Task: Create a CSS file to style a Netflix clone web page, including variables for colors, grid layout for the header, and transition effects for elements.
Action: Key pressed <Key.backspace>
Screenshot: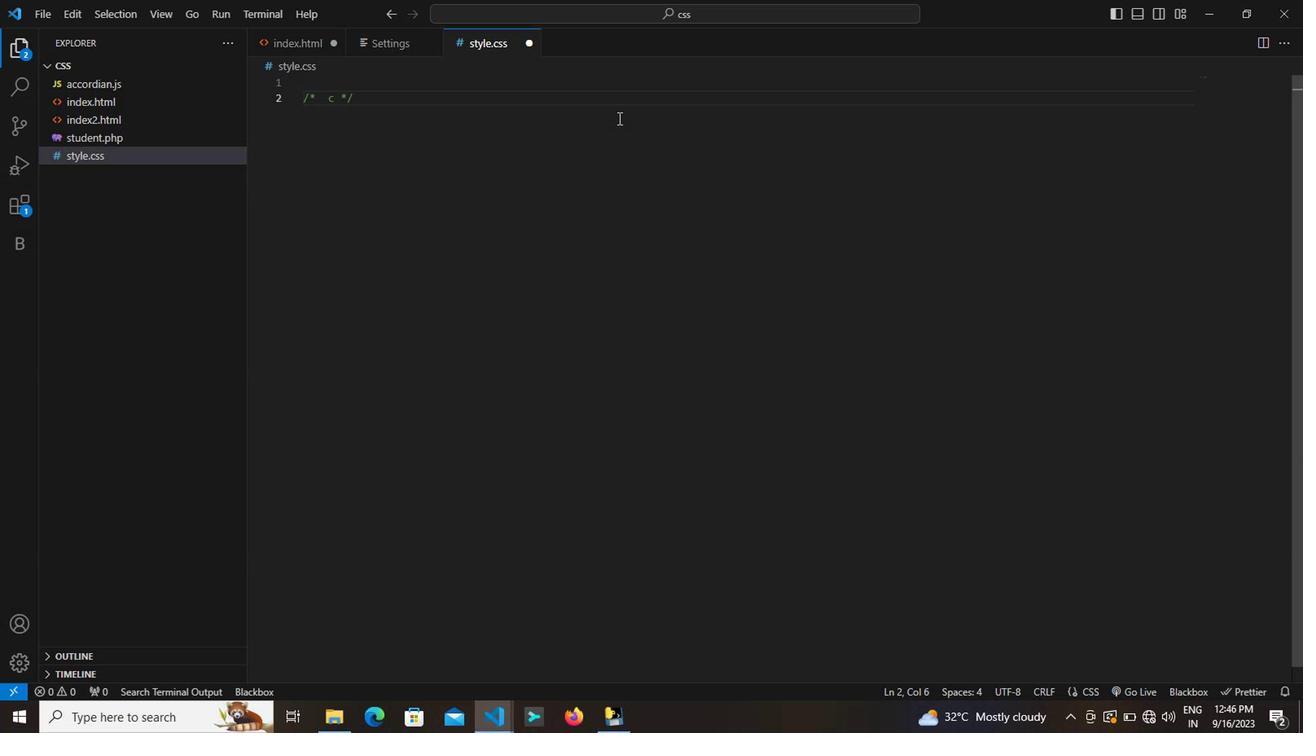 
Action: Mouse moved to (1010, 66)
Screenshot: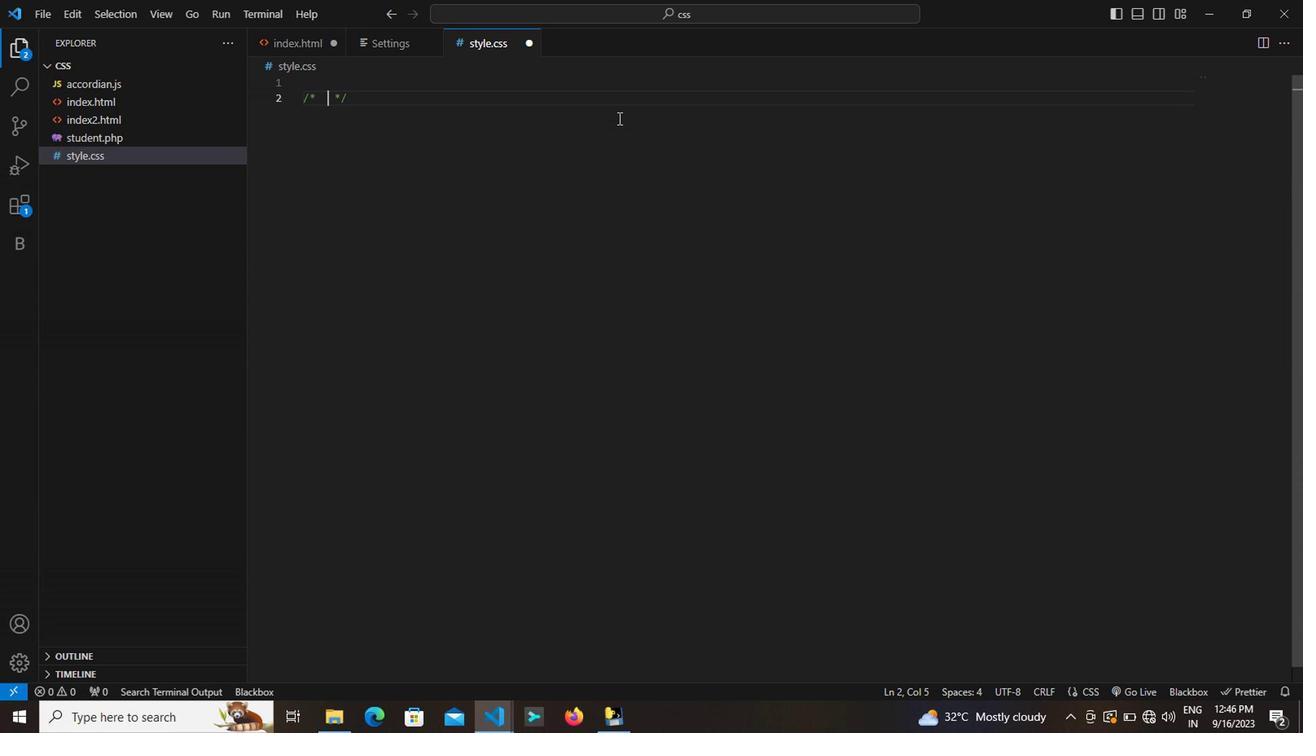 
Action: Mouse pressed left at (1010, 66)
Screenshot: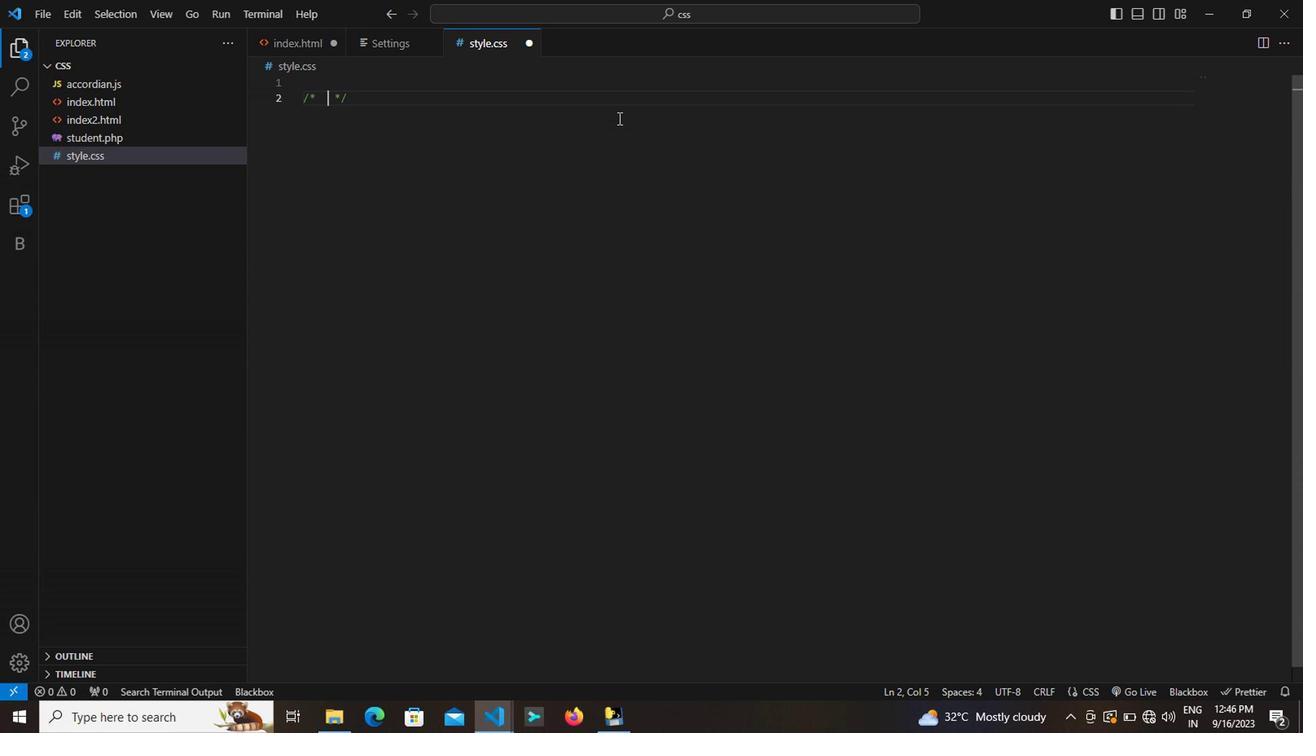 
Action: Mouse moved to (617, 112)
Screenshot: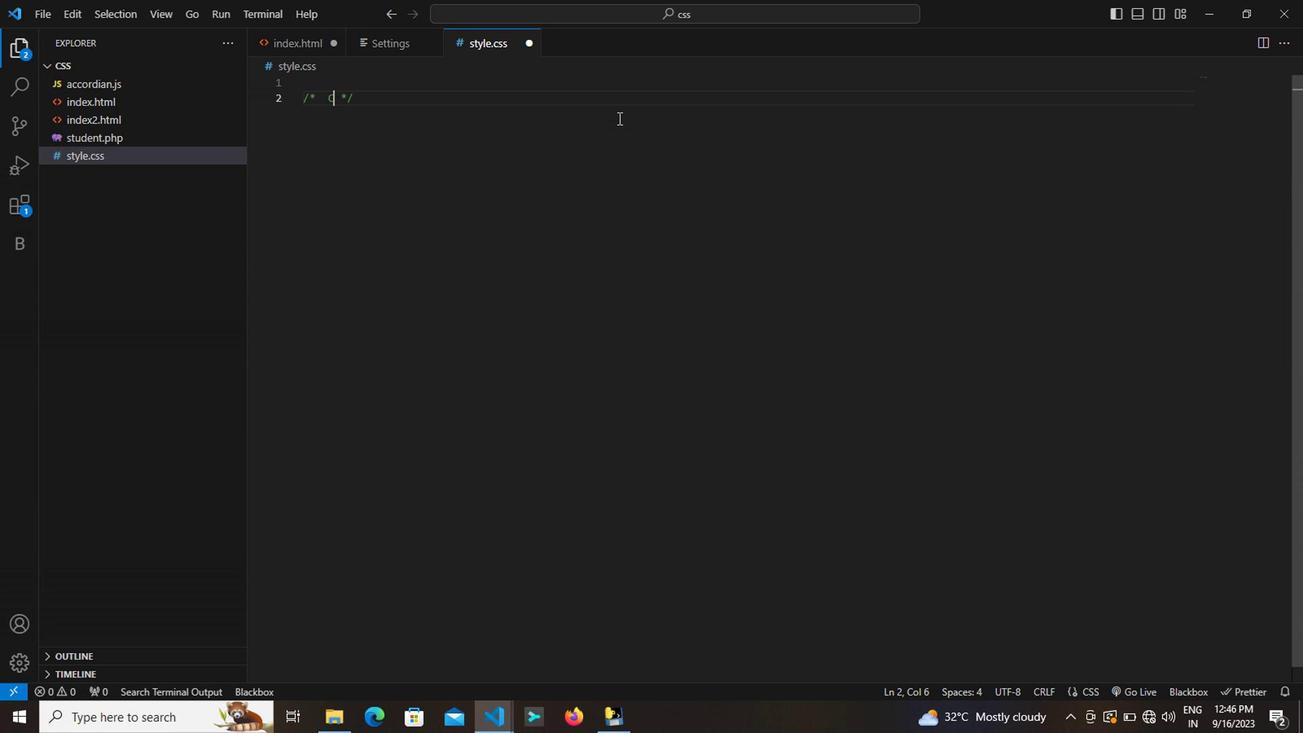 
Action: Key pressed <Key.backspace><Key.shift><Key.shift><Key.shift><Key.shift><Key.shift><Key.shift><Key.shift><Key.shift><Key.shift><Key.shift><Key.shift><Key.shift><Key.shift><Key.shift><Key.shift><Key.shift><Key.shift><Key.shift><Key.shift><Key.shift><Key.shift><Key.shift><Key.shift><Key.shift><Key.shift><Key.shift><Key.shift><Key.shift><Key.shift><Key.shift><Key.shift><Key.shift><Key.shift><Key.shift><Key.shift>Css<Key.space>for<Key.space>netflix<Key.space>clone<Key.space><Key.right><Key.right><Key.right><Key.enter><Key.enter><<191>><Key.shift>CSS<Key.space>variables<Key.space><Key.backspace><Key.right><Key.right><Key.enter><Key.backspace><Key.right><Key.enter><Key.enter><Key.shift><Key.shift><Key.shift><Key.shift><Key.shift><Key.shift><Key.shift><Key.shift><Key.shift><Key.shift><Key.shift><Key.shift><Key.shift><Key.shift><Key.shift><Key.shift><Key.shift><Key.shift><Key.shift><Key.shift><Key.shift><Key.shift><Key.shift><Key.shift>:root<Key.shift><Key.shift><Key.shift><Key.shift><Key.shift><Key.shift><Key.shift><Key.shift>{<Key.enter><<189>><<189>><Key.shift>ctrl+<Key.backspace>--primary<Key.shift>:<Key.shift>#<Key.shift><Key.shift><Key.shift><Key.shift><Key.shift><Key.shift><Key.shift><Key.shift><Key.shift><Key.shift><Key.shift><Key.shift><Key.shift><Key.shift><Key.shift><Key.shift><Key.shift><Key.shift><Key.shift><Key.shift><Key.shift><Key.shift><Key.shift><Key.shift><Key.shift><Key.shift><Key.shift><Key.shift><Key.shift><Key.shift><Key.shift><Key.shift><Key.shift><Key.shift><Key.shift><Key.shift><Key.shift><Key.shift><Key.shift><Key.shift><Key.shift><Key.shift><Key.shift><Key.shift><Key.shift><Key.shift><Key.shift><Key.shift><Key.shift><Key.shift><Key.shift><Key.shift><Key.shift><Key.shift><Key.shift><Key.shift>#<Key.backspace>141414;<Key.enter><Key.shift>__<Key.backspace><Key.backspace>--light<Key.enter>
Screenshot: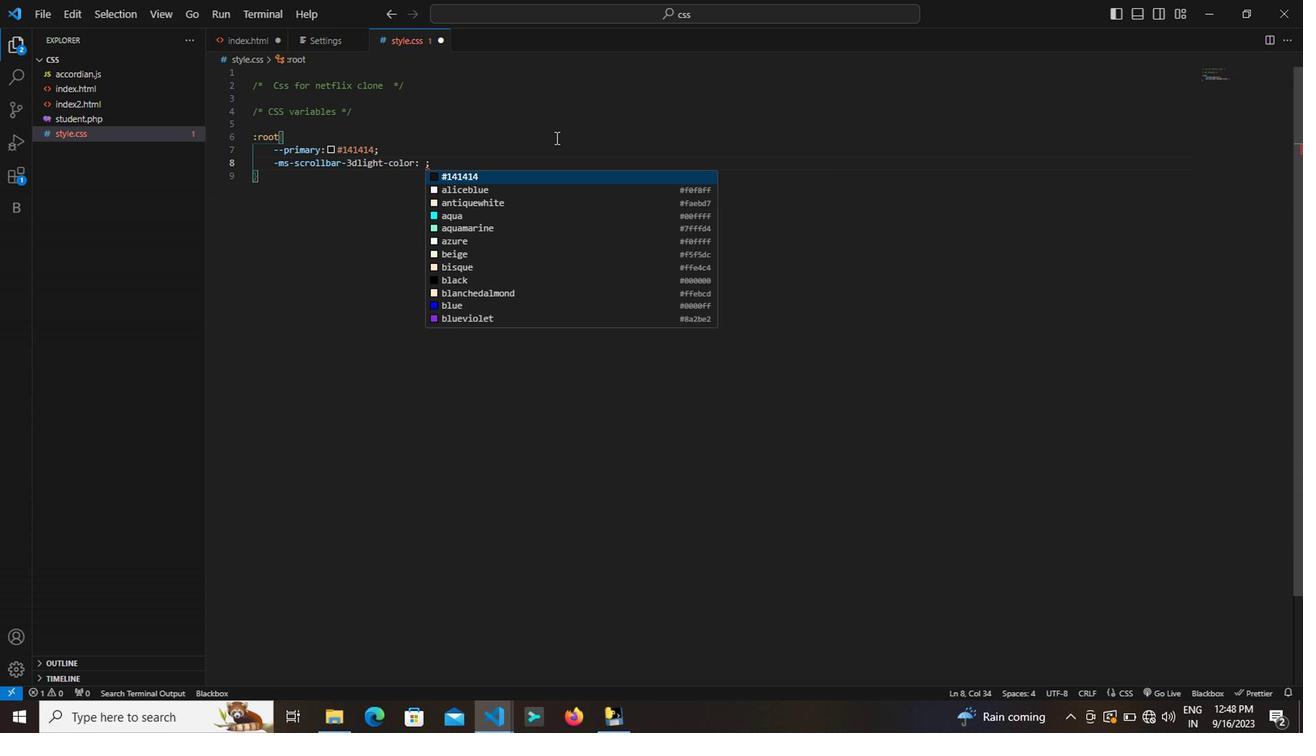 
Action: Mouse moved to (533, 156)
Screenshot: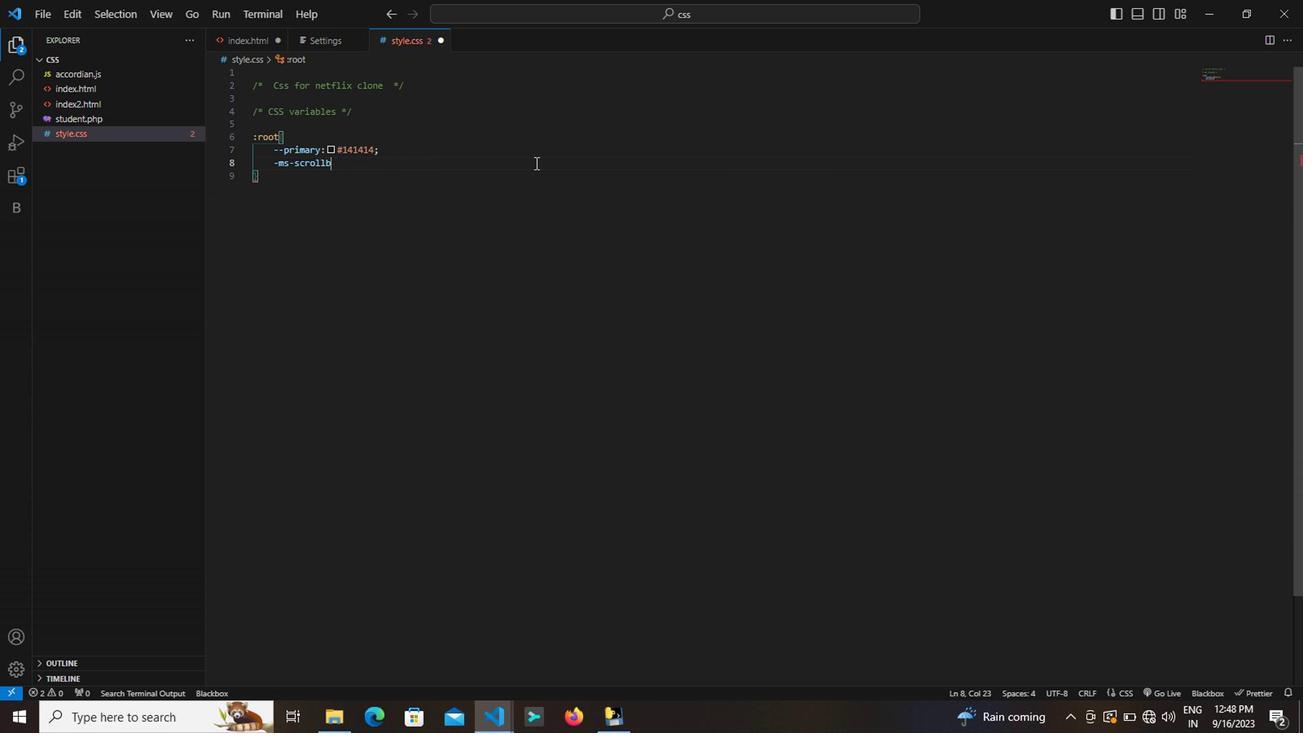 
Action: Mouse pressed left at (533, 156)
Screenshot: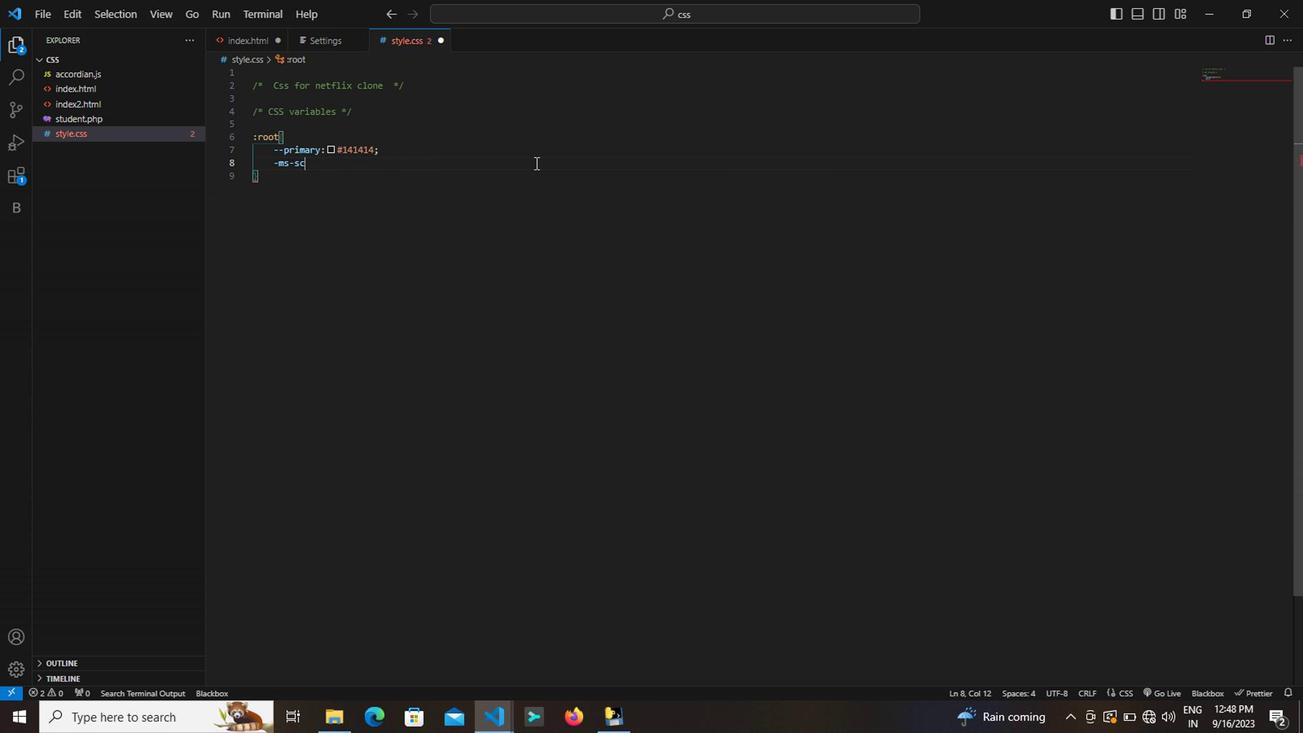 
Action: Mouse pressed left at (533, 156)
Screenshot: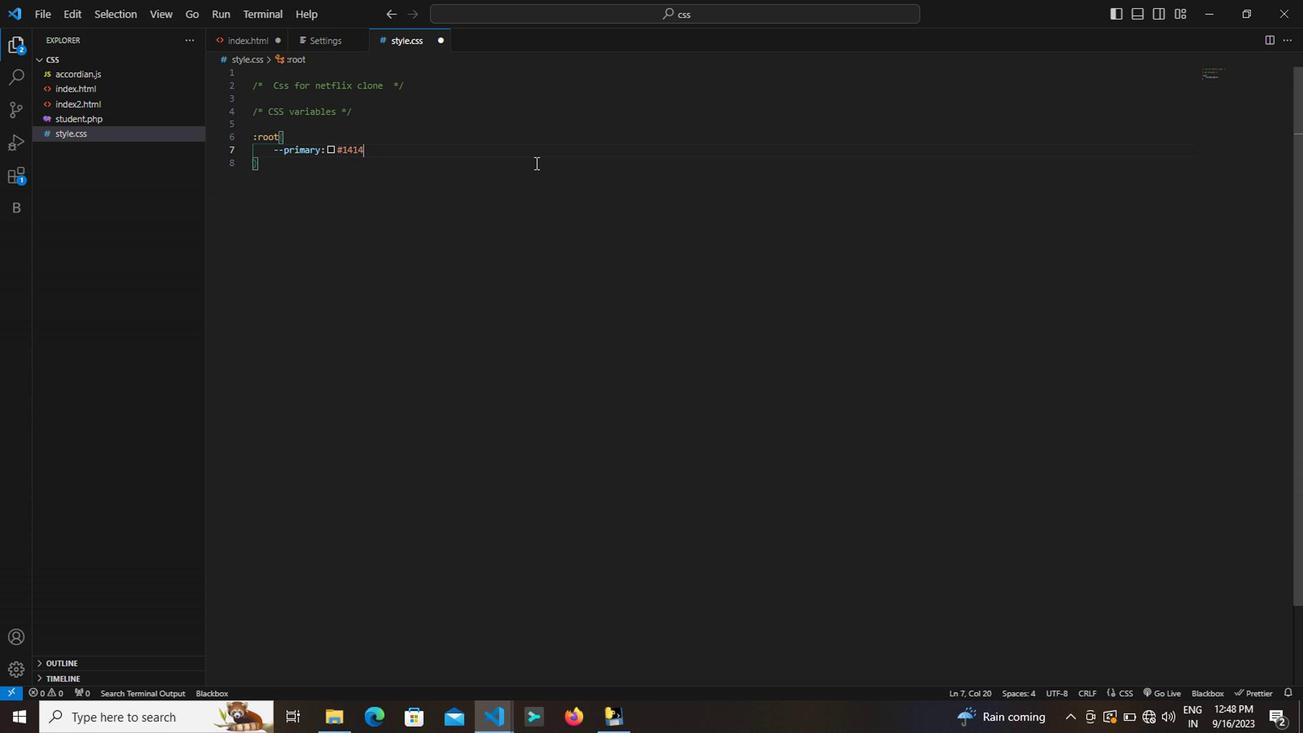 
Action: Mouse moved to (533, 157)
Screenshot: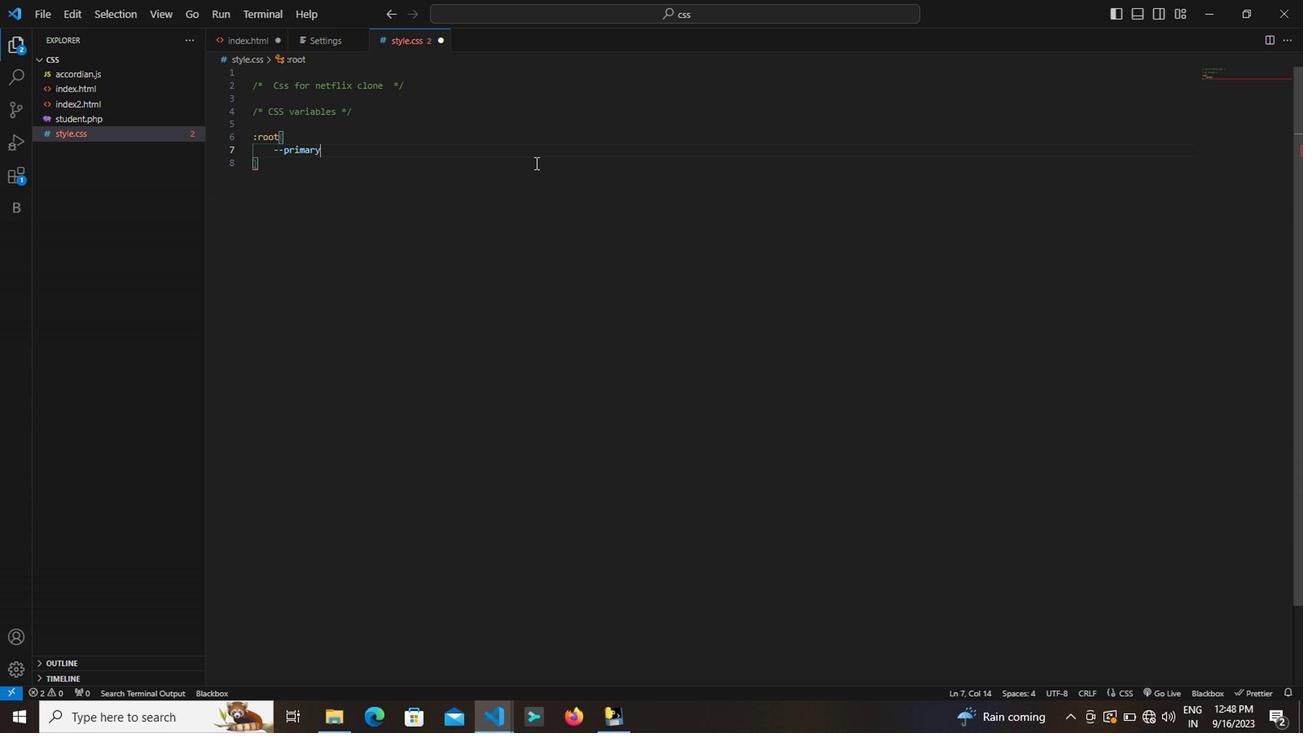 
Action: Key pressed <Key.backspace><Key.backspace><Key.backspace><Key.backspace><Key.backspace><Key.backspace><Key.backspace><Key.backspace><Key.backspace><Key.backspace><Key.backspace><Key.backspace><Key.backspace><Key.backspace><Key.backspace><Key.backspace><Key.backspace><Key.backspace><Key.backspace><Key.backspace><Key.backspace><Key.backspace><Key.backspace><Key.backspace><Key.backspace><Key.backspace><Key.backspace><Key.backspace><Key.backspace><Key.backspace><Key.backspace><Key.backspace><Key.backspace><Key.backspace><Key.backspace><Key.backspace><Key.backspace><Key.backspace><Key.backspace><Key.backspace><Key.backspace>ctrl+Z<Key.space><Key.space><Key.space><Key.space>ctrl+-light<Key.shift><Key.shift><Key.shift><Key.shift><Key.shift><Key.shift><Key.shift><Key.shift><Key.shift><Key.shift><Key.shift><Key.shift><Key.shift><Key.shift><Key.shift><Key.shift><Key.shift><Key.shift><Key.shift><Key.shift><Key.shift><Key.shift><Key.shift><Key.shift><Key.shift><Key.shift><Key.shift><Key.shift><Key.shift>:<Key.shift><Key.shift><Key.shift><Key.shift><Key.shift><Key.shift>#<Key.shift><Key.shift><Key.shift><Key.shift><Key.shift><Key.shift><Key.shift><Key.shift><Key.shift><Key.shift><Key.shift><Key.shift>F3<Key.shift>F3<Key.shift>F3;<Key.enter><Key.shift><Key.shift><Key.shift><Key.shift><Key.shift><Key.shift><Key.shift><Key.shift><Key.shift><Key.shift><Key.shift><Key.shift><Key.shift><Key.shift><Key.shift><Key.shift><Key.shift><Key.shift>--dark<Key.enter>ctrl+Vctrl+Z<Key.shift><Key.shift>ctrl+<Key.space><Key.shift><Key.shift><Key.shift><Key.shift><Key.shift><Key.shift><Key.shift><Key.shift><Key.shift><Key.shift><Key.shift><Key.shift>#6868686<Key.backspace>;<Key.enter><Key.down><Key.enter>html<Key.enter>,body<Key.enter><Key.shift>{<Key.enter>width<Key.enter>100vw<Key.right><Key.enter>min-height<Key.enter>100vs<Key.backspace><Key.backspace>vh<Key.right><Key.enter>margin<Key.enter>0<Key.right><Key.enter>padding<Key.enter>0<Key.right><Key.enter>background-color<Key.enter>var<Key.shift><Key.shift><Key.shift><Key.shift><Key.shift><Key.shift><Key.shift>(--primary<Key.right><Key.right><Key.enter>color<Key.enter>var<Key.shift>(--light<Key.right><Key.right><Key.enter>font-family<Key.shift><Key.shift>:<Key.shift>Arial,<Key.shift>Helvetica,sans-serif<Key.right>
Screenshot: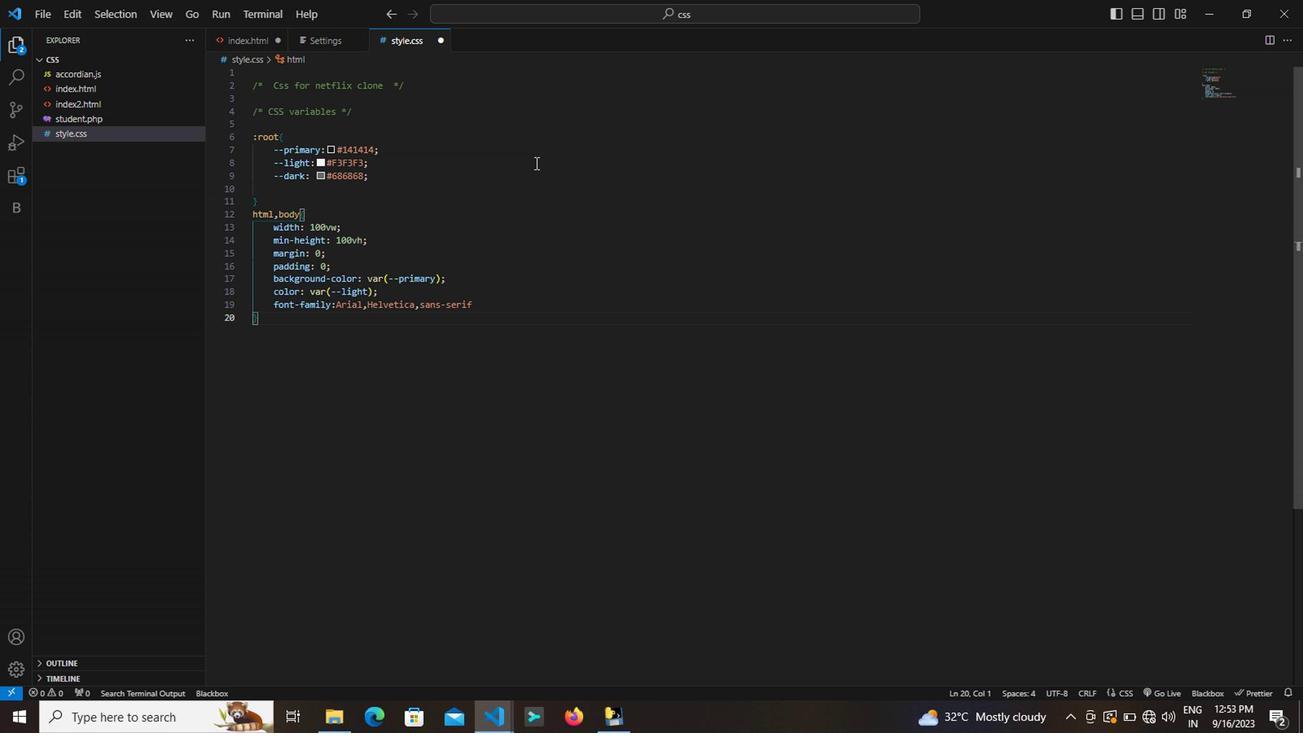 
Action: Mouse moved to (481, 297)
Screenshot: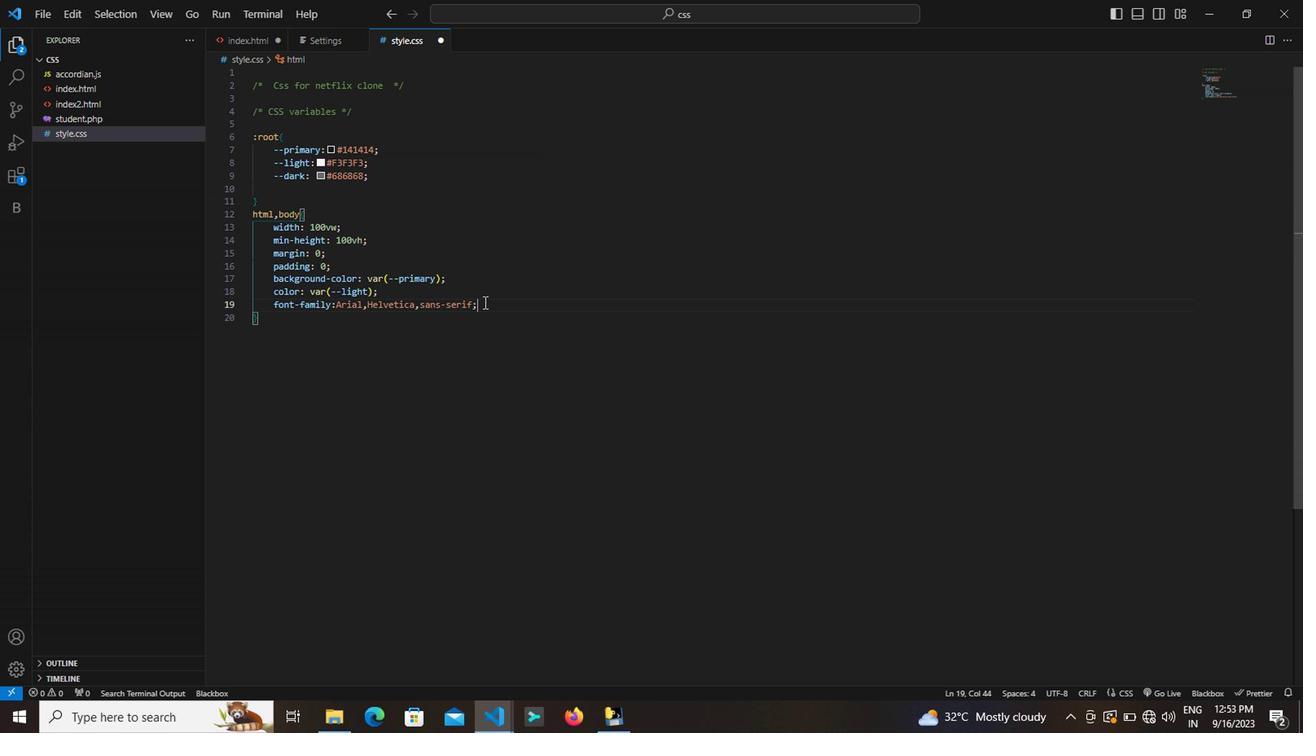 
Action: Mouse pressed left at (481, 297)
Screenshot: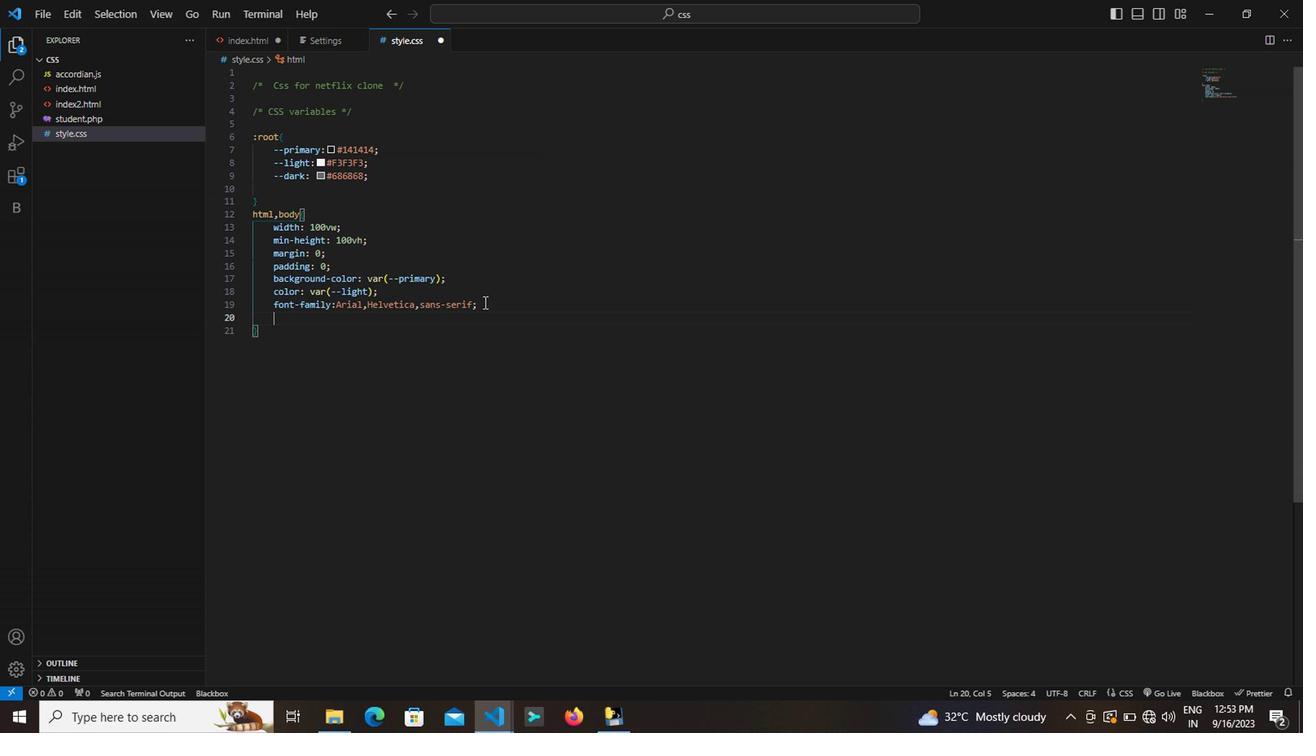 
Action: Key pressed ;<Key.enter><Key.enter><Key.up><Key.up><Key.right><Key.right><Key.right><Key.right><Key.right><Key.right><Key.right><Key.right><Key.right><Key.right><Key.right><Key.right><Key.right><Key.right><Key.right><Key.right><Key.right><Key.right><Key.right><Key.right><Key.right><Key.right><Key.right><Key.right><Key.right><Key.right><Key.right><Key.right><Key.right><Key.right><Key.right><Key.right><Key.right><Key.right><Key.right><Key.right><Key.right><Key.right><Key.right><Key.enter>box-sizing<Key.enter>border-box<Key.right><Key.enter>line-height<Key.enter>1.4<Key.right><Key.down><Key.backspace><Key.down><Key.down><Key.enter>img<Key.shift>{<Key.enter>max-width<Key.enter>100<Key.shift><Key.shift><Key.shift><Key.shift>%<Key.right><Key.enter><Key.down><Key.enter>h1<Key.shift>{<Key.enter>padding-top<Key.enter>60px<Key.right><Key.down><Key.enter><Key.down>.wrapper<Key.shift>{"<Key.right><Key.right><Key.backspace><Key.backspace><Key.backspace><Key.backspace><Key.shift>{<Key.enter>margin<Key.enter>0<Key.right><Key.enter>padding<Key.enter>0<Key.down><Key.enter><Key.shift><Key.shift><Key.shift><Key.shift><Key.shift><Key.shift><Key.shift><Key.shift><Key.shift><Key.shift><Key.shift><Key.shift><Key.shift><Key.shift><Key.shift><Key.shift><Key.shift><Key.shift><Key.shift><Key.shift>?<Key.backspace><<191>><Key.shift>ctrl+Header<Key.space><Key.right><Key.right><Key.right><Key.enter>padding<Key.shift>:<Key.backspace><Key.backspace><Key.backspace><Key.backspace><Key.backspace><Key.backspace><Key.backspace><Key.backspace>header<Key.enter><Key.shift><Key.shift><Key.shift><Key.shift><Key.shift>{<Key.enter>padding<Key.enter>20px<Key.space>20px<Key.space>0<Key.space>20px<Key.right><Key.enter>position<Key.enter>fixed<Key.right><Key.enter>top<Key.enter>0<Key.right><Key.enter>dispaly<Key.enter>grid<Key.down><Key.down>
Screenshot: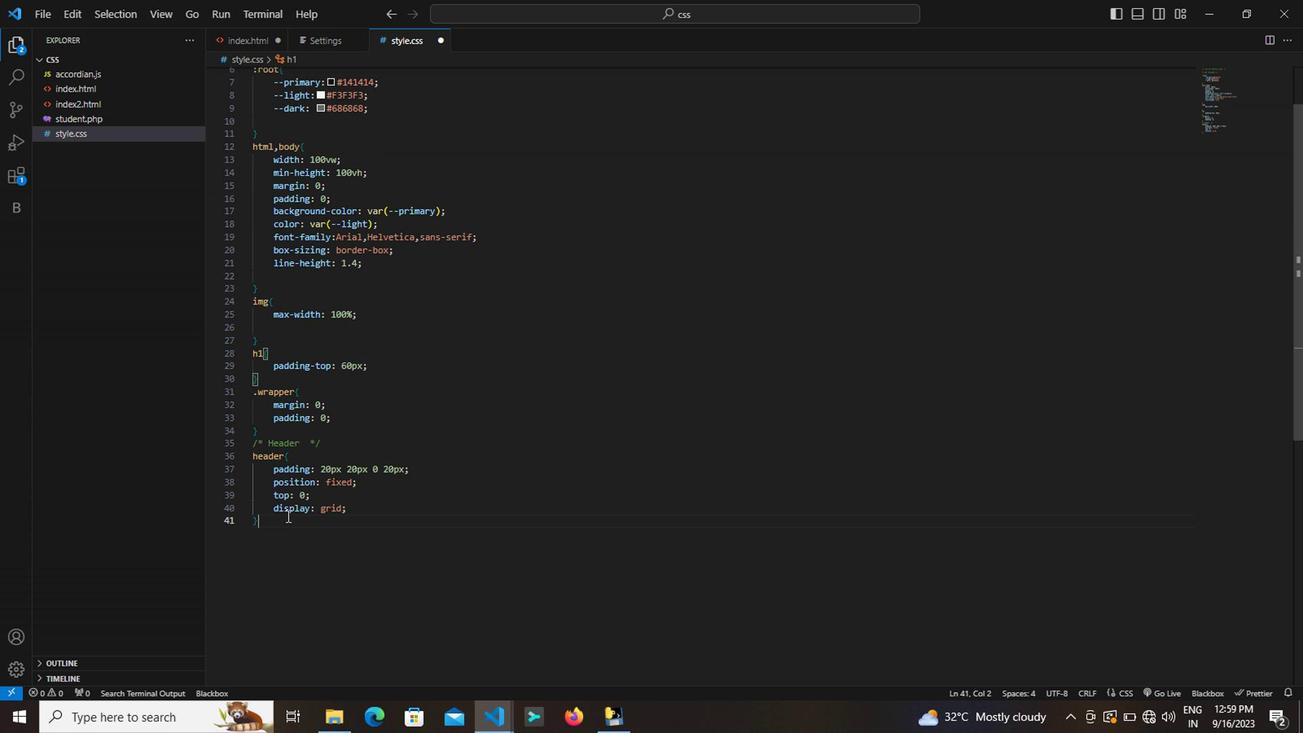 
Action: Mouse moved to (677, 418)
Screenshot: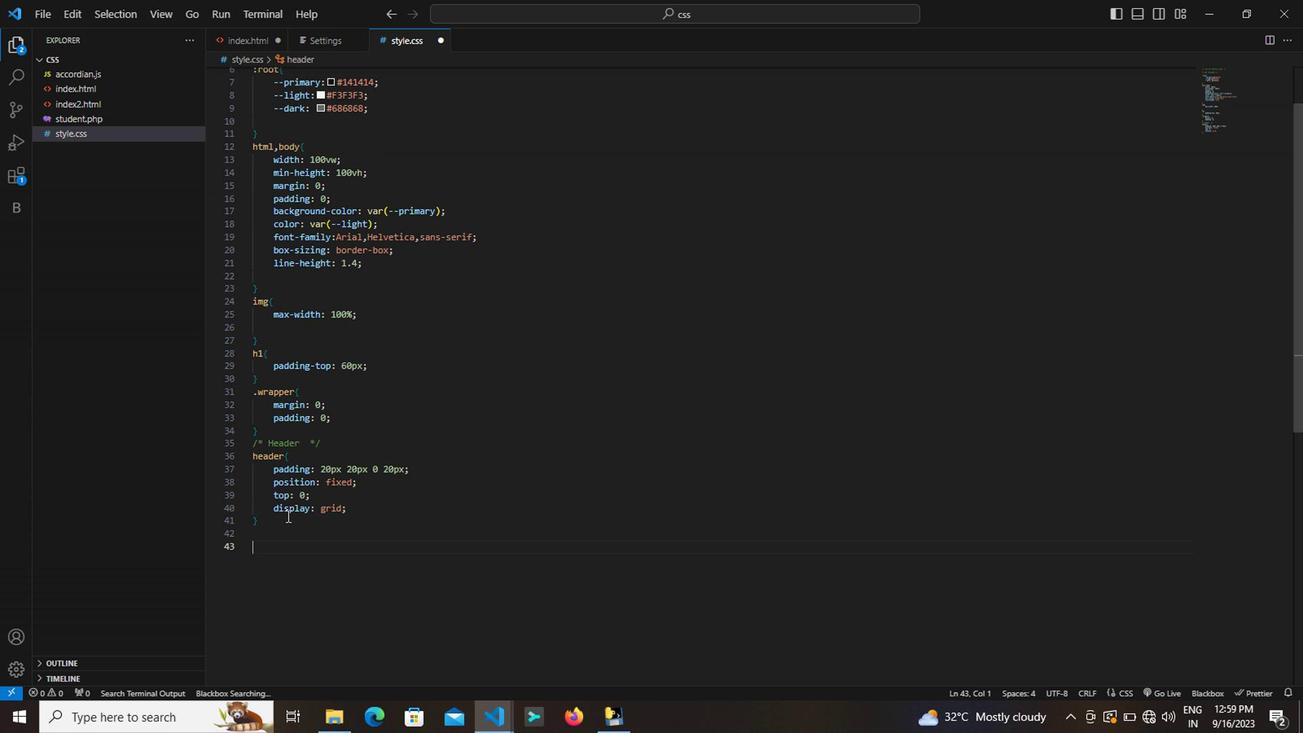 
Action: Mouse pressed left at (677, 418)
Screenshot: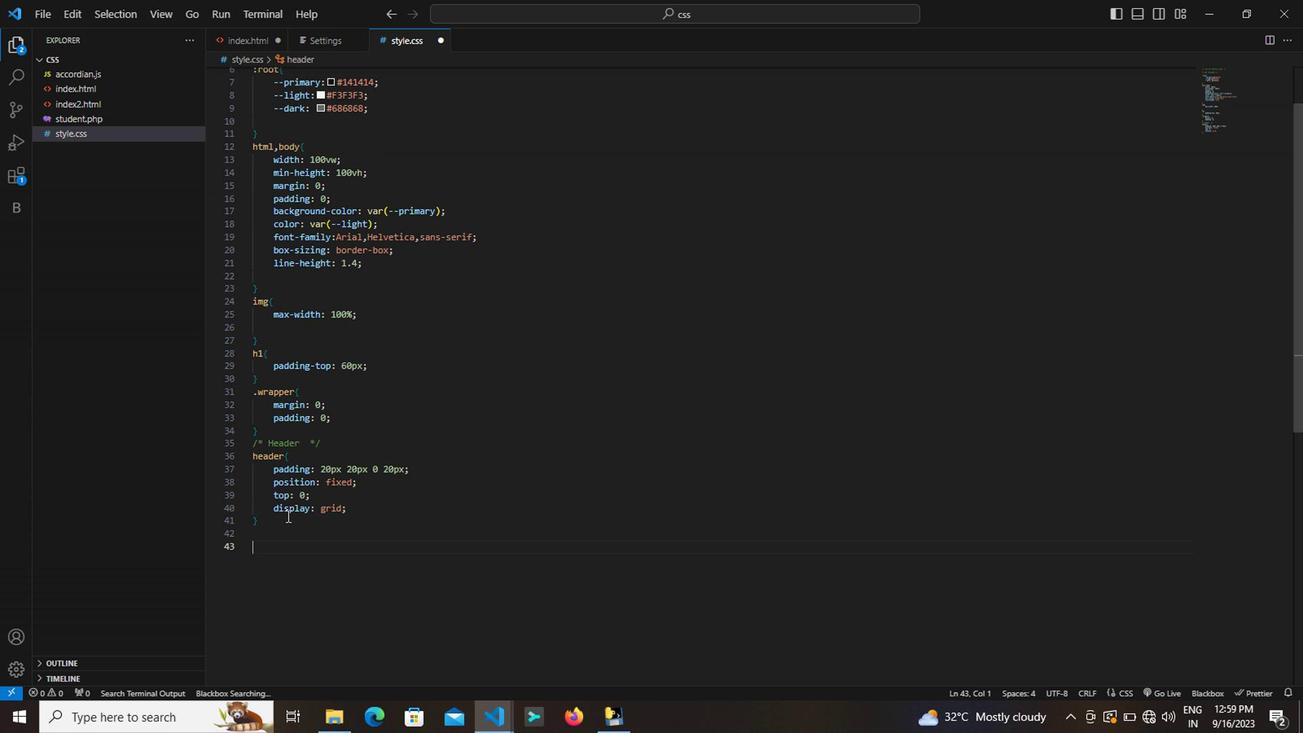 
Action: Mouse moved to (555, 418)
Screenshot: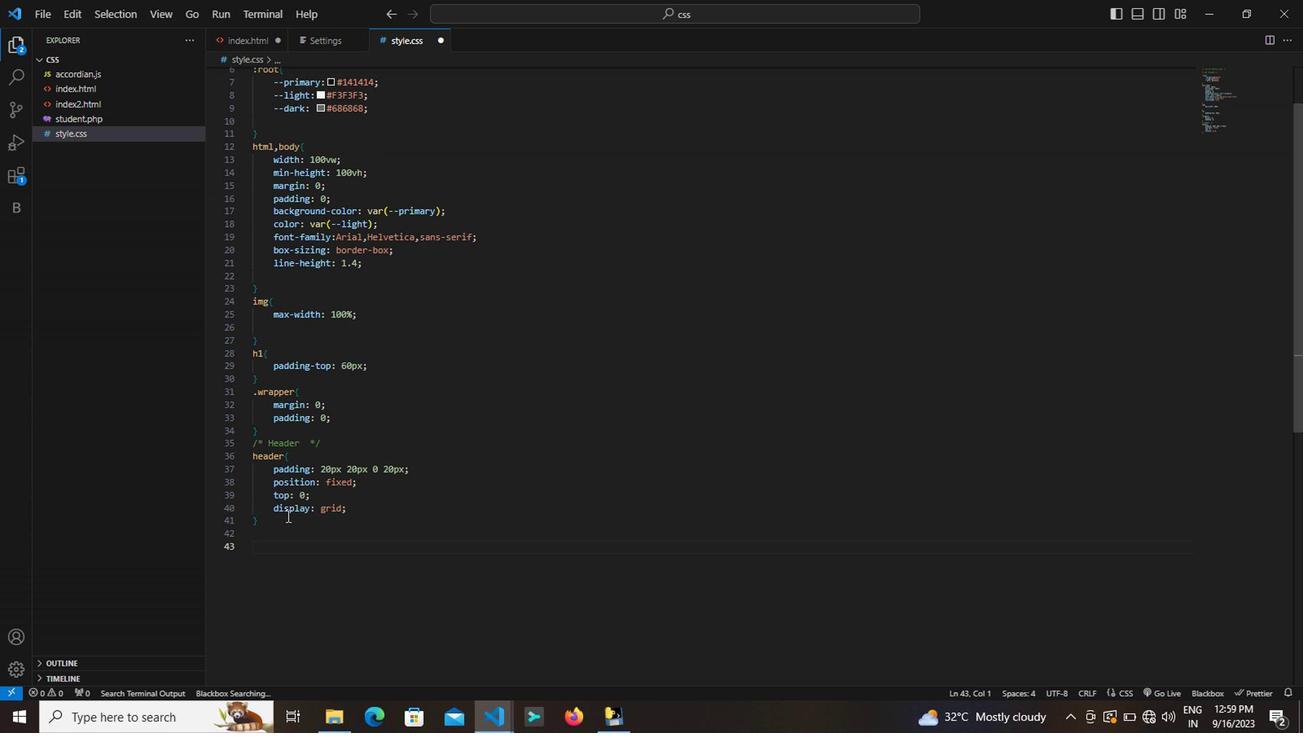 
Action: Mouse scrolled (555, 418) with delta (0, 0)
Screenshot: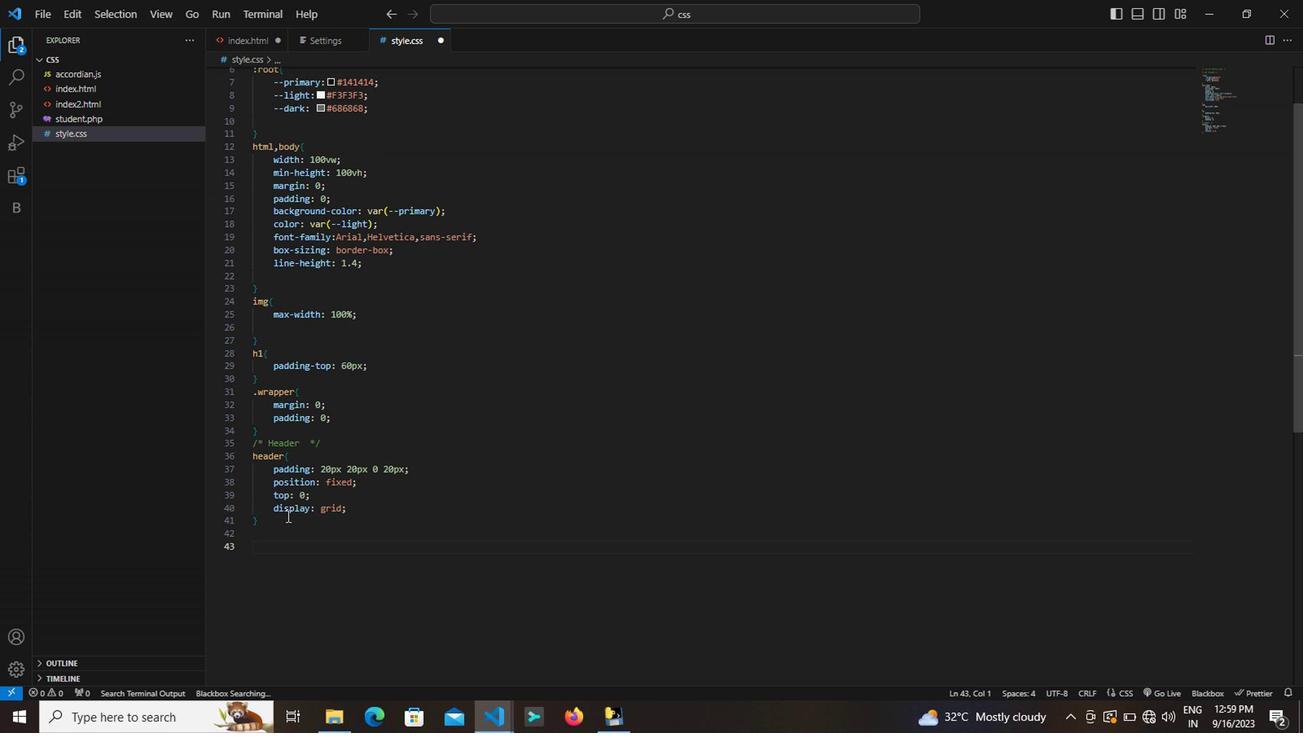 
Action: Mouse moved to (553, 418)
Screenshot: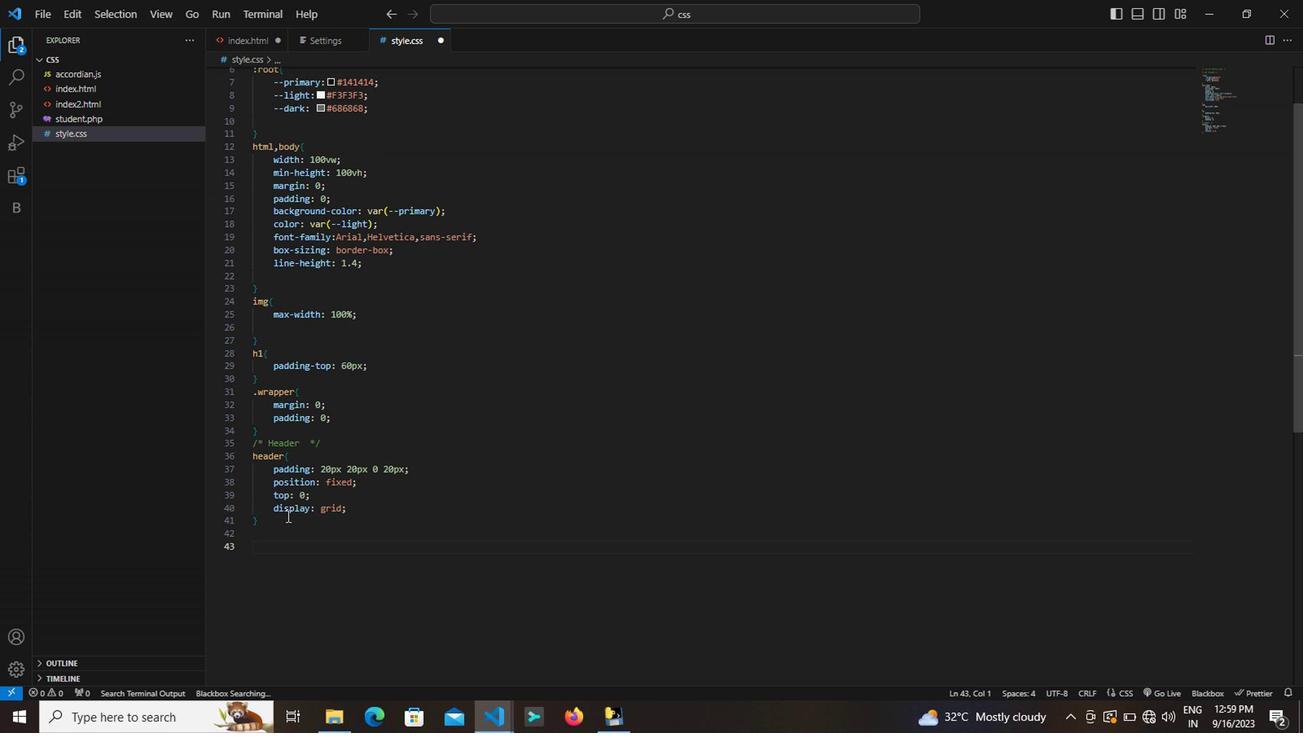 
Action: Mouse scrolled (553, 418) with delta (0, 0)
Screenshot: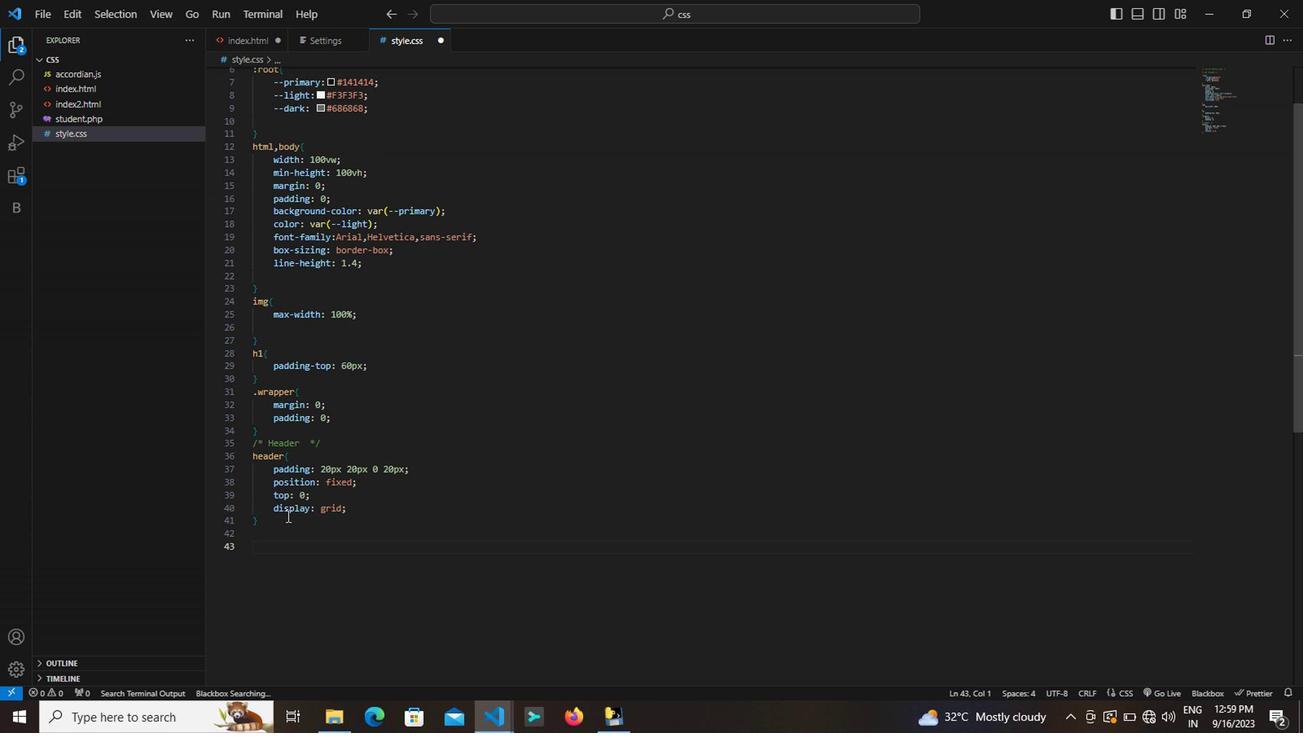 
Action: Mouse moved to (281, 511)
Screenshot: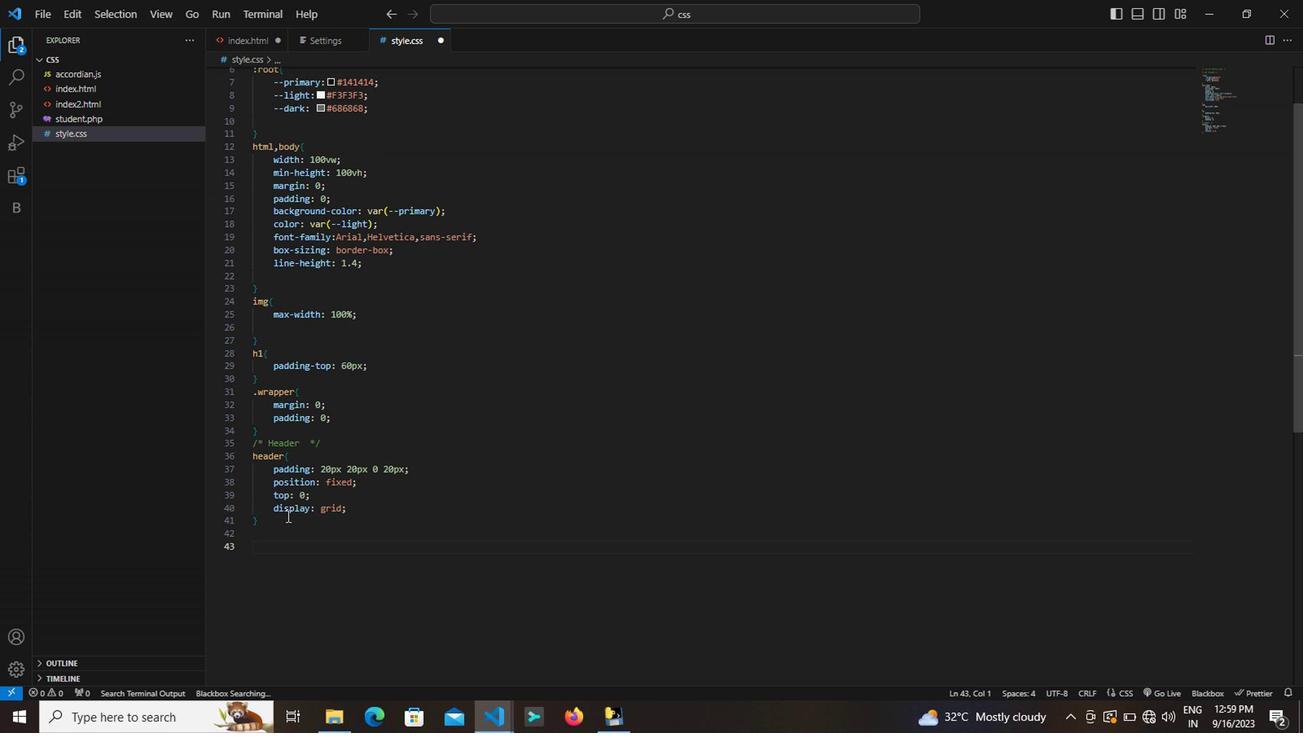 
Action: Mouse pressed left at (281, 511)
Screenshot: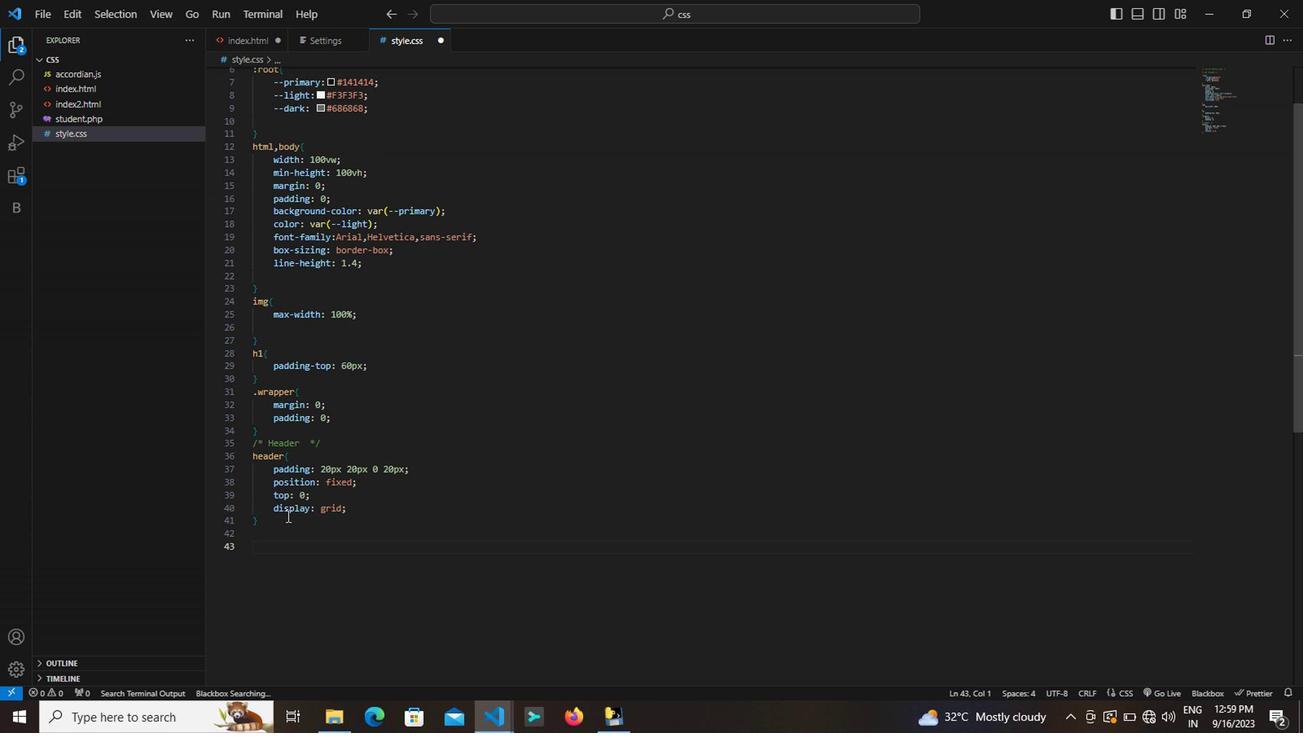 
Action: Key pressed <Key.enter><Key.enter>
Screenshot: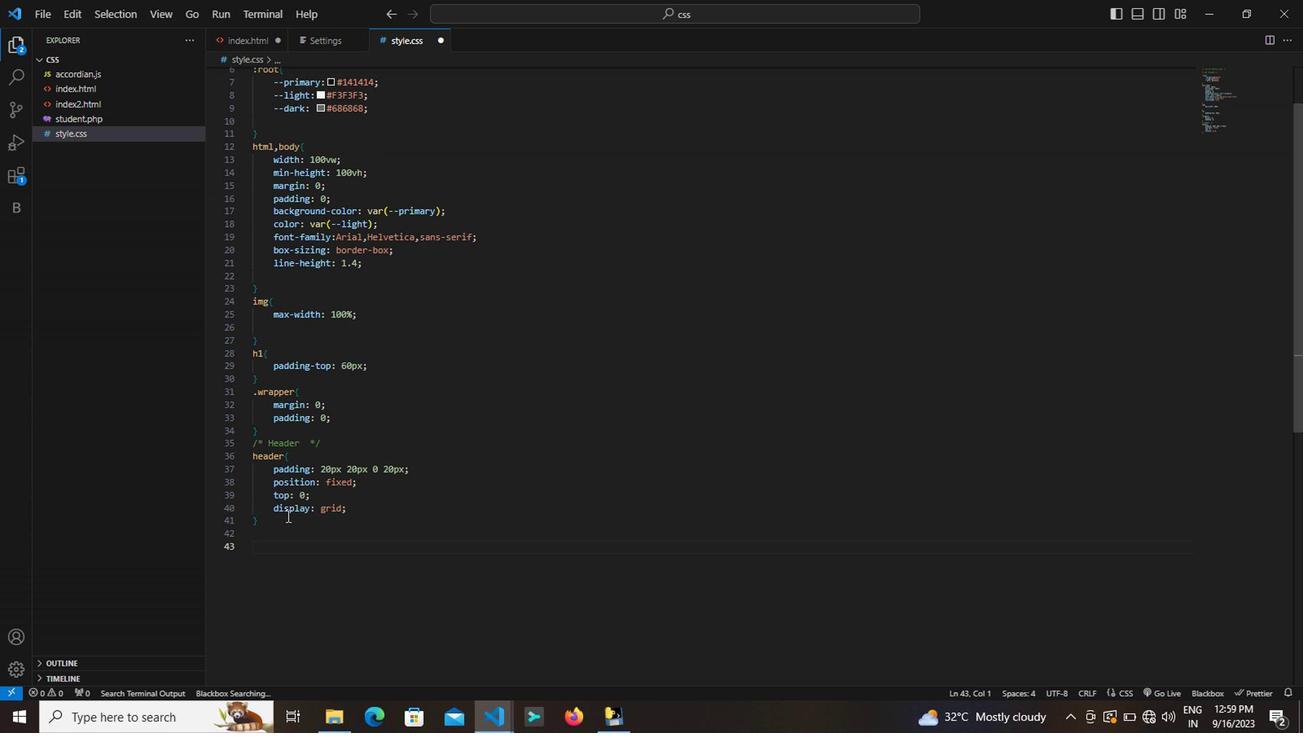 
Action: Mouse moved to (372, 498)
Screenshot: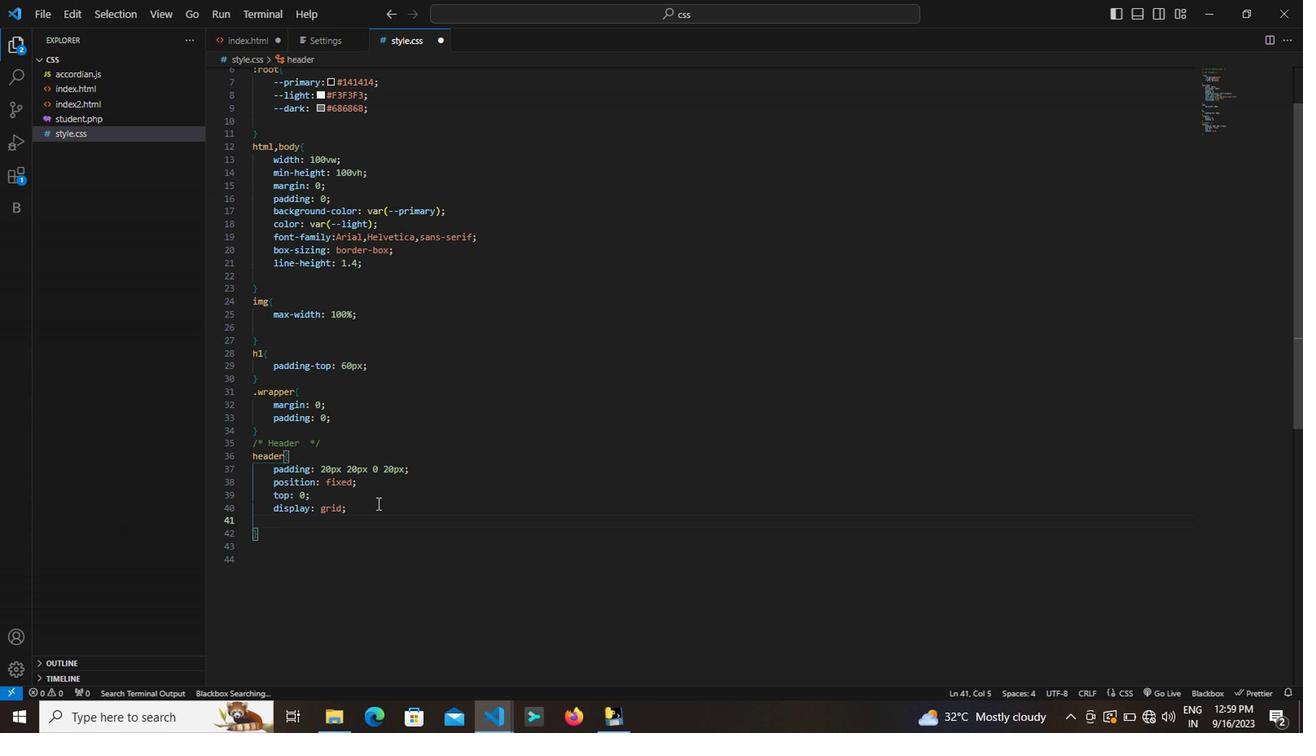 
Action: Mouse pressed left at (372, 498)
Screenshot: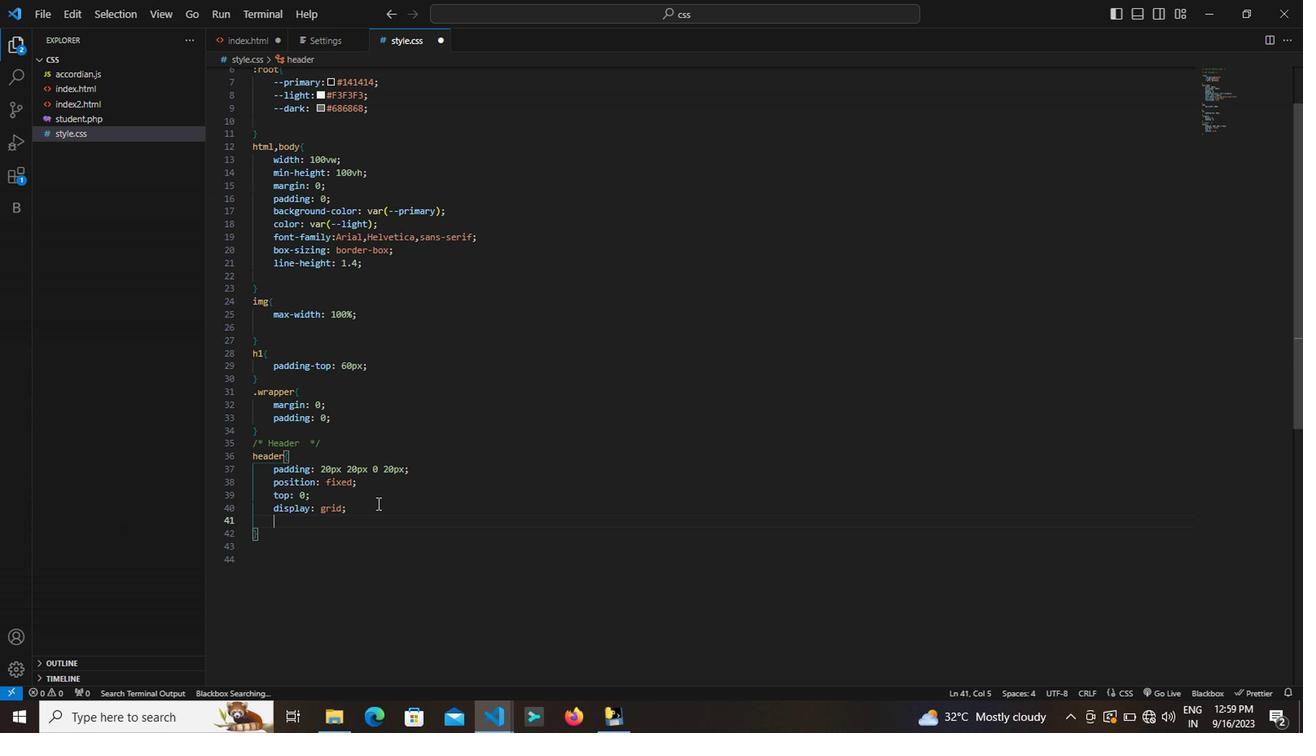 
Action: Key pressed <Key.enter>grid-gap<Key.enter>5px<Key.right><Key.enter>grid-tempalt<Key.backspace><Key.backspace><Key.backspace>late-columns<Key.enter>1fr<Key.space>4fr<Key.space>1fr<Key.right><Key.enter>grid<Key.space>tempalte-areas<Key.enter>
Screenshot: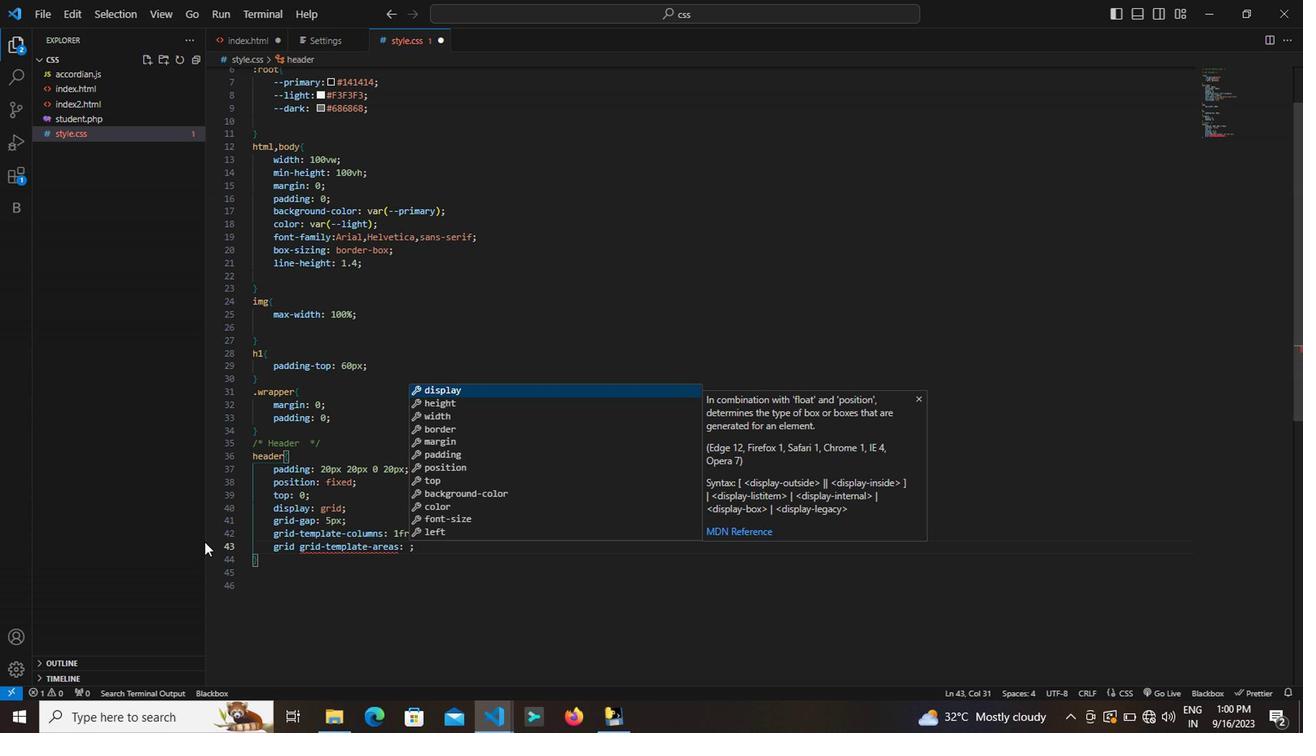 
Action: Mouse moved to (288, 544)
Screenshot: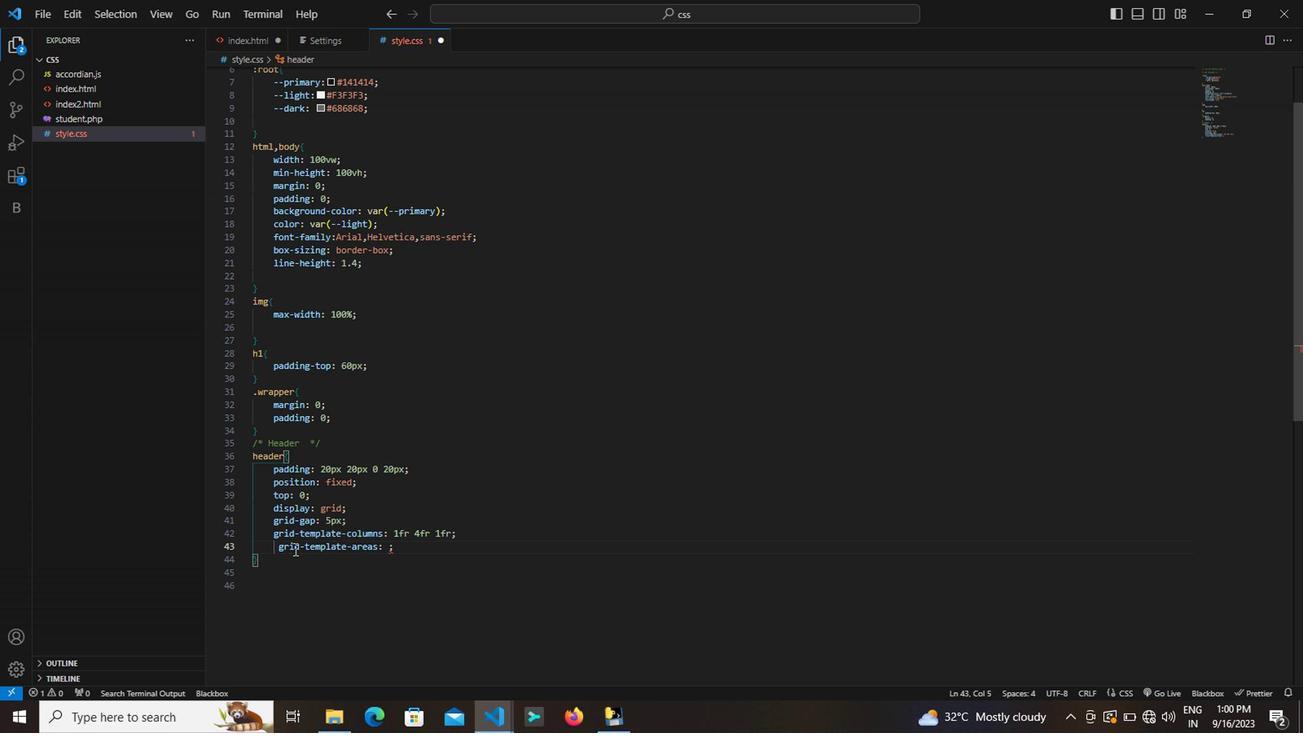 
Action: Mouse pressed left at (288, 544)
Screenshot: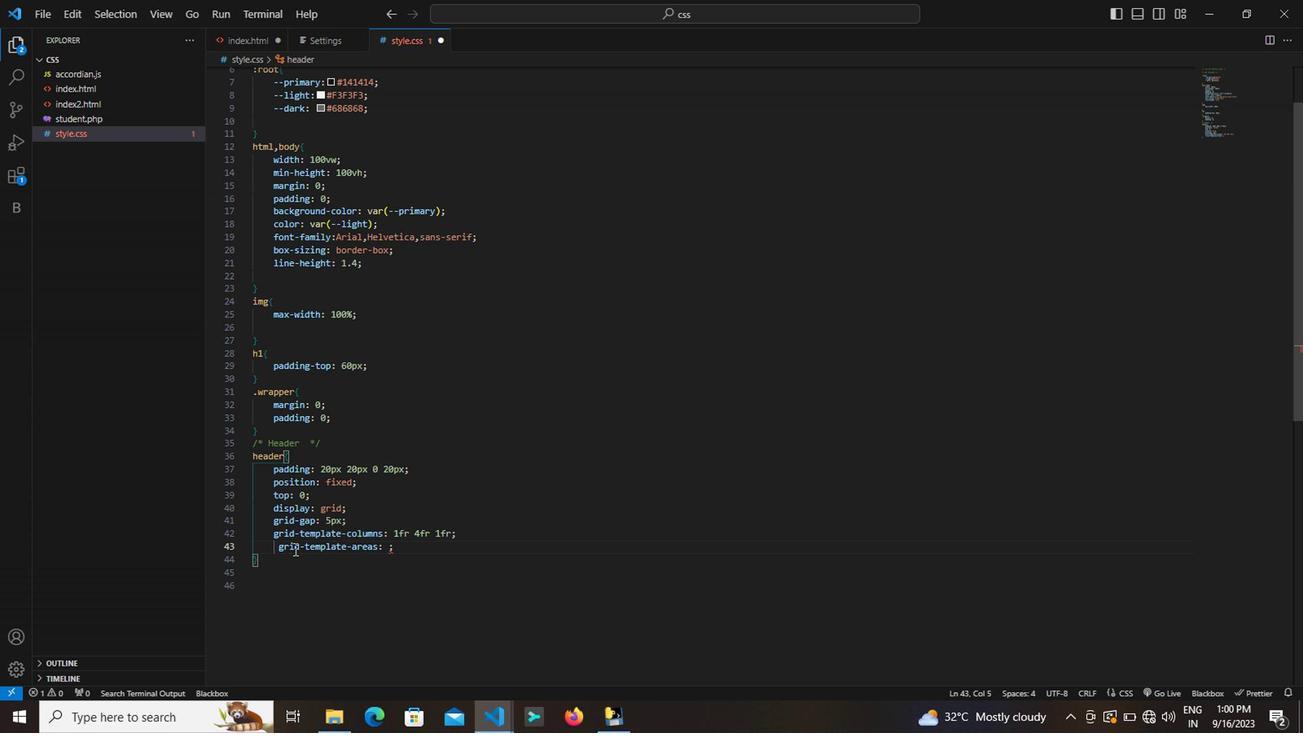 
Action: Key pressed <Key.backspace><Key.backspace><Key.backspace><Key.backspace><Key.backspace><Key.space><Key.space><Key.space><Key.right><Key.right><Key.right><Key.right><Key.right><Key.right><Key.right><Key.right><Key.right><Key.right><Key.right><Key.right><Key.right><Key.right><Key.right><Key.right><Key.right><Key.right><Key.right><Key.right><Key.right><Key.enter><Key.shift>"nt<Key.space>mn<Key.space>mn<Key.space><Key.space>sb<Key.space>....<Key.right><Key.right><Key.right><Key.enter>background-coor<Key.enter>var<Key.shift>(--primary<Key.right><Key.right><Key.right><Key.enter><Key.up><Key.right><Key.up><Key.space><Key.space><Key.space><Key.space>margin-botton<Key.enter><Key.backspace><Key.backspace><Key.shift_r>:0px<Key.down><Key.enter>.netflix<Key.shift>LO<Key.backspace>ogo<Key.shift><Key.shift>{<Key.enter>
Screenshot: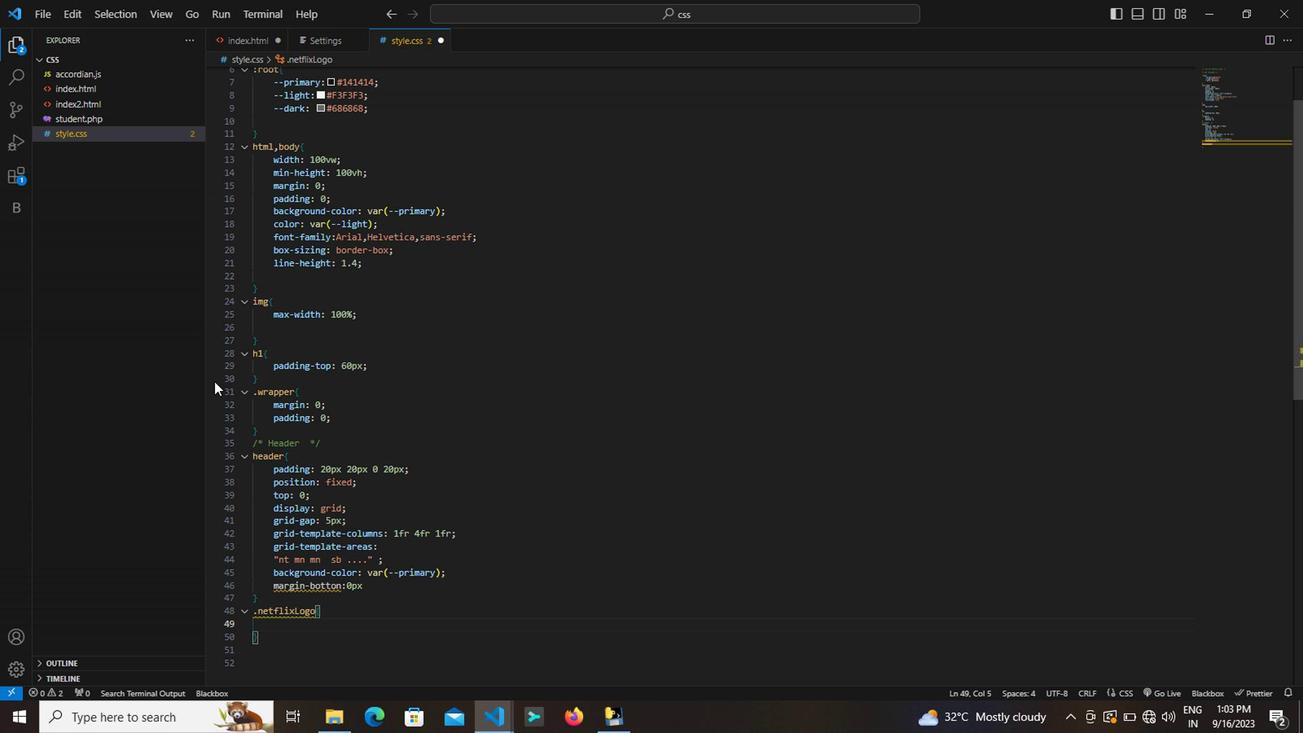 
Action: Mouse moved to (335, 639)
Screenshot: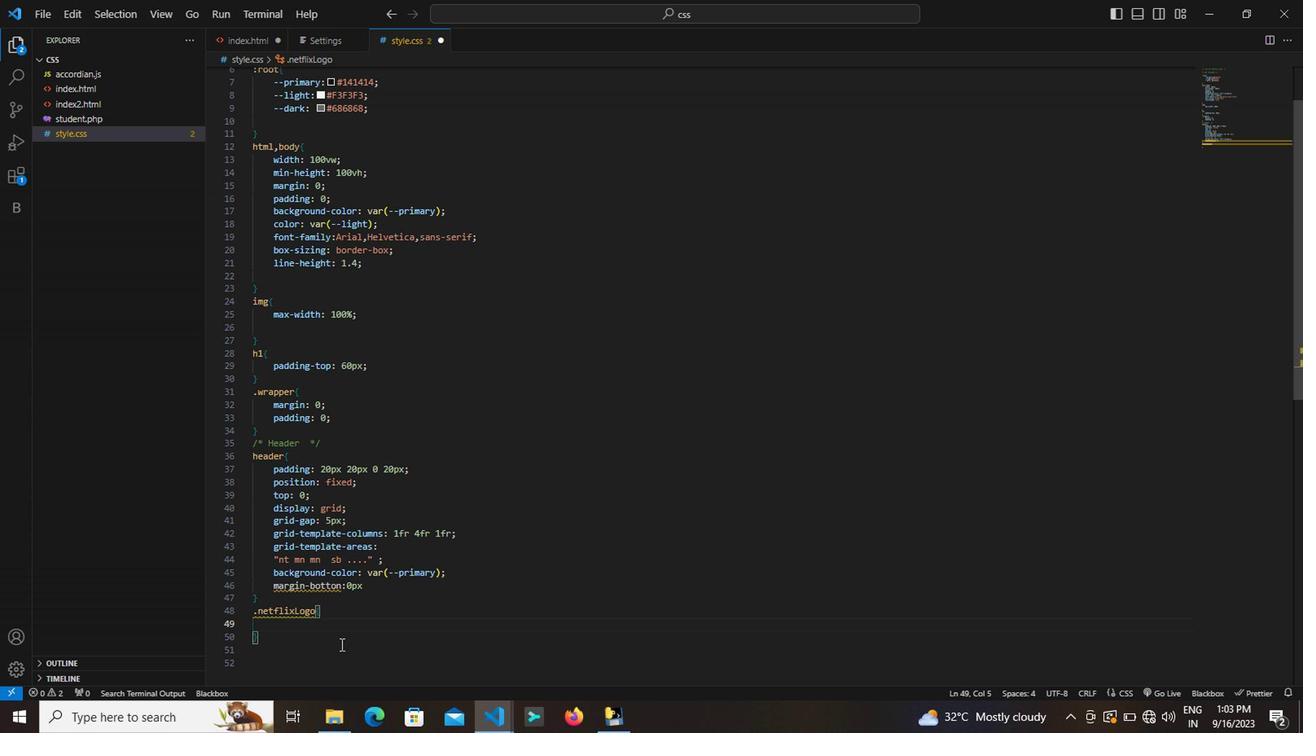 
Action: Key pressed grid-area<Key.shift>:nt;<Key.left><Key.left><Key.left><Key.space><Key.right><Key.right><Key.right><Key.enter>object-fir<Key.backspace>t<Key.enter>cover<Key.enter><Key.right><Key.enter>width<Key.enter>100px<Key.right><Key.enter>max-height<Key.enter>100<Key.shift><Key.shift><Key.shift><Key.shift><Key.shift><Key.shift><Key.shift>%<Key.right>
Screenshot: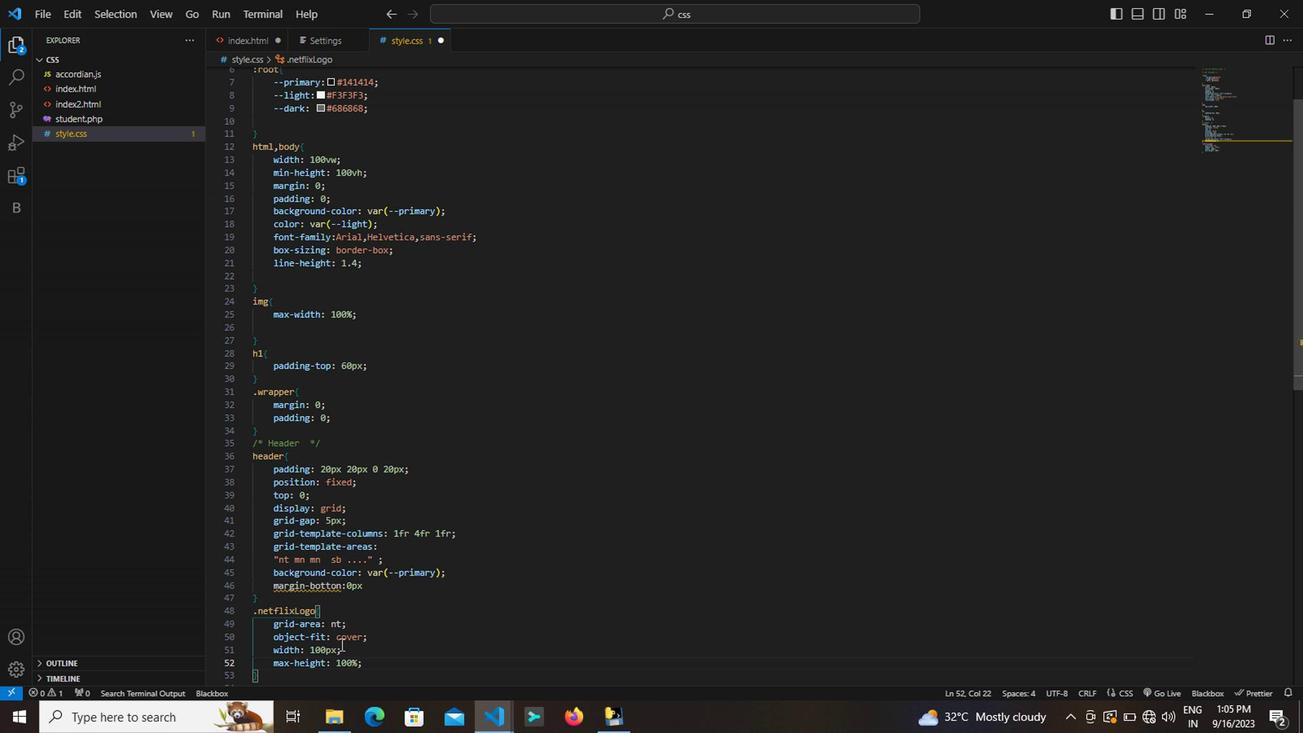 
Action: Mouse moved to (311, 670)
Screenshot: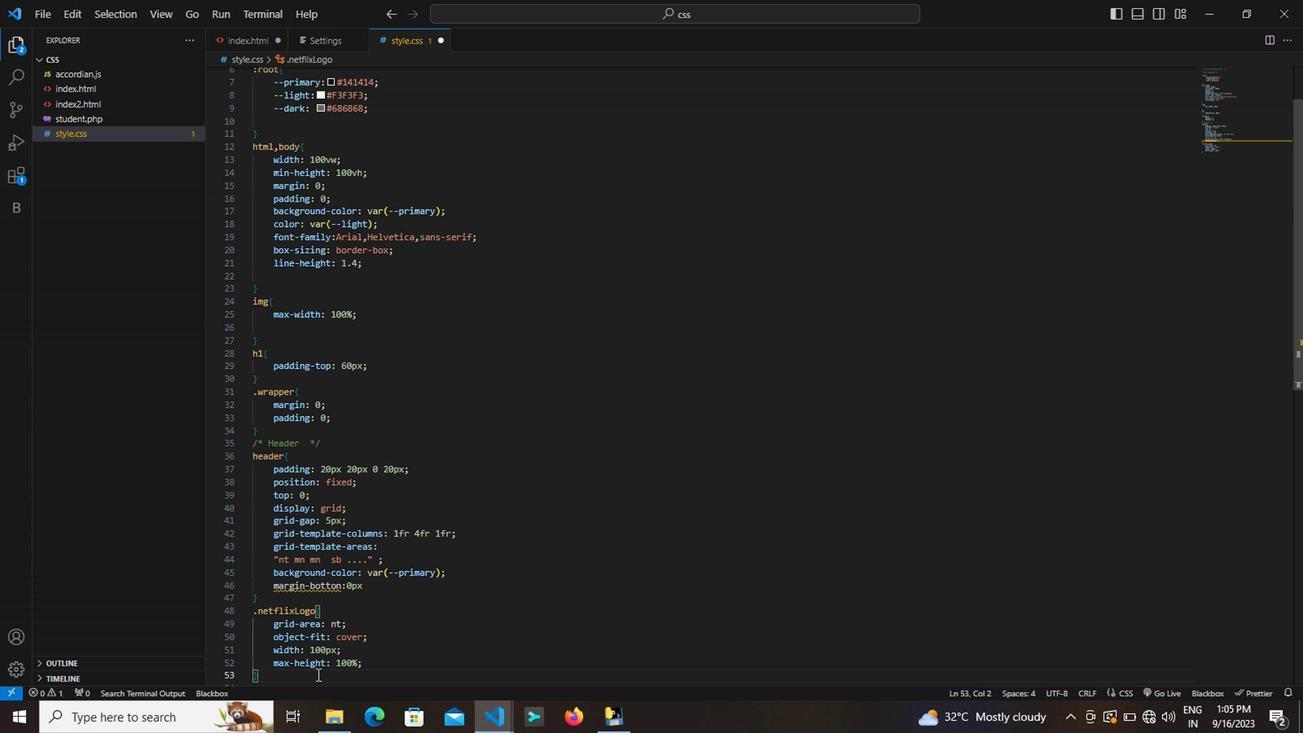 
Action: Mouse pressed left at (311, 670)
Screenshot: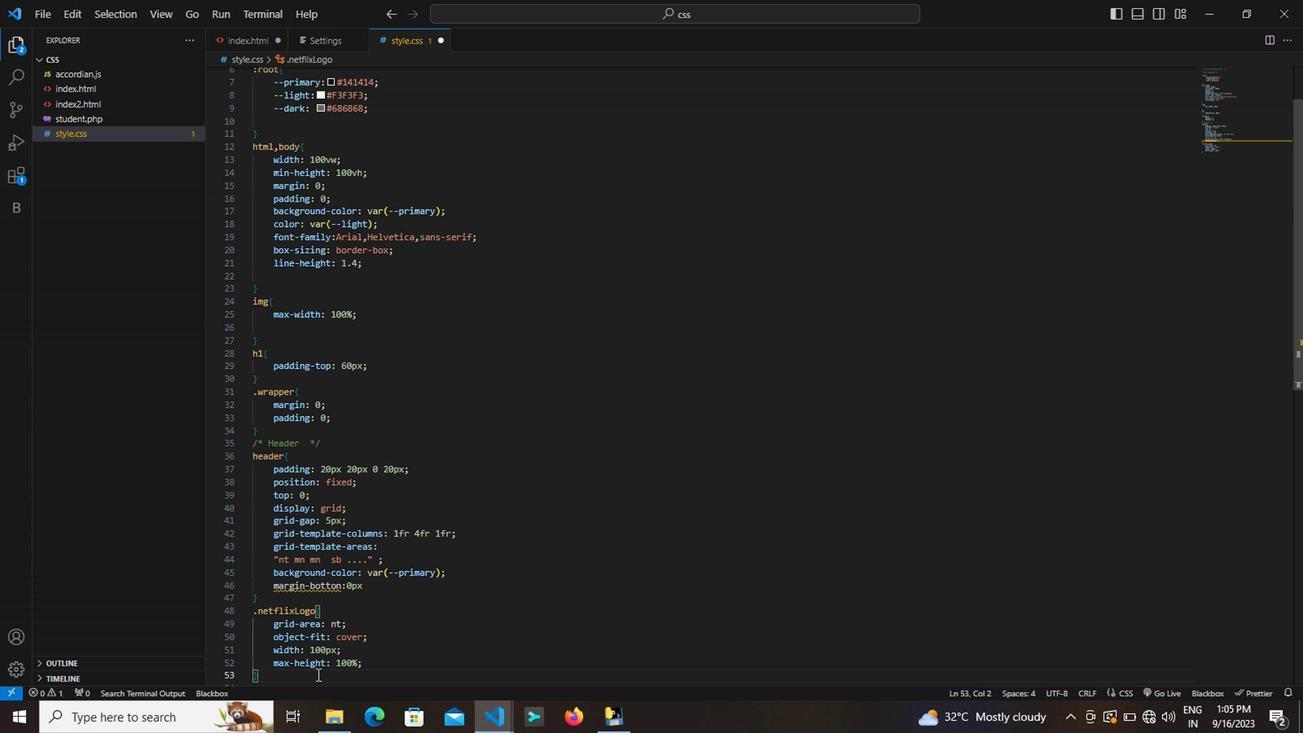 
Action: Key pressed <Key.down>
Screenshot: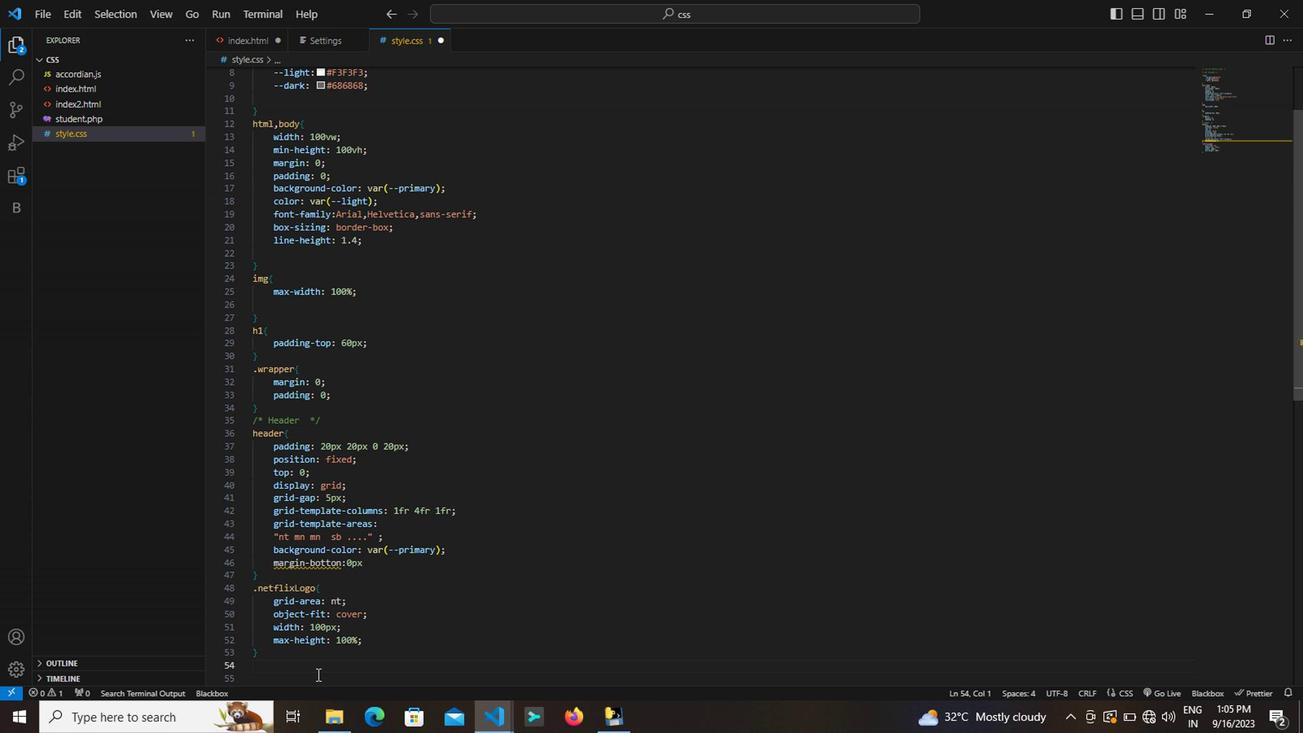 
Action: Mouse moved to (371, 641)
Screenshot: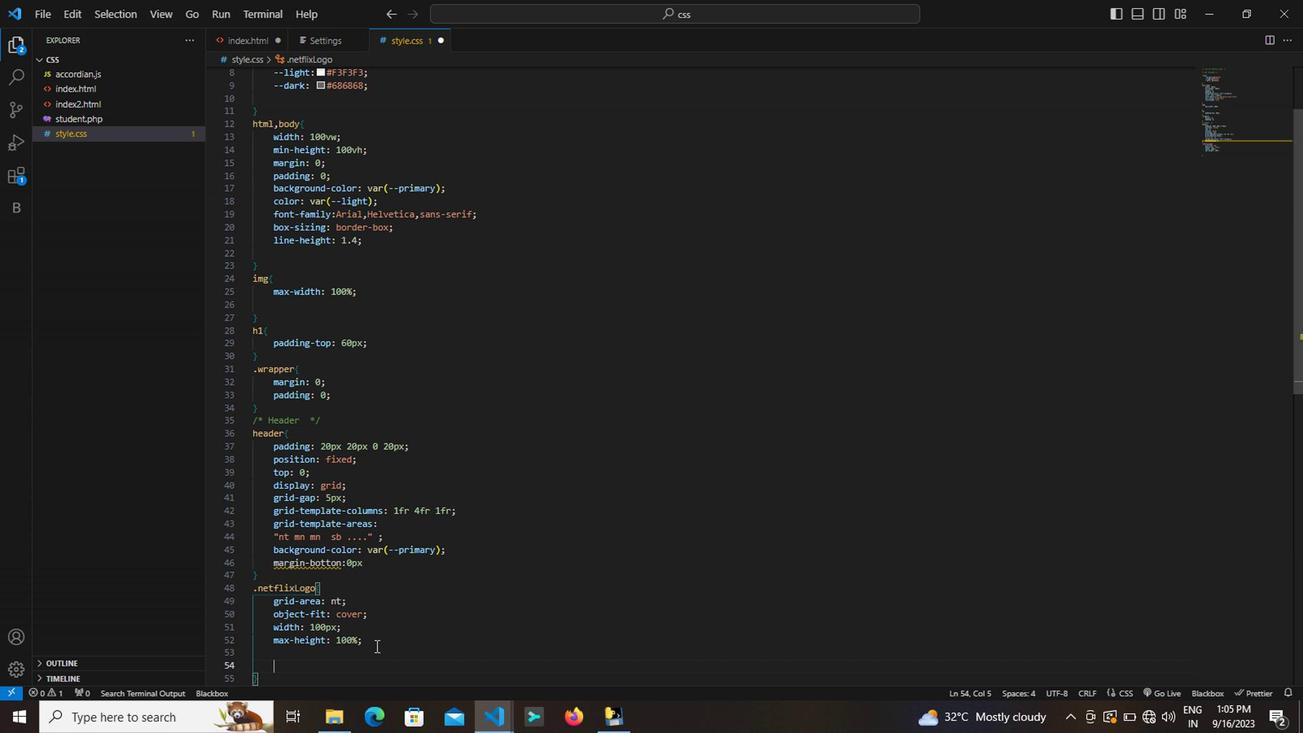 
Action: Mouse pressed left at (371, 641)
Screenshot: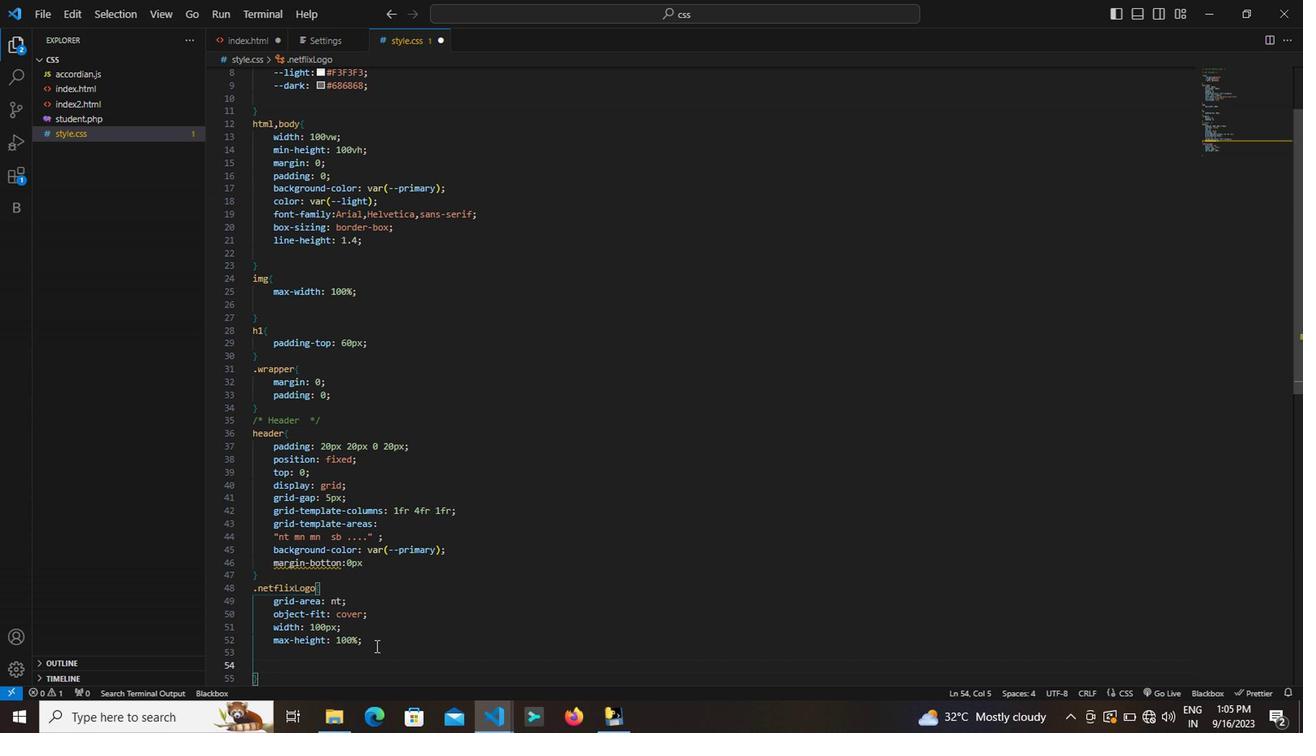 
Action: Key pressed <Key.enter><Key.enter>padding-left\<Key.backspace><Key.shift>:30px;<Key.enter>
Screenshot: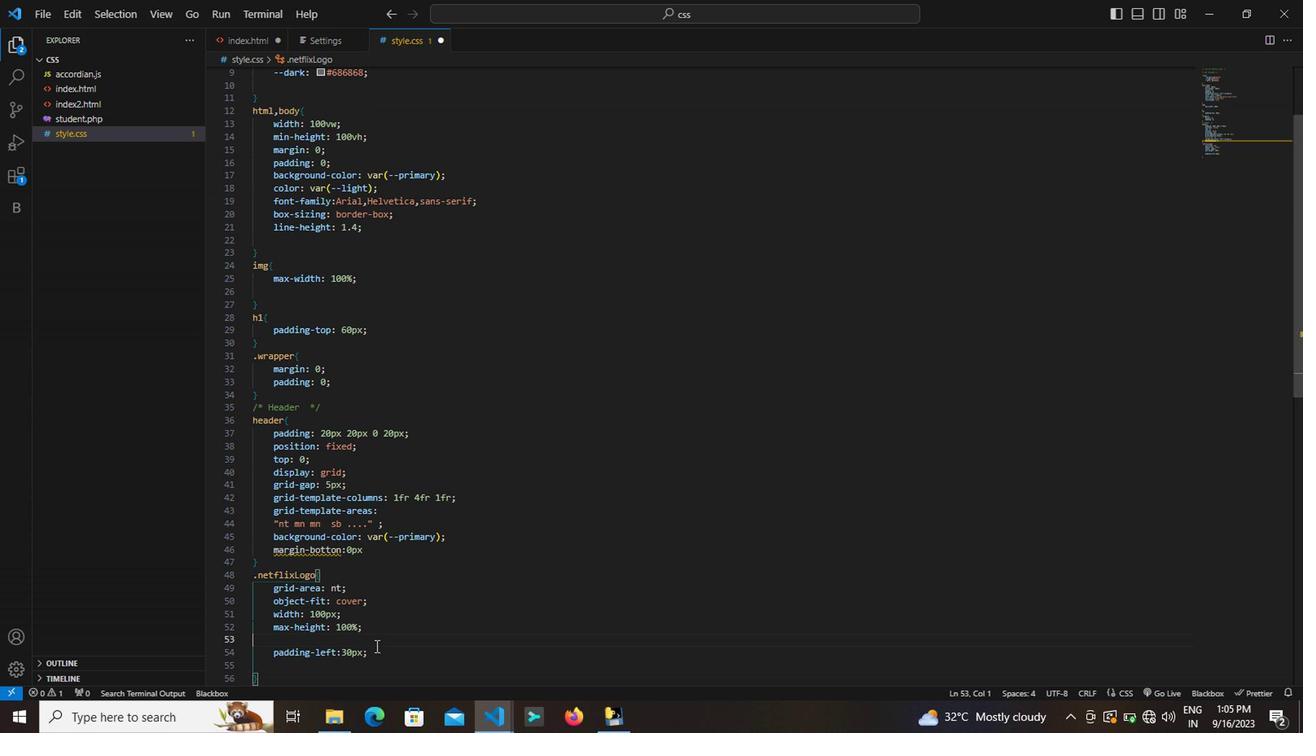 
Action: Mouse pressed left at (371, 641)
Screenshot: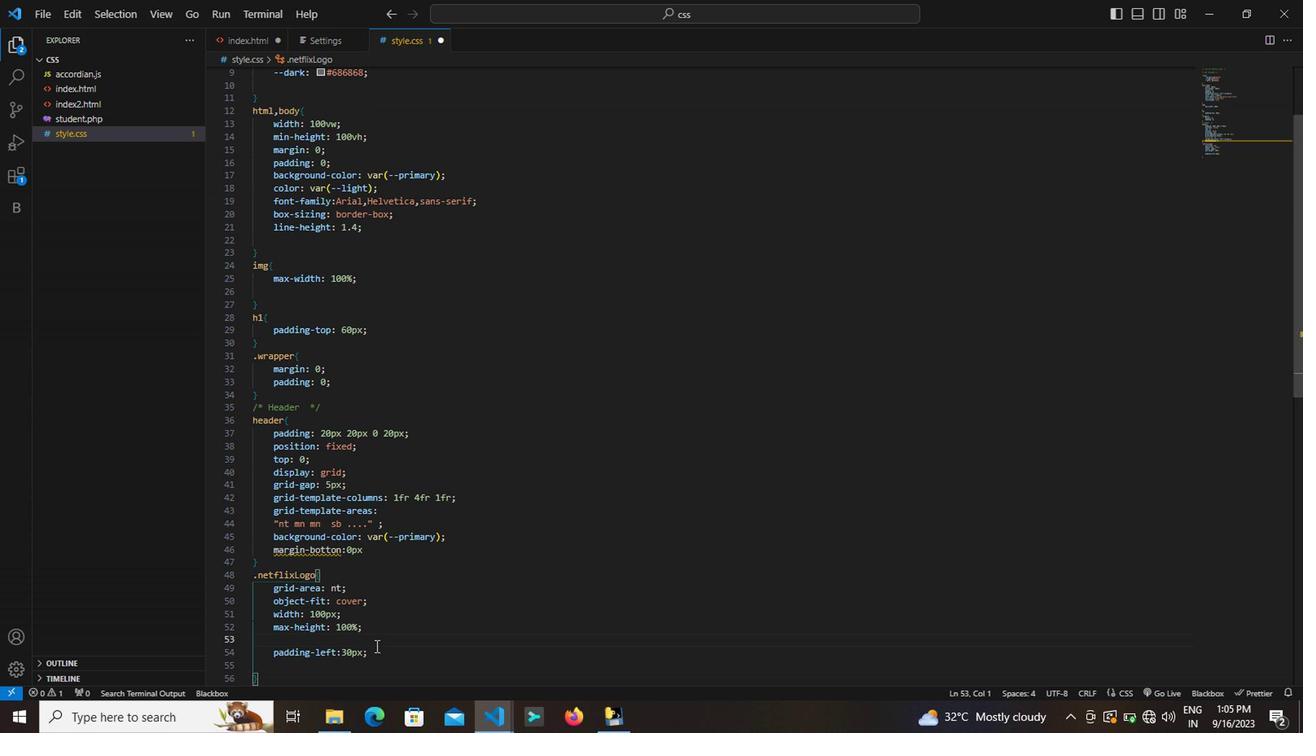 
Action: Key pressed <Key.down><Key.right><Key.right><Key.right><Key.right><Key.right><Key.right><Key.right><Key.right><Key.right><Key.right><Key.right><Key.right><Key.right><Key.right><Key.right><Key.right><Key.right><Key.right><Key.right><Key.right><Key.right><Key.right><Key.enter>padding-top<Key.enter>0px<Key.right><Key.enter><Key.shift><Key.shift><Key.shift><Key.shift><Key.shift><Key.shift><Key.shift><Key.shift><Key.shift><Key.shift><Key.shift><Key.shift><Key.shift><Key.shift><Key.shift><Key.shift><Key.shift><Key.shift><Key.shift><Key.shift><Key.shift><Key.shift><Key.shift><Key.shift><Key.shift><Key.shift><Key.shift><Key.shift><Key.shift><Key.shift><Key.shift><Key.shift><Key.shift><Key.shift><Key.shift><Key.shift><Key.shift><Key.shift><Key.shift><Key.shift><Key.shift><Key.shift><Key.shift><Key.shift><Key.shift><Key.shift><Key.shift><Key.shift>}<Key.enter><Key.enter>.netflix<Key.shift>Logo<Key.space>imf<Key.backspace>g<Key.shift>{<Key.enter>height<Key.enter>35px<Key.right><Key.down><Key.down><Key.down><Key.down><Key.up><Key.backspace><Key.shift>#logo<Key.shift><Key.shift><Key.shift><Key.shift><Key.shift><Key.shift><Key.shift>{<Key.enter>color<Key.enter><Key.shift>#<Key.shift><Key.shift>E50914<Key.right><Key.enter>margin<Key.enter>0<Key.right><Key.enter>padding<Key.enter>0<Key.down><Key.enter>.main-nav<Key.shift><Key.shift><Key.shift><Key.shift><Key.shift><Key.shift><Key.shift><Key.shift><Key.shift><Key.shift><Key.shift><Key.shift><Key.shift><Key.shift><Key.shift><Key.shift><Key.shift><Key.shift><Key.shift><Key.shift><Key.shift><Key.shift><Key.shift><Key.shift>{<Key.enter>grid-area<Key.enter>mn<Key.right><Key.enter>padding<Key.space><Key.backspace><Key.shift>:0<Key.space>30px<Key.space>0<Key.space>20px;<Key.down><Key.enter><Key.enter><Key.enter><Key.enter><Key.enter><Key.enter><Key.enter><Key.enter><Key.up><Key.up><Key.up><Key.up><Key.up><Key.up><Key.up><Key.up><Key.down><Key.down><Key.backspace><Key.backspace><Key.down><Key.backspace><Key.backspace><Key.shift><Key.shift><Key.shift><Key.shift><Key.shift><Key.shift><Key.shift><Key.shift><Key.shift><Key.shift><Key.shift><Key.shift><Key.shift>}<Key.down><Key.enter><Key.shift>><Key.backspace>.main-nav<Key.space>a<Key.shift>{<Key.enter>color<Key.shift>:var<Key.shift>_<Key.backspace><Key.shift>(--light<Key.right>;<Key.enter><Key.shift><Key.shift><Key.shift><Key.shift><Key.shift>text-decoration<Key.shift>:<Key.shift><Key.shift>Non<Key.backspace><Key.backspace><Key.backspace><Key.backspace><Key.shift>:none;<Key.enter>margin<Key.enter>5px<Key.right><Key.down><Key.enter>.main-nav<Key.enter><Key.space>a<Key.shift><Key.shift>:hover<Key.shift><Key.shift>{<Key.enter>color<Key.enter>var<Key.shift><Key.shift><Key.shift><Key.shift><Key.shift><Key.shift><Key.shift><Key.shift><Key.shift><Key.shift><Key.shift><Key.shift><Key.shift><Key.shift>(--dark<Key.right><Key.down><Key.enter><Key.enter><Key.enter>.sub-nav<Key.shift>{<Key.enter>grid-area<Key.enter>sb<Key.right><Key.enter>padding<Key.enter>0<Key.space>40px<Key.space><Key.space>0<Key.space>40px<Key.right><Key.down><Key.enter><Key.enter>.sub-nav<Key.space>a<Key.space><Key.backspace><Key.shift>{<Key.enter><Key.enter><Key.up>color<Key.enter>var<Key.shift>(--dark<Key.right><Key.down><Key.down><Key.down><Key.down><Key.down><Key.down><Key.down><Key.up><Key.up><Key.up><Key.up><Key.enter>
Screenshot: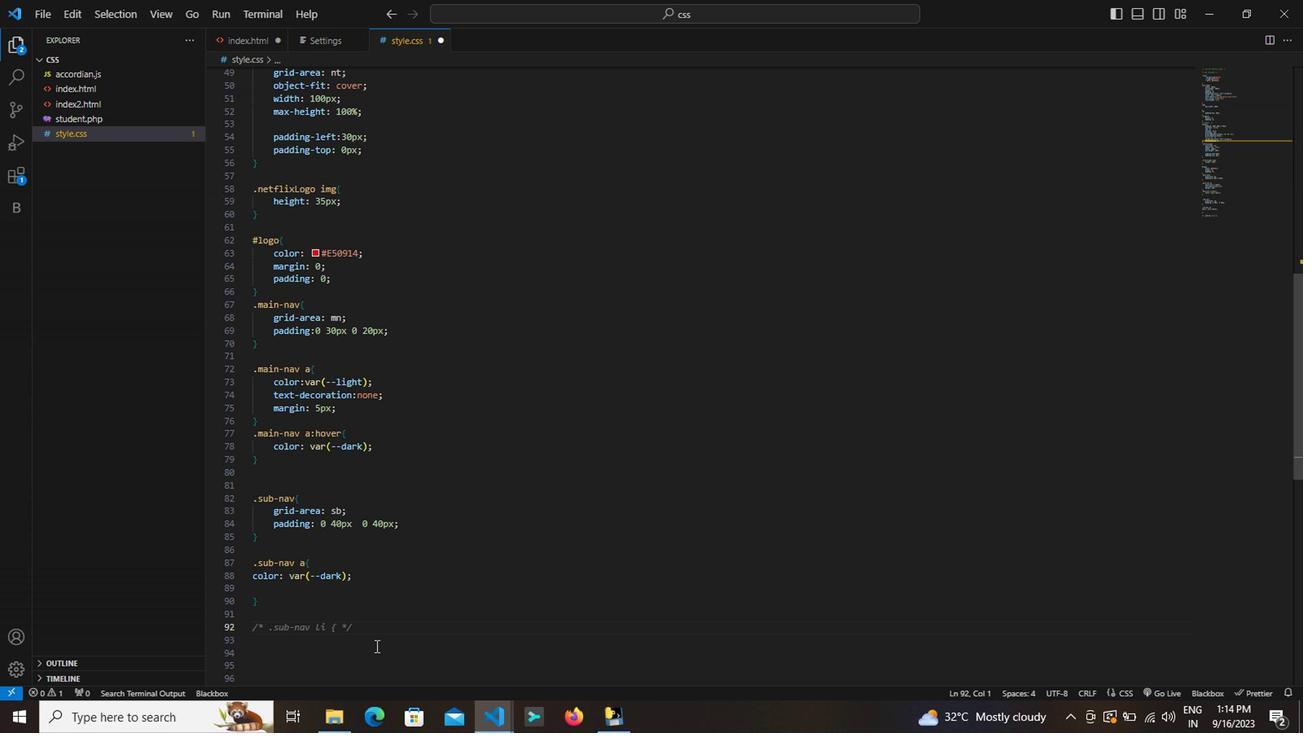 
Action: Mouse moved to (348, 577)
Screenshot: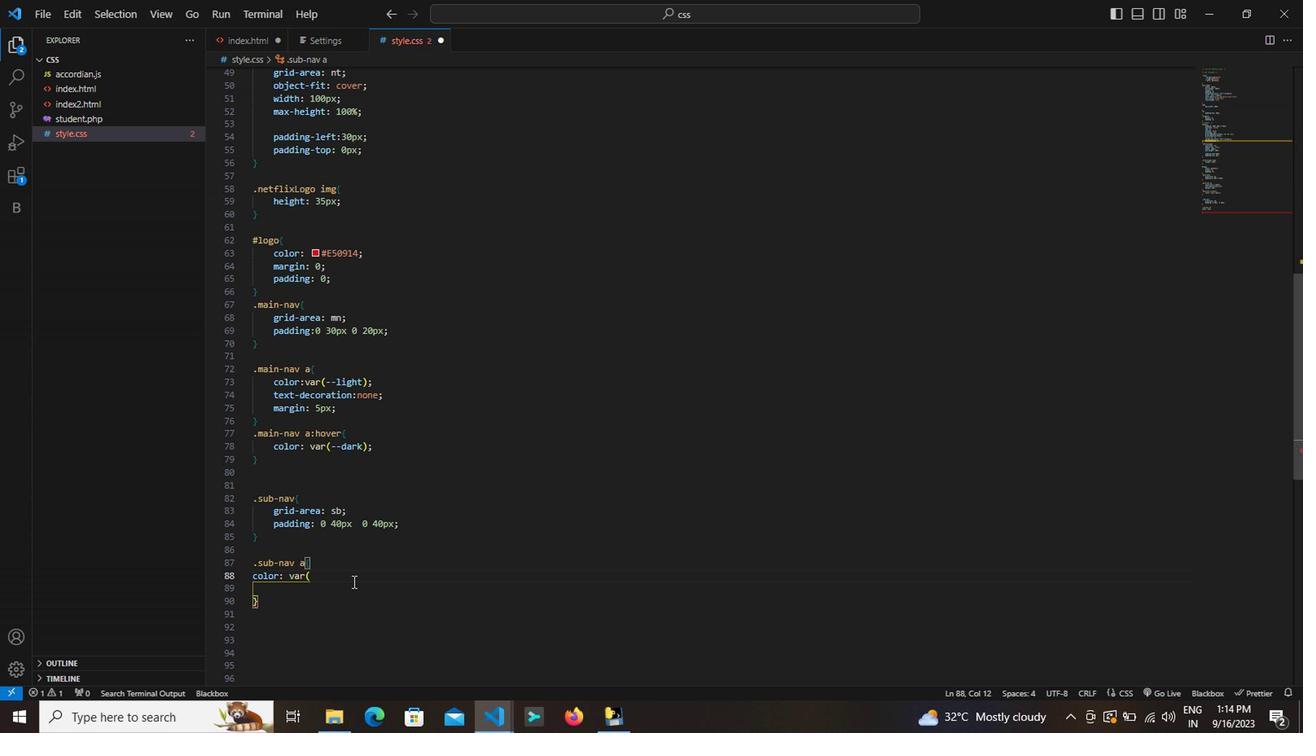 
Action: Mouse pressed left at (348, 577)
Screenshot: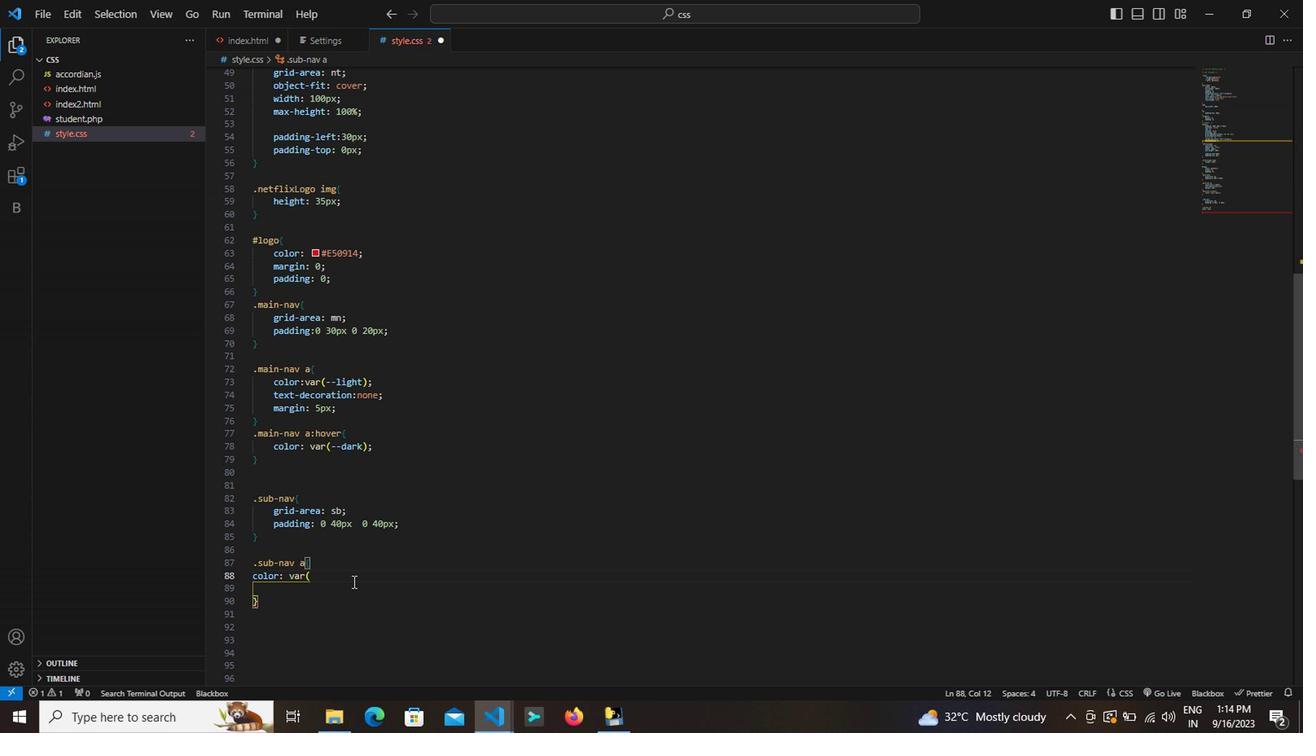 
Action: Key pressed <Key.backspace><Key.backspace><Key.backspace><Key.backspace><Key.backspace><Key.backspace><Key.backspace><Key.backspace><Key.backspace><Key.backspace><Key.backspace><Key.backspace>var<Key.enter><Key.shift><Key.shift><Key.shift><Key.shift><Key.shift><Key.shift><Key.shift><Key.shift><Key.shift><Key.shift><Key.shift><Key.shift><Key.shift><Key.shift><Key.shift><Key.shift><Key.shift><Key.shift><Key.shift><Key.shift><Key.shift><Key.shift><Key.shift><Key.shift><Key.shift><Key.shift><Key.shift><Key.shift><Key.shift><Key.shift><Key.shift><Key.shift><Key.shift><Key.shift><Key.shift><Key.shift><Key.shift><Key.shift><Key.shift><Key.shift><Key.shift><Key.shift><Key.shift><Key.shift><Key.shift>!<Key.backspace>--dark<Key.right>;<Key.down><Key.down><Key.enter><Key.enter><Key.enter><<191>><Key.space><Key.shift>ctrl+Min<Key.space><Key.backspace><Key.backspace><Key.backspace><Key.shift>In<Key.space>container<Key.right><Key.right><Key.right><Key.enter>
Screenshot: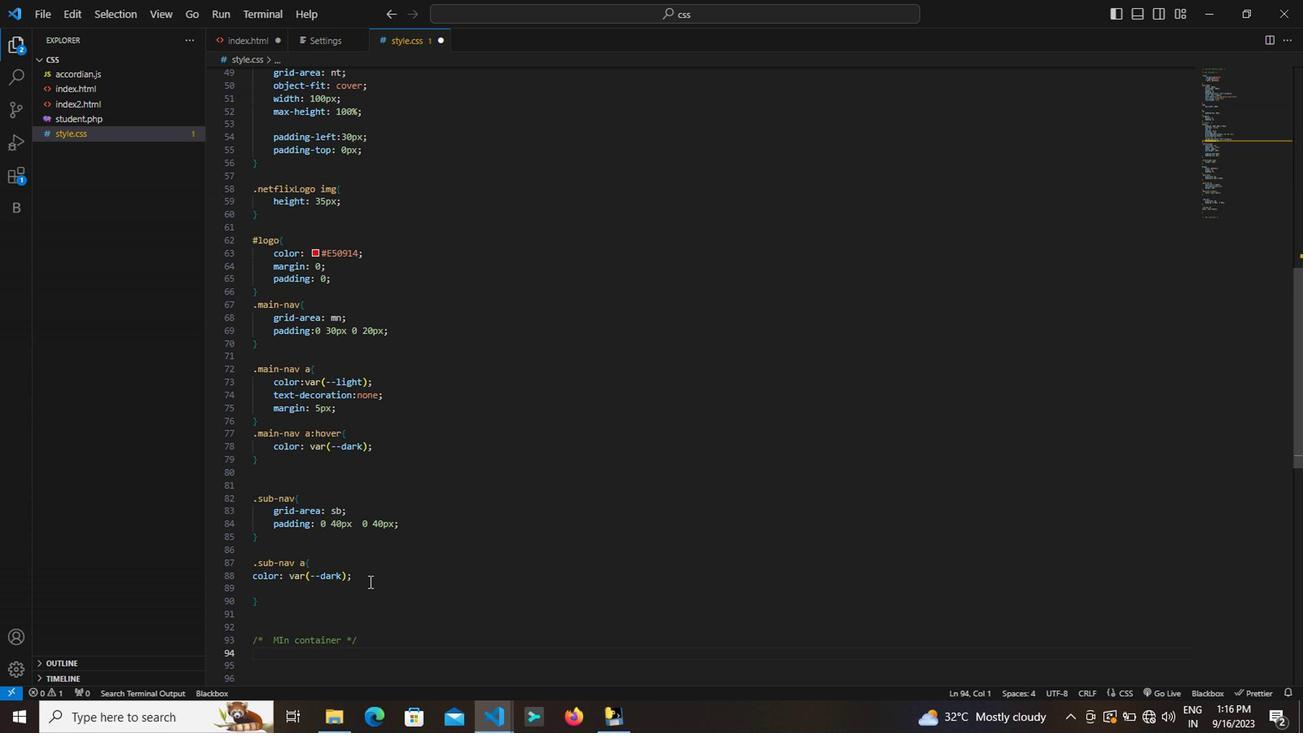 
Action: Mouse moved to (276, 637)
Screenshot: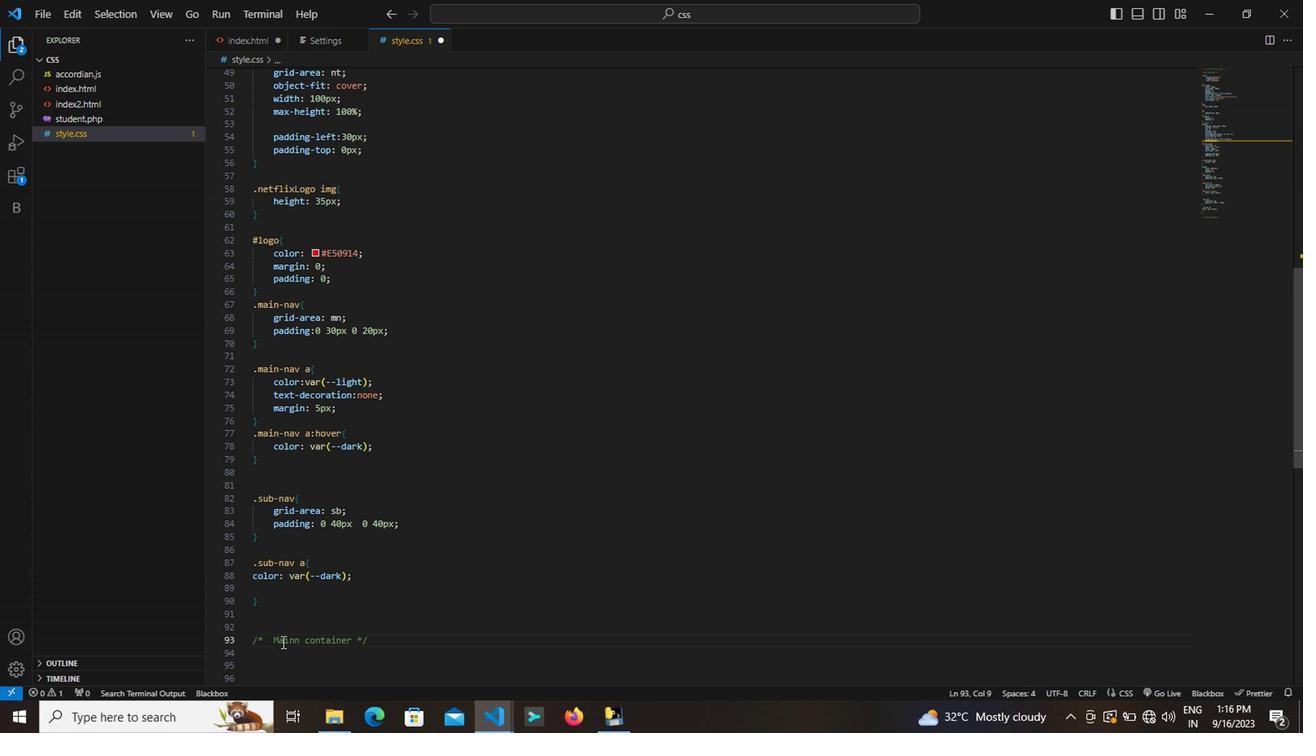 
Action: Mouse pressed left at (276, 637)
Screenshot: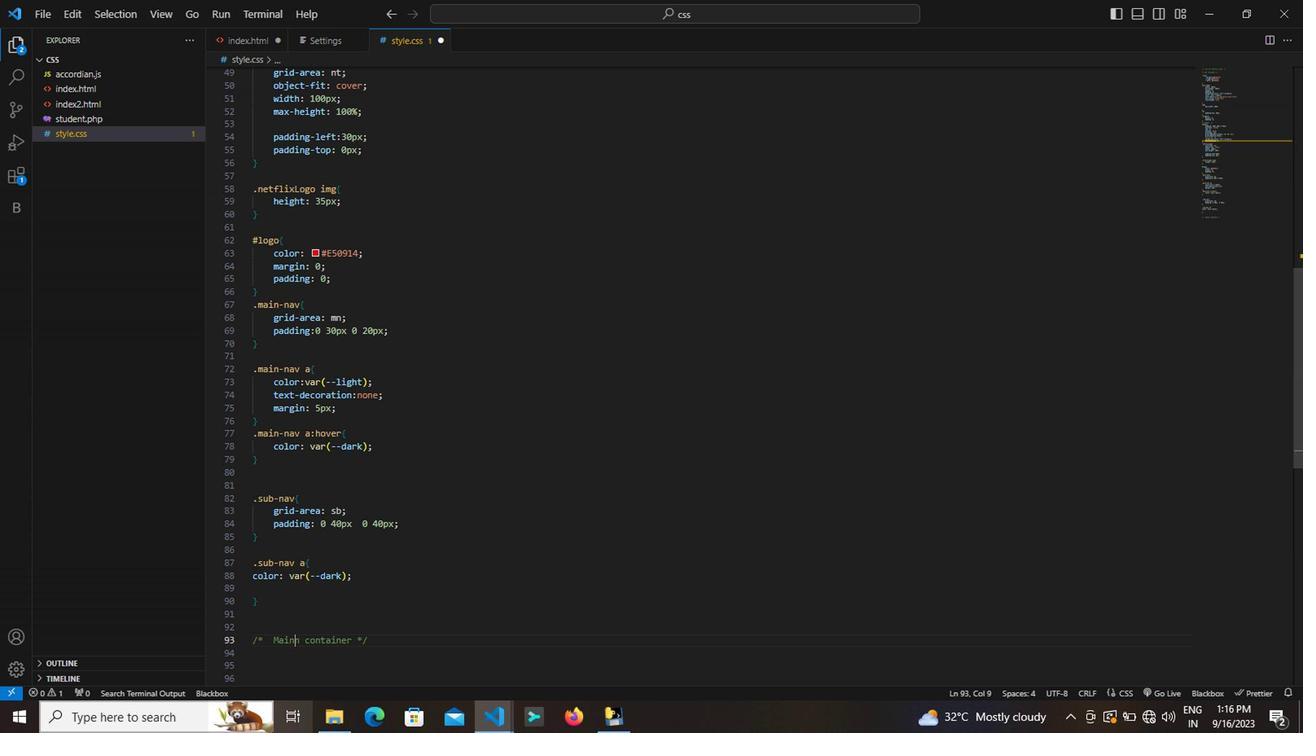 
Action: Key pressed <Key.backspace>ain
Screenshot: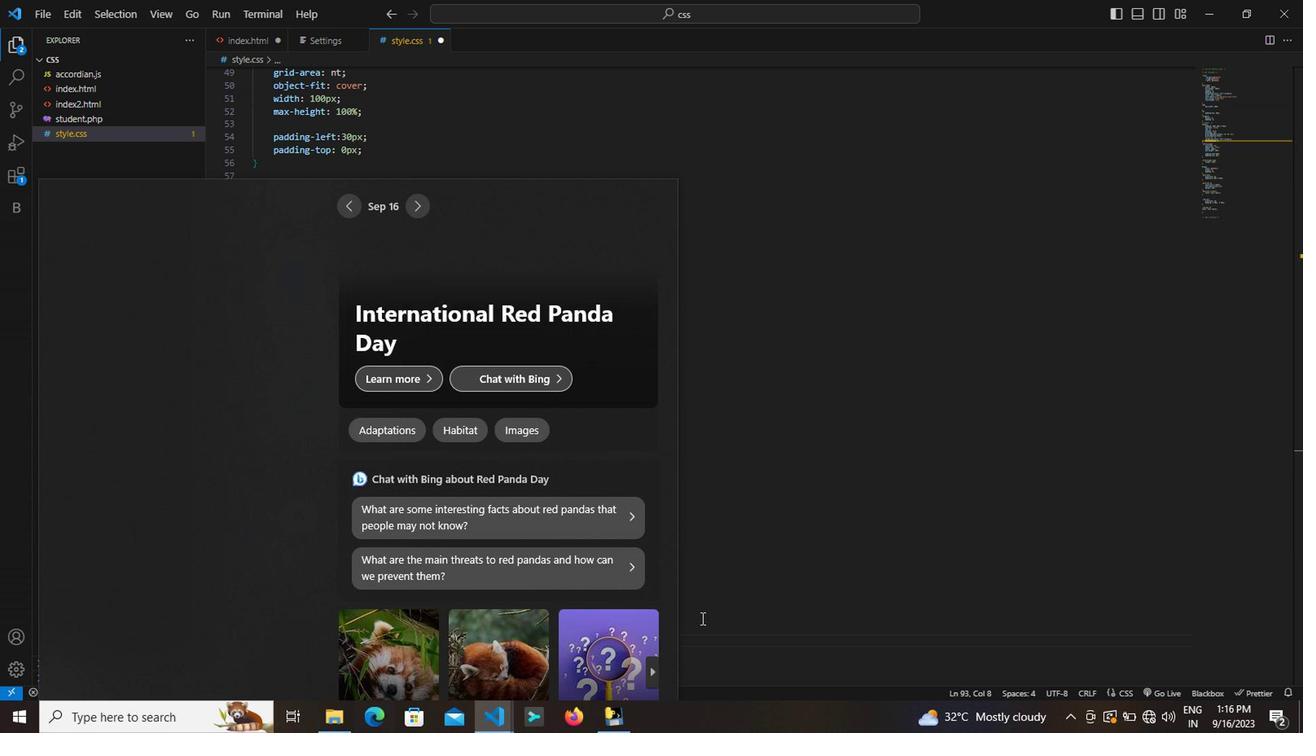
Action: Mouse moved to (262, 727)
Screenshot: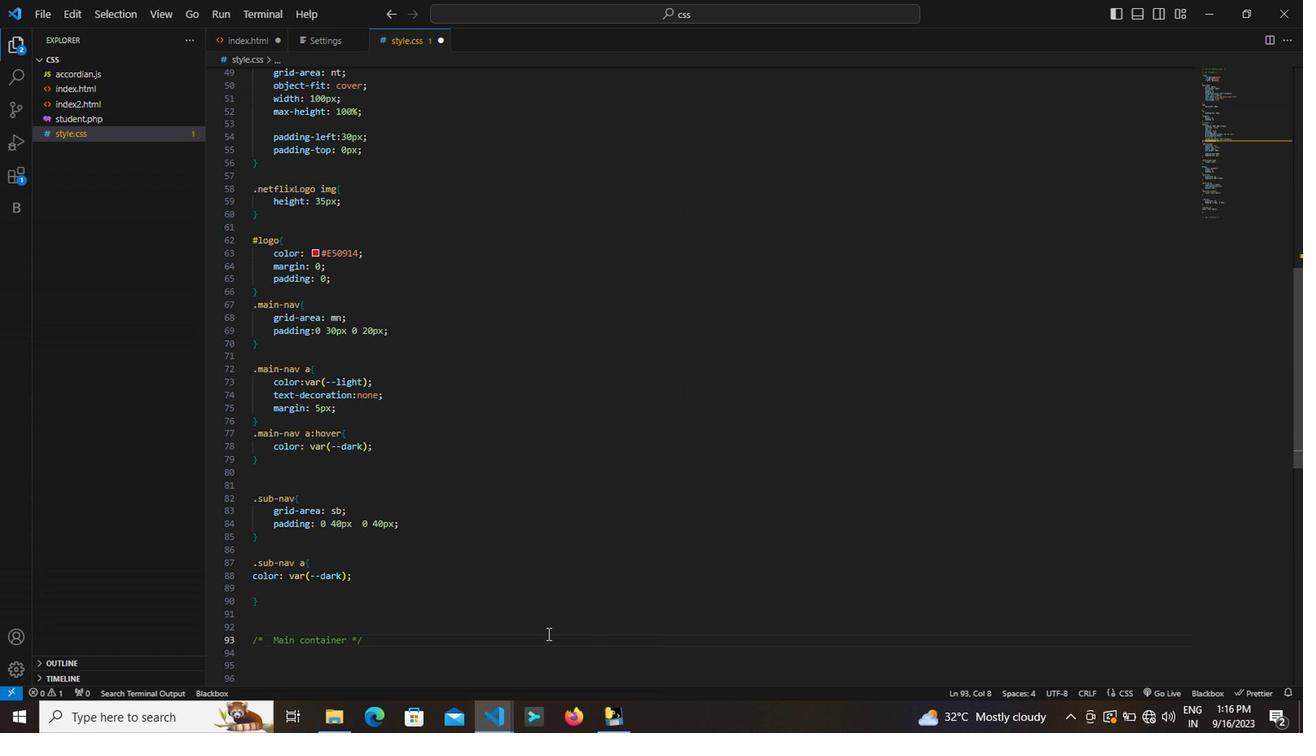 
Action: Key pressed <Key.backspace>
Screenshot: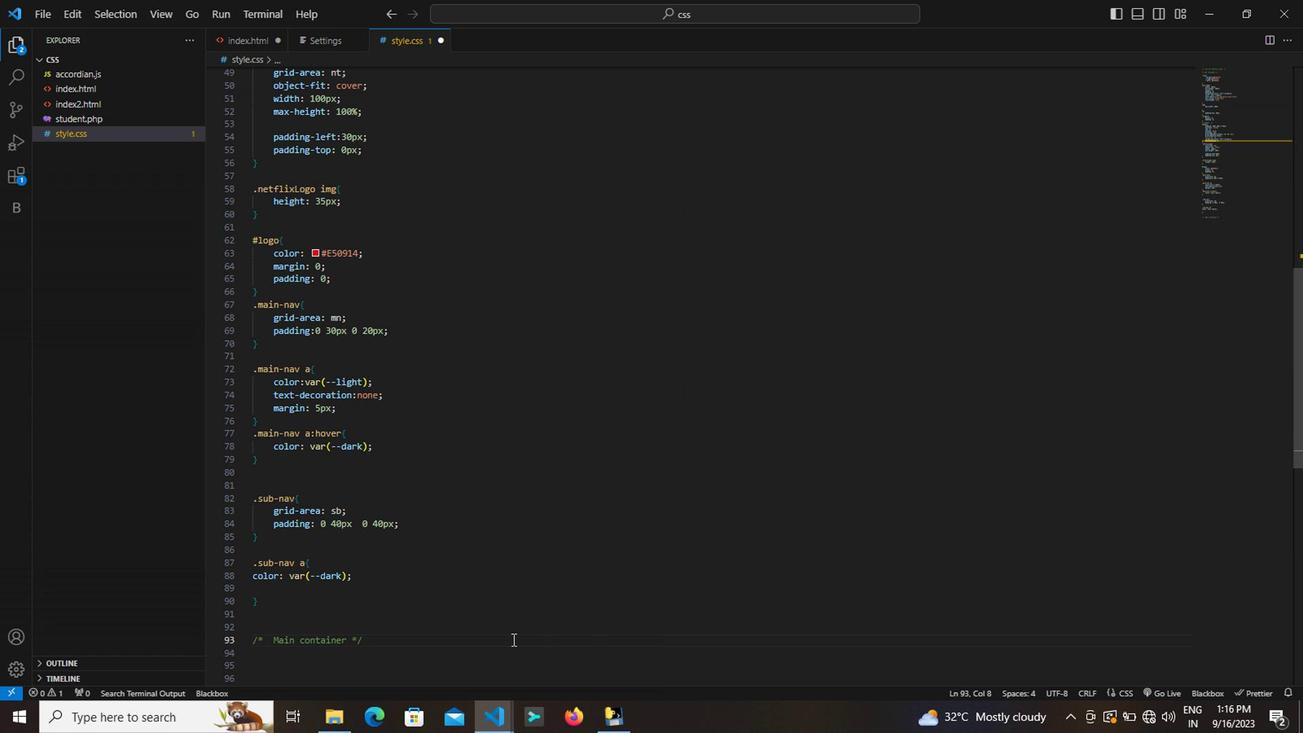 
Action: Mouse moved to (508, 634)
Screenshot: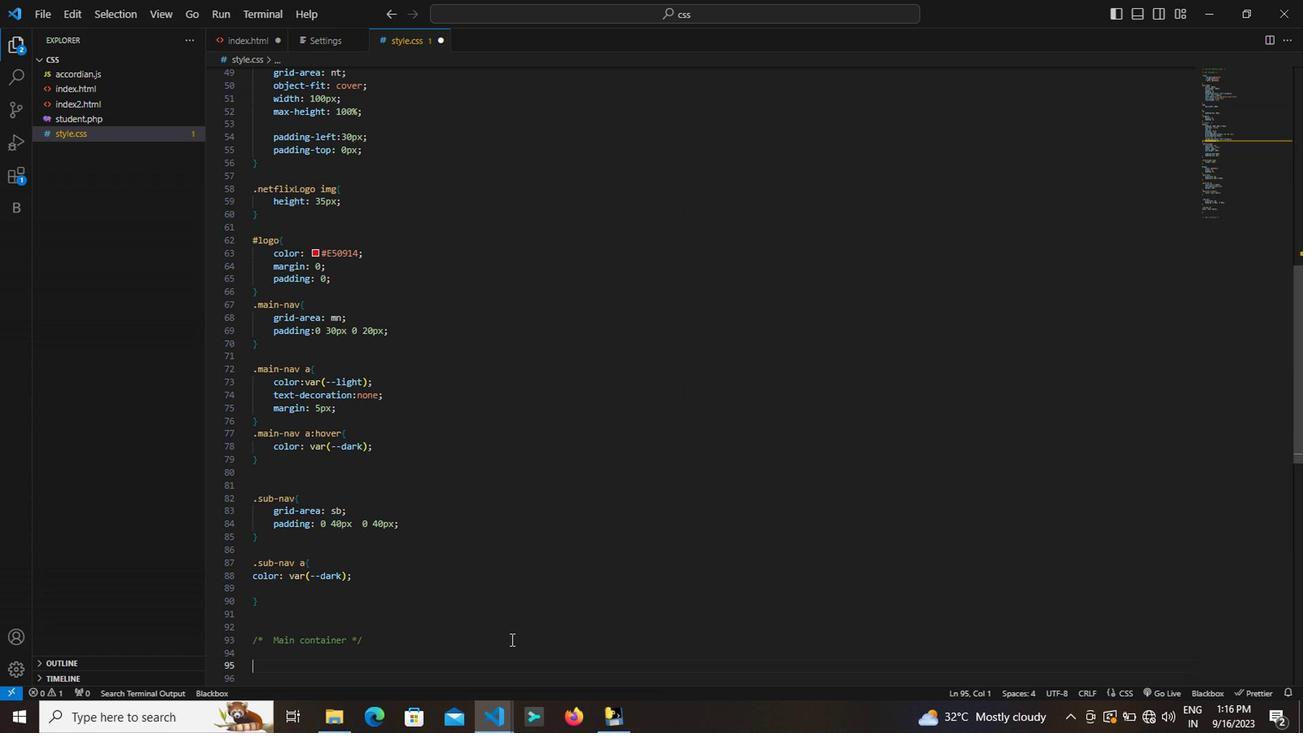 
Action: Mouse pressed left at (508, 634)
Screenshot: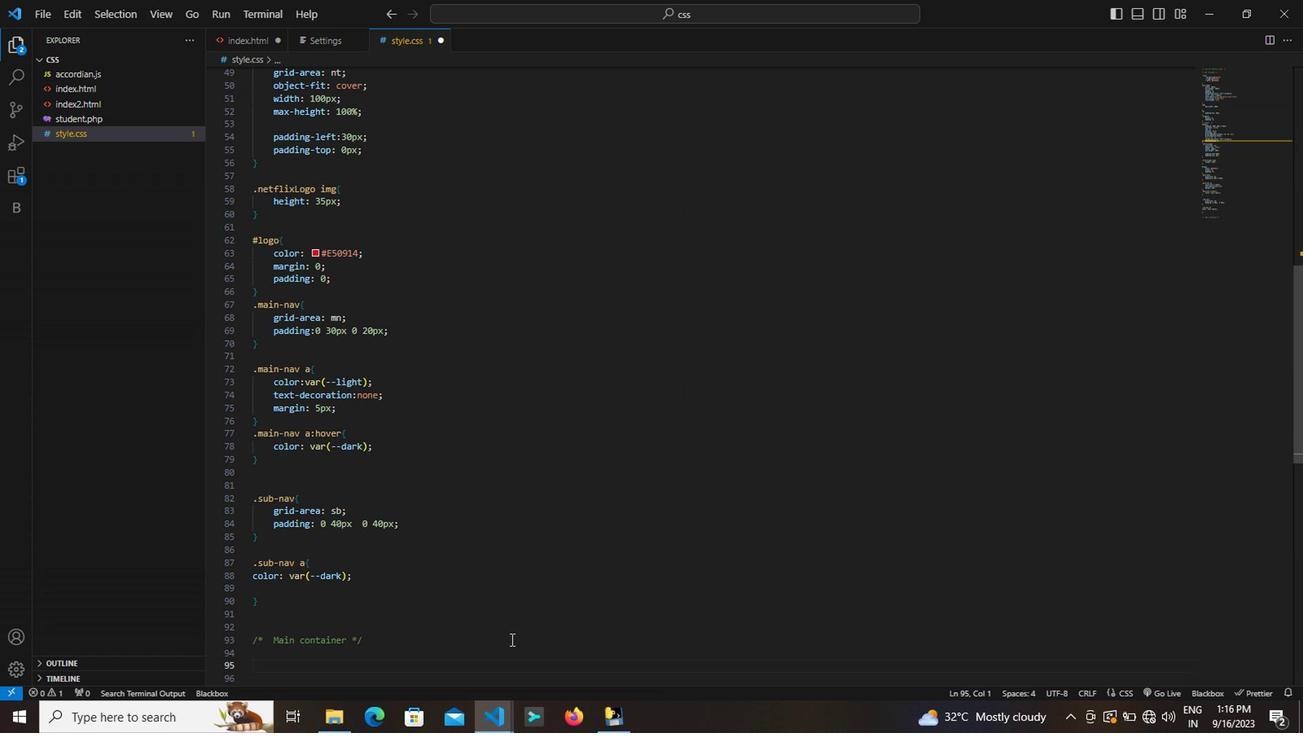 
Action: Key pressed <Key.enter><Key.enter>.main-container<Key.shift>{<Key.enter>padding<Key.enter>50px<Key.right><Key.right>
Screenshot: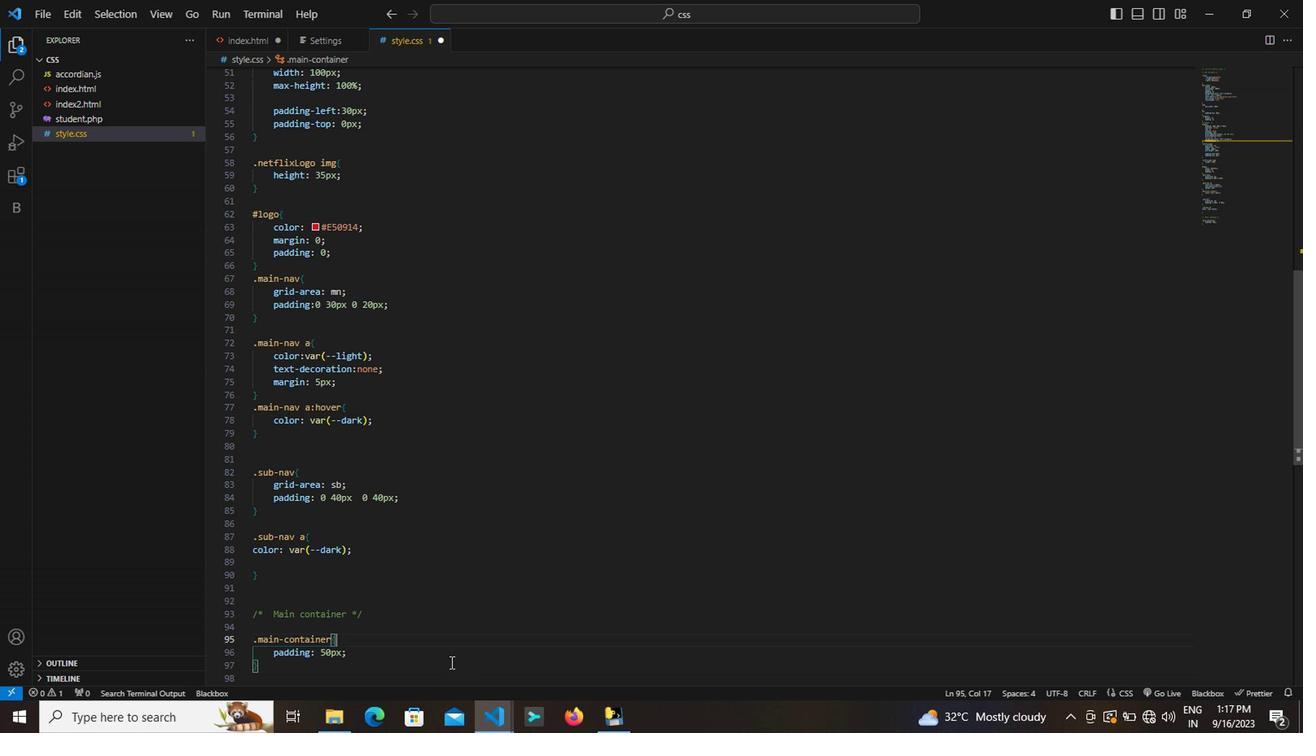 
Action: Mouse pressed left at (508, 634)
Screenshot: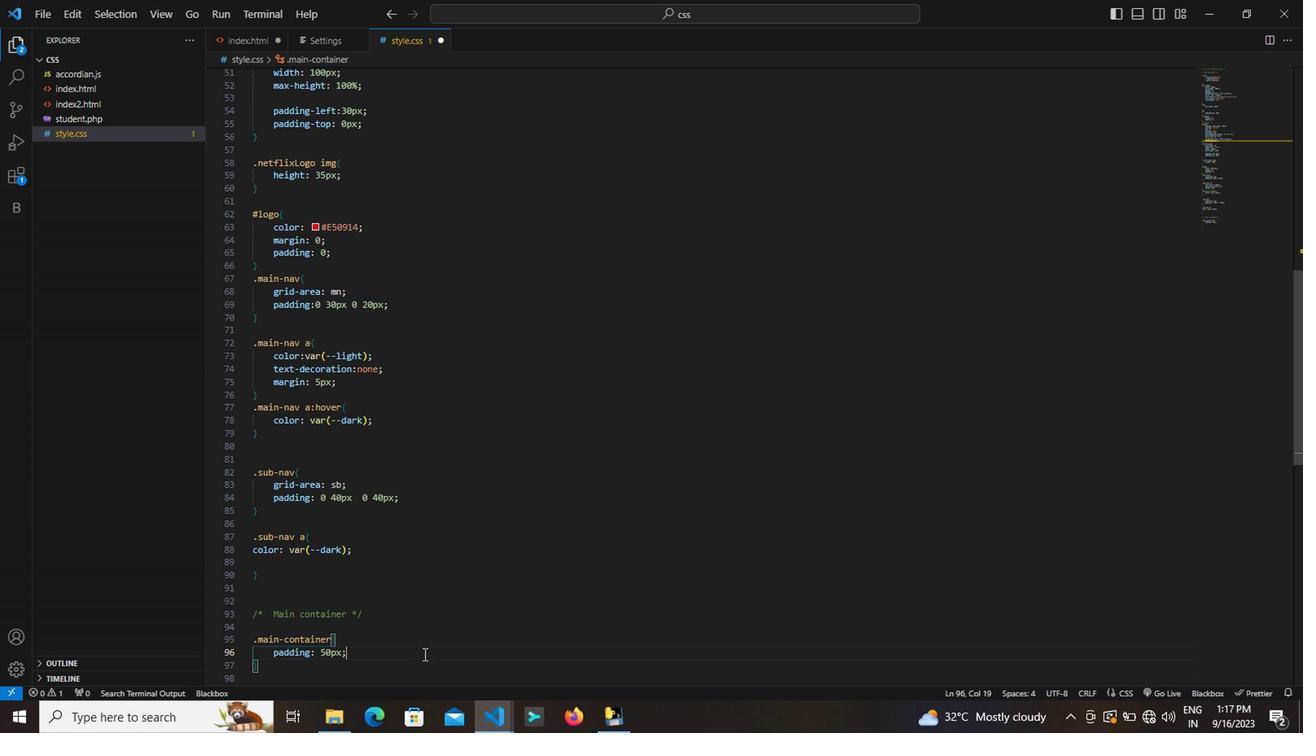 
Action: Mouse moved to (447, 657)
Screenshot: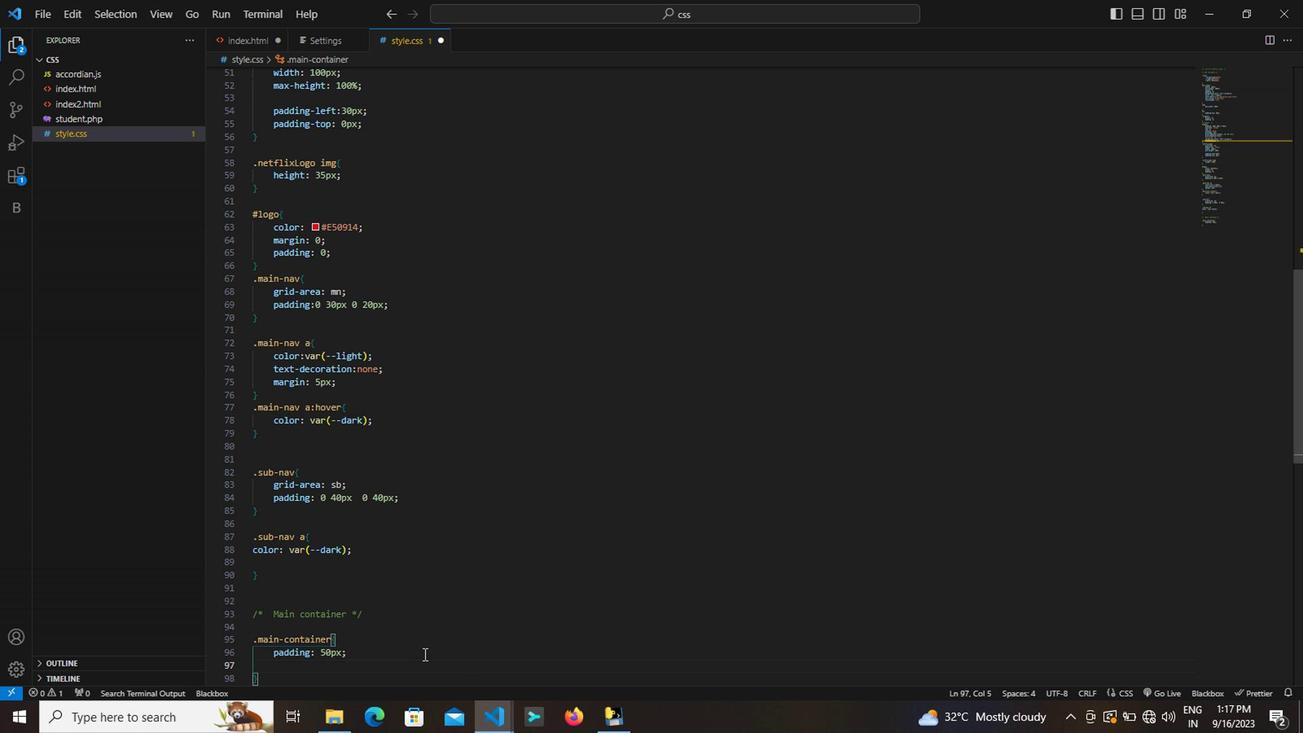 
Action: Mouse pressed left at (447, 657)
Screenshot: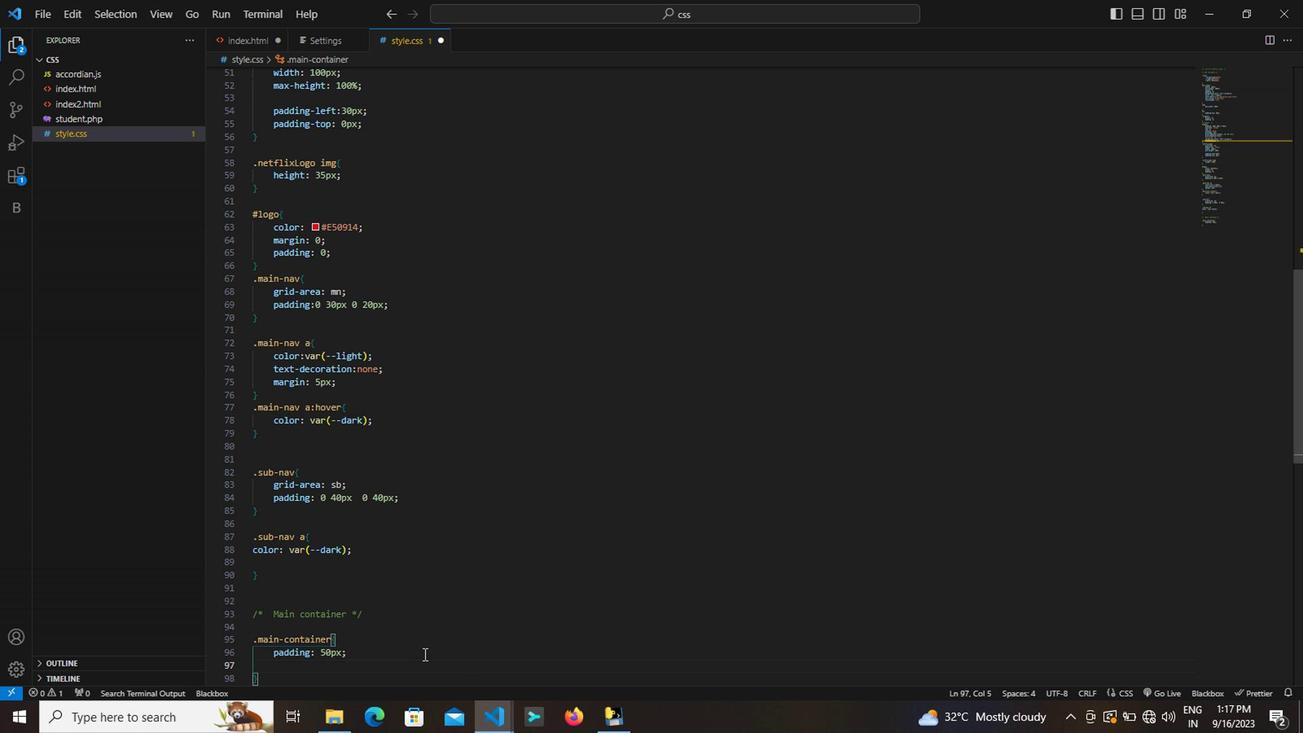 
Action: Mouse moved to (420, 649)
Screenshot: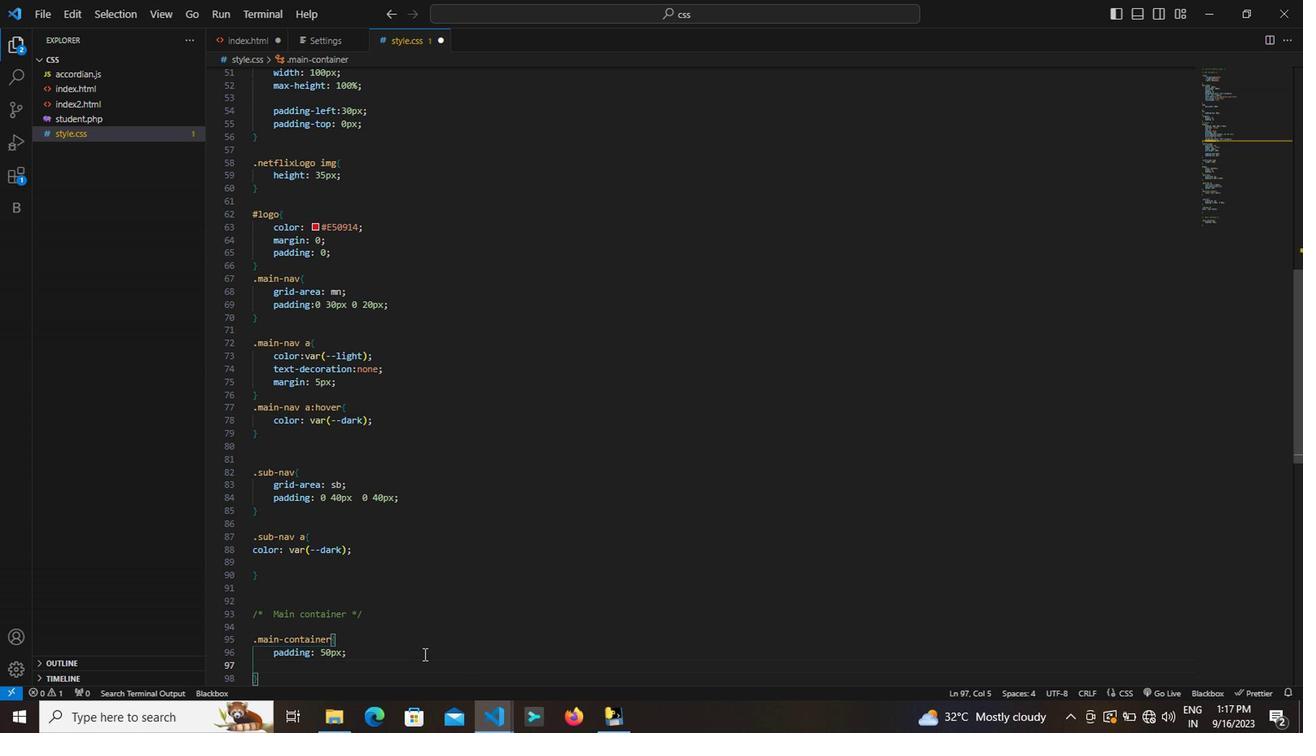 
Action: Mouse pressed left at (420, 649)
Screenshot: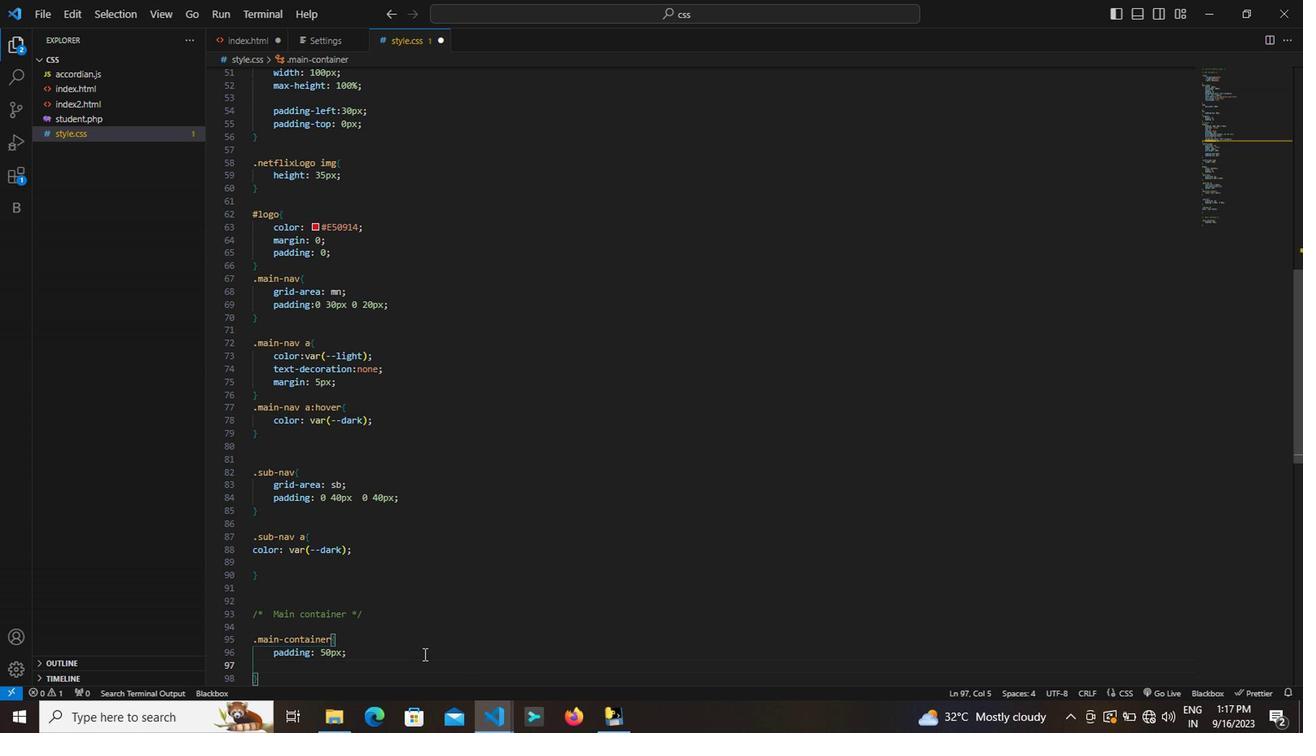 
Action: Key pressed <Key.enter><Key.down><Key.enter><Key.enter>.box<Key.shift>{<Key.left><Key.space>a<Key.right><Key.enter>transition<Key.shift>:transform<Key.space>.3s;<Key.enter>-ms-trans<Key.enter>scale<Key.shift>(1.4<Key.right><Key.right><Key.enter><Key.shift>_<Key.backspace>-webkit<Key.page_down><Key.enter><Key.backspace><Key.backspace><Key.backspace><Key.backspace><Key.backspace><Key.backspace><Key.backspace><Key.backspace><Key.backspace><Key.backspace><Key.backspace><Key.backspace><Key.backspace><Key.backspace><Key.backspace><Key.backspace><Key.backspace>transform<Key.enter>scale<Key.enter>1.4<Key.right><Key.right><Key.enter>transg<Key.backspace>form<Key.enter>scale<Key.enter>1.4<Key.right><Key.right><Key.down><Key.enter><Key.enter>
Screenshot: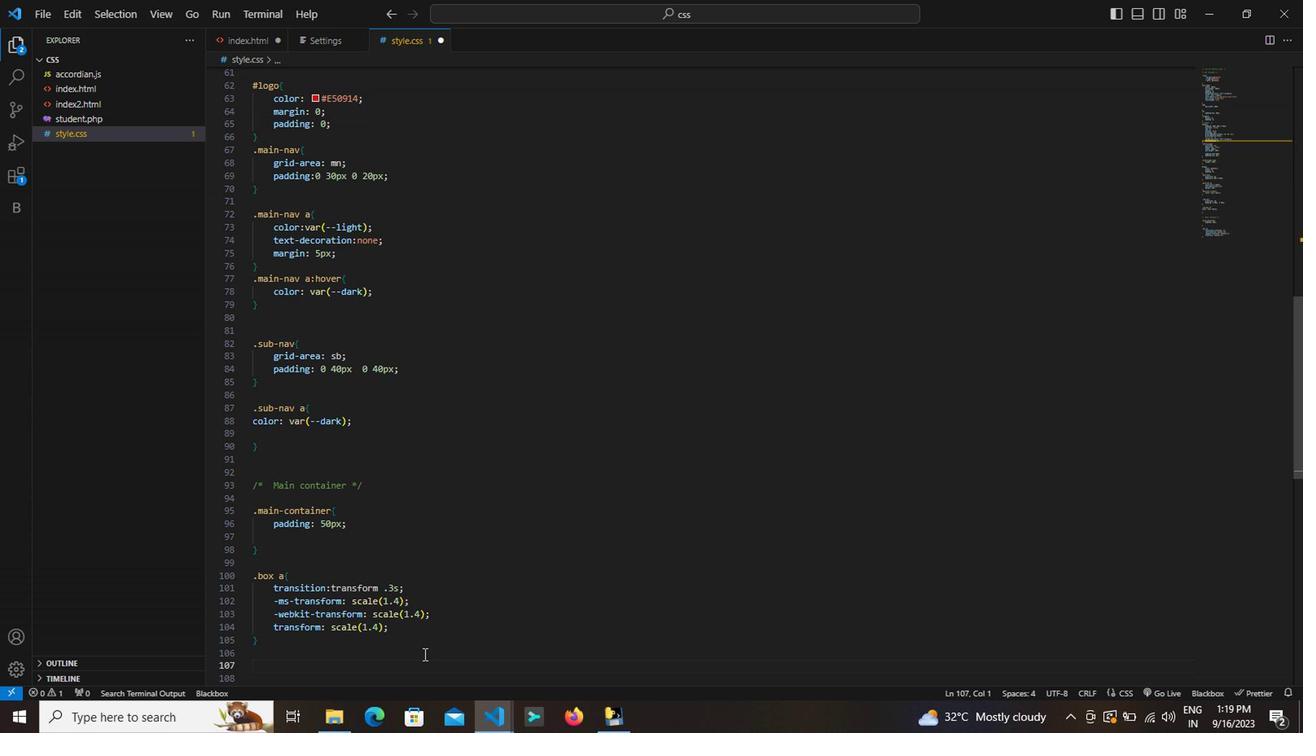 
Action: Mouse moved to (276, 573)
Screenshot: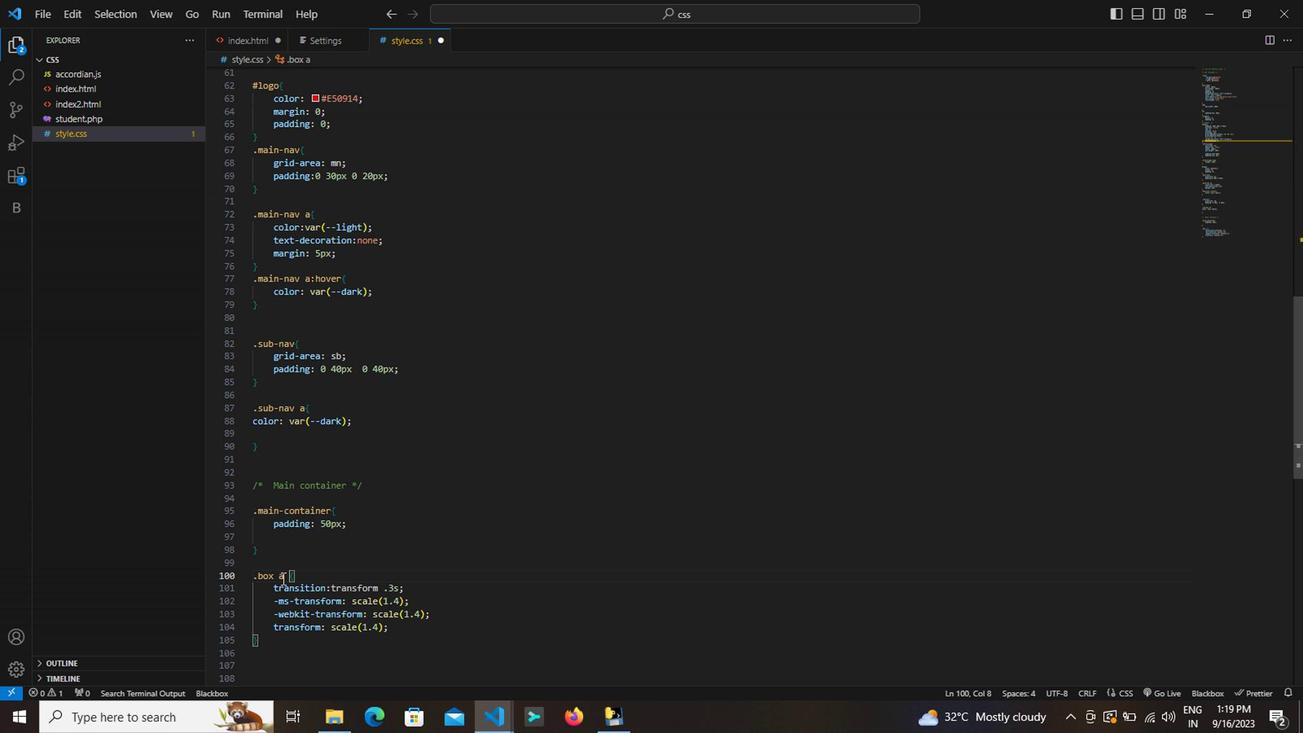 
Action: Mouse pressed left at (276, 573)
Screenshot: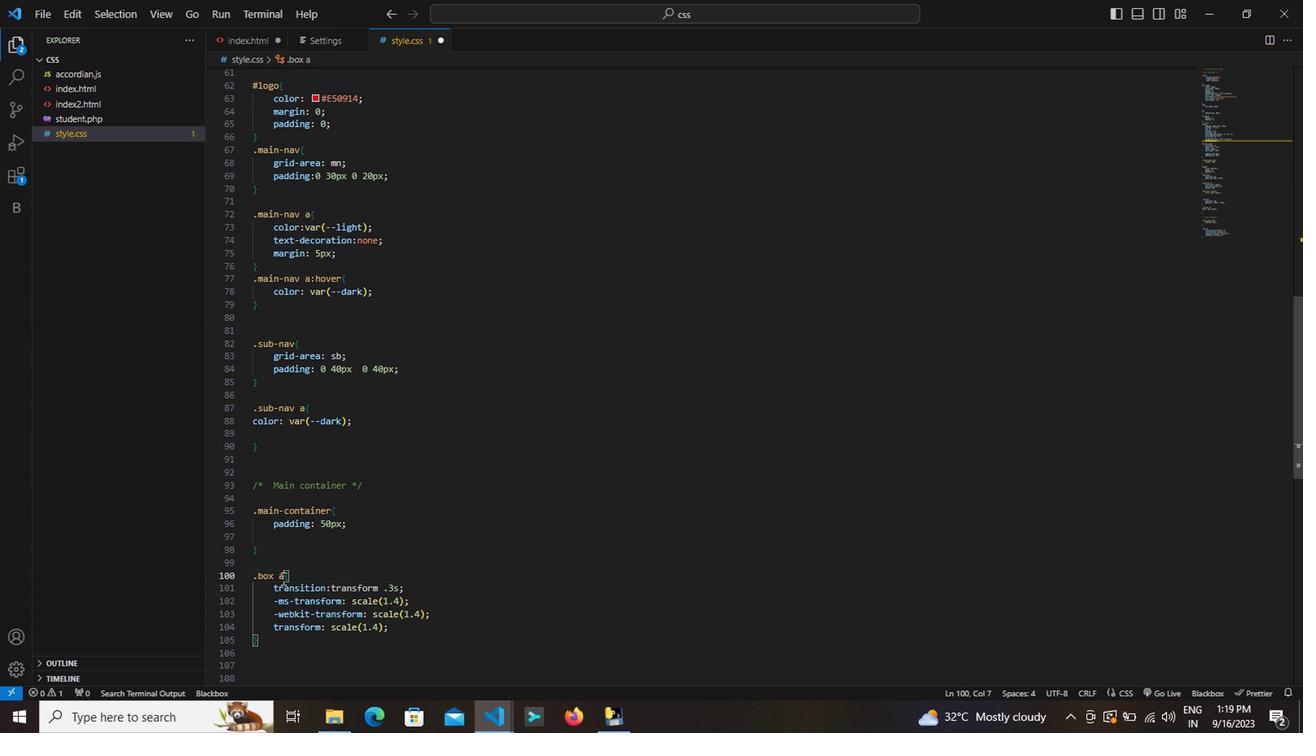 
Action: Key pressed <Key.space><Key.backspace><Key.shift>:hover
Screenshot: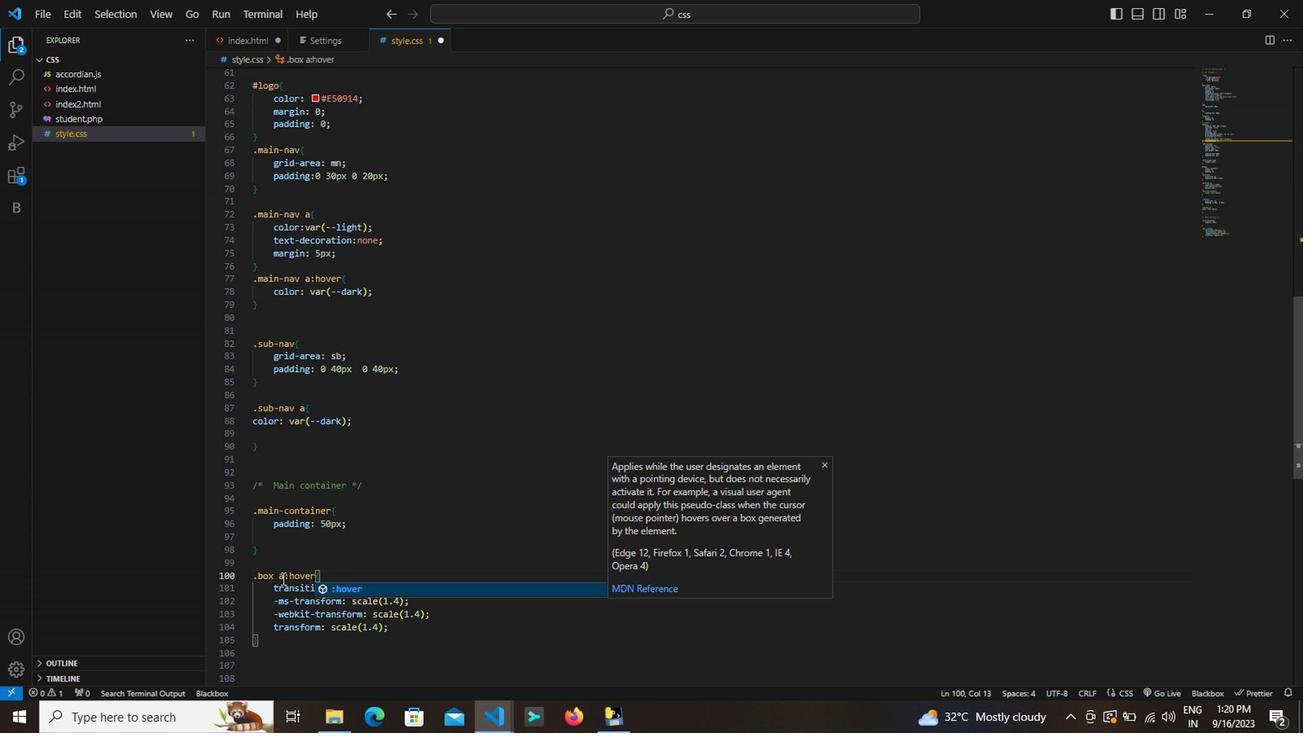 
Action: Mouse moved to (279, 549)
Screenshot: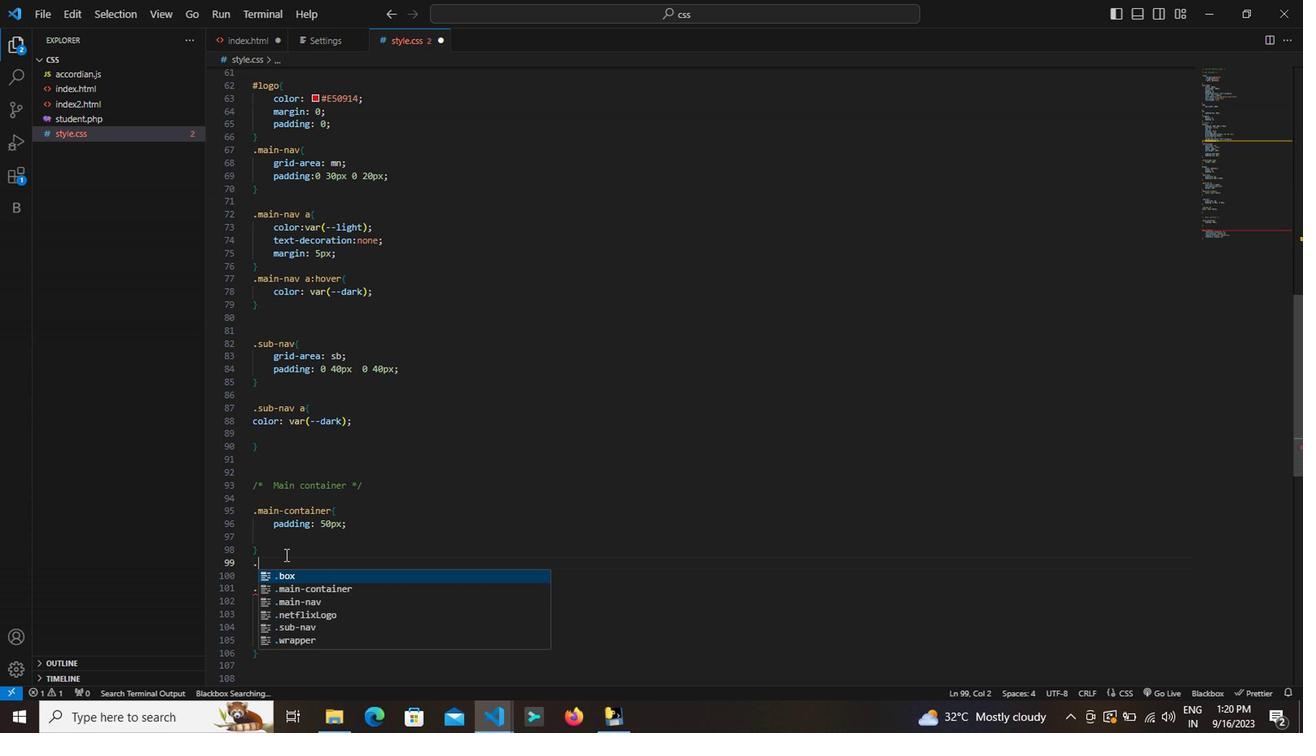 
Action: Mouse pressed left at (279, 549)
Screenshot: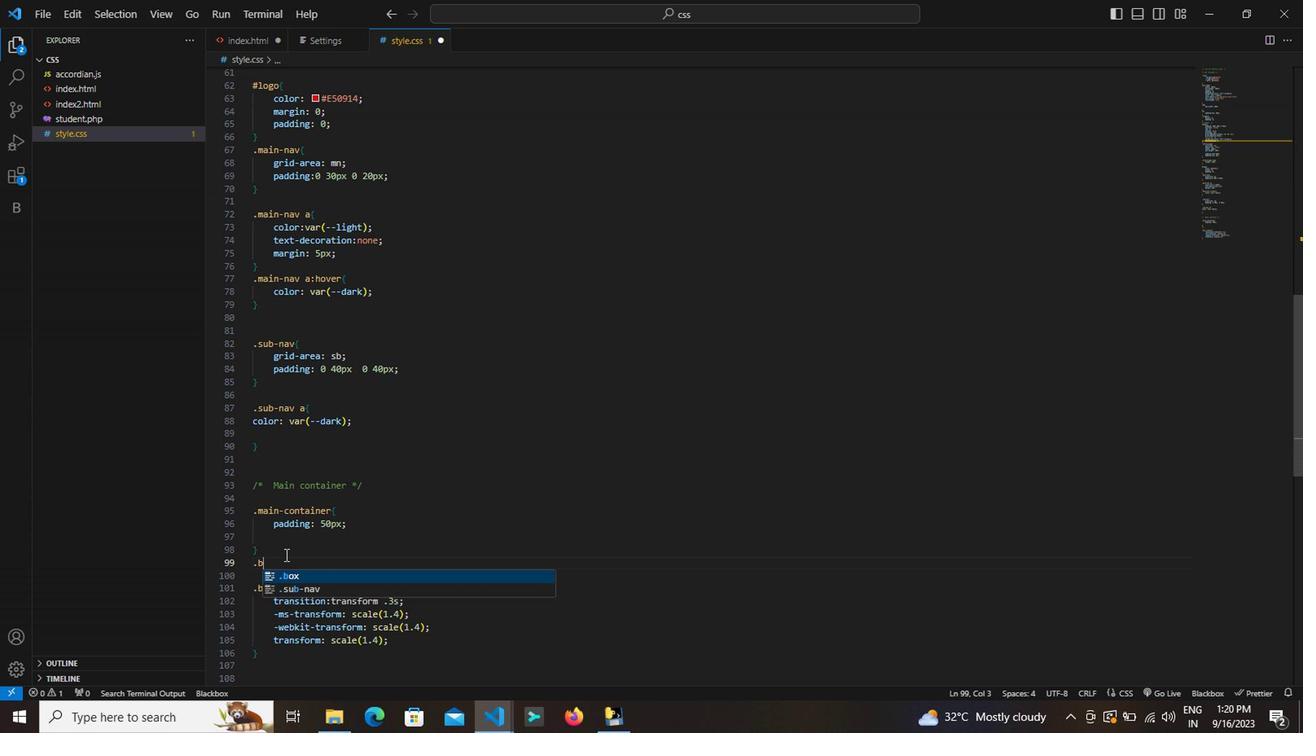 
Action: Key pressed <Key.enter>.box<Key.space>a<Key.shift>{<Key.enter>transition<Key.enter>transform<Key.space>.3s<Key.down><Key.down><Key.down><Key.down><Key.down><Key.down><Key.down><Key.down><Key.down><Key.down><Key.down><Key.down><Key.down><Key.down><Key.down><Key.down><Key.down><Key.down><Key.up><Key.up><Key.up><Key.up><Key.up><Key.up><Key.up><Key.up><Key.up><Key.enter>.box<Key.space>img<Key.shift>{<Key.enter>border-radius<Key.enter>2px<Key.right><Key.down><Key.enter><Key.enter><Key.shift>?<Key.backspace><Key.shift><Key.shift><Key.shift><<191>><Key.caps_lock>ctrl+LINKA<Key.backspace>S<Key.right><Key.right><Key.right><Key.enter><Key.enter><Key.caps_lock>.link<Key.shift>{<Key.enter>padding<Key.enter>50px<Key.down><Key.enter><Key.enter>.s
Screenshot: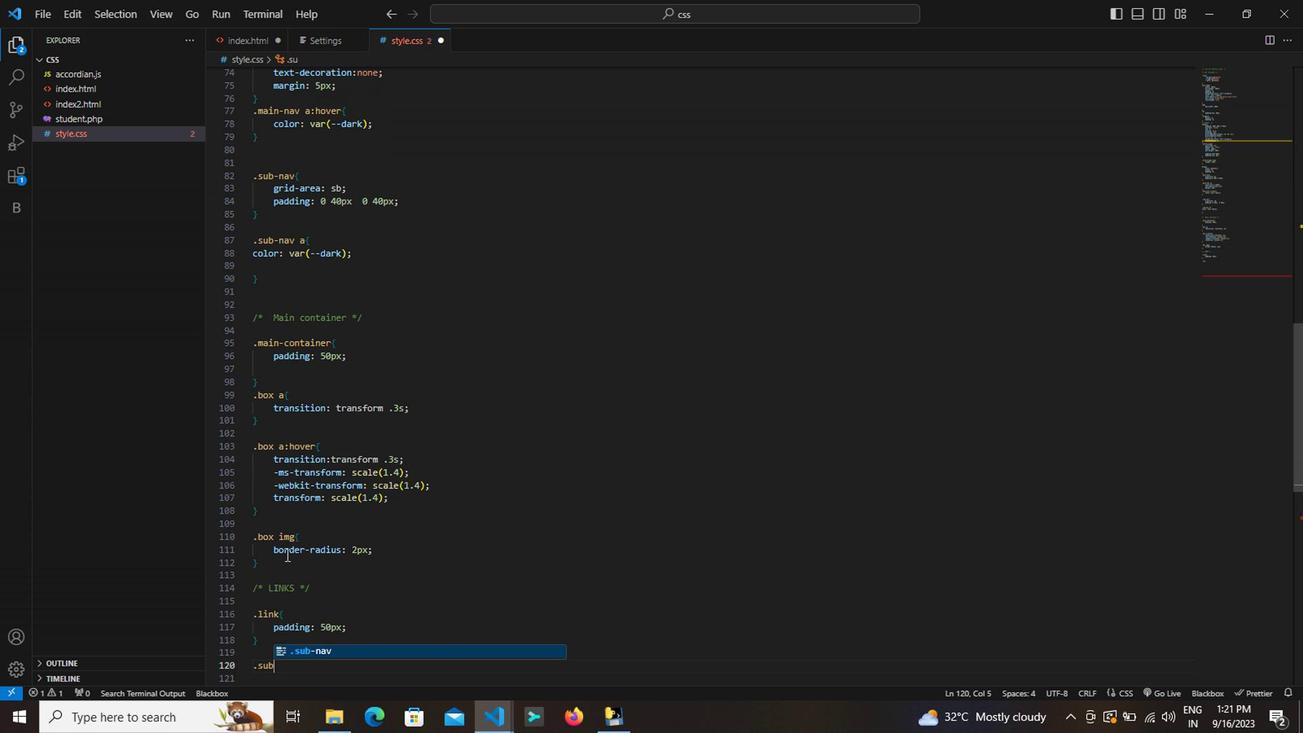 
Action: Mouse moved to (280, 549)
Screenshot: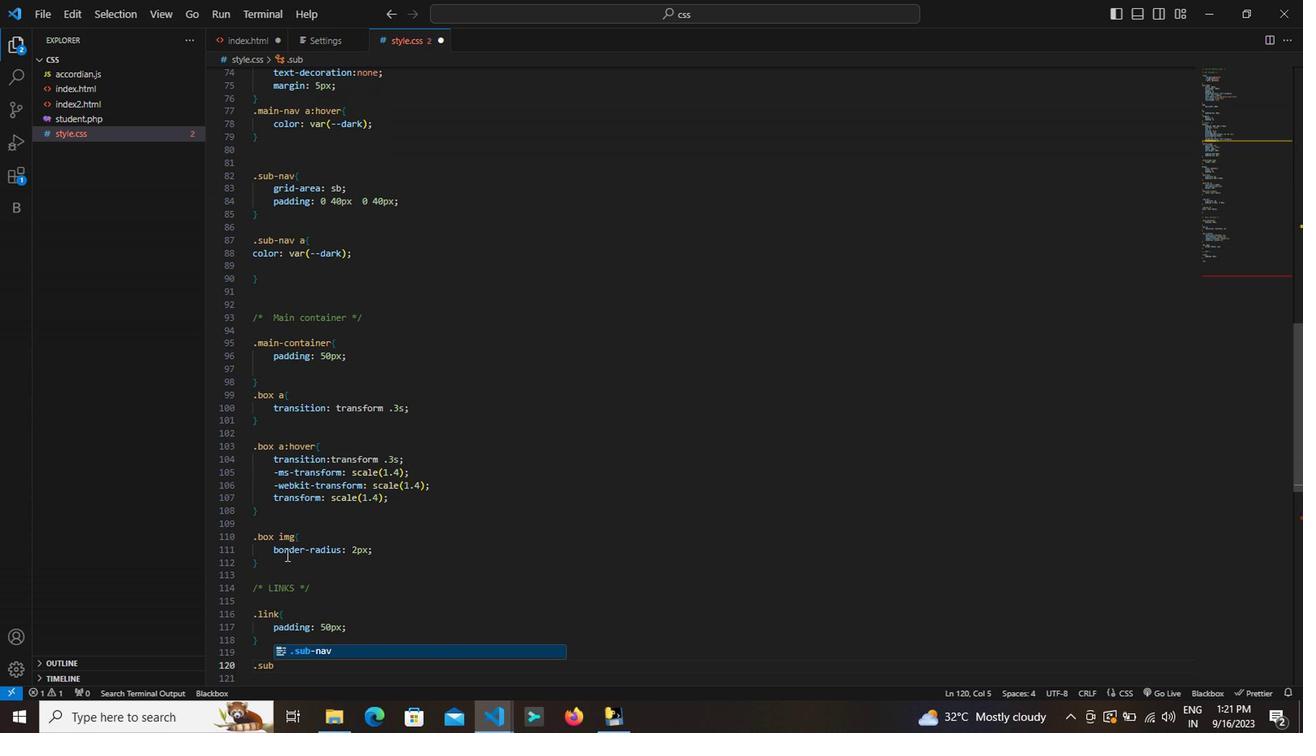 
Action: Key pressed ub-links<Key.space>ul<Key.shift>{<Key.enter>list-style-<Key.backspace><Key.shift_r>:none;<Key.enter>padding<Key.enter>o<Key.backspace>0<Key.enter><Key.backspace><Key.backspace><Key.backspace>0<Key.right><Key.enter>dispaly<Key.enter>grid<Key.right><Key.enter>grid-gap<Key.shift>:20px<Key.right><Key.right><Key.right>
Screenshot: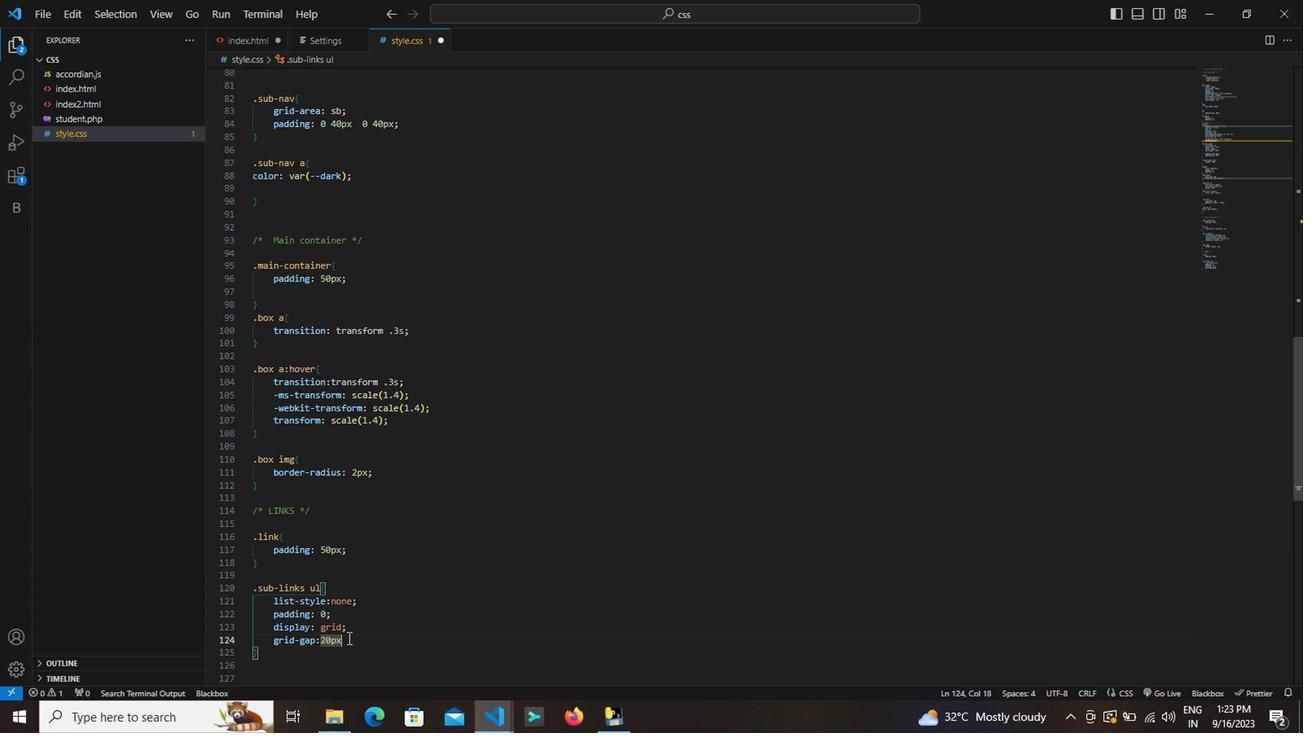 
Action: Mouse moved to (342, 633)
Screenshot: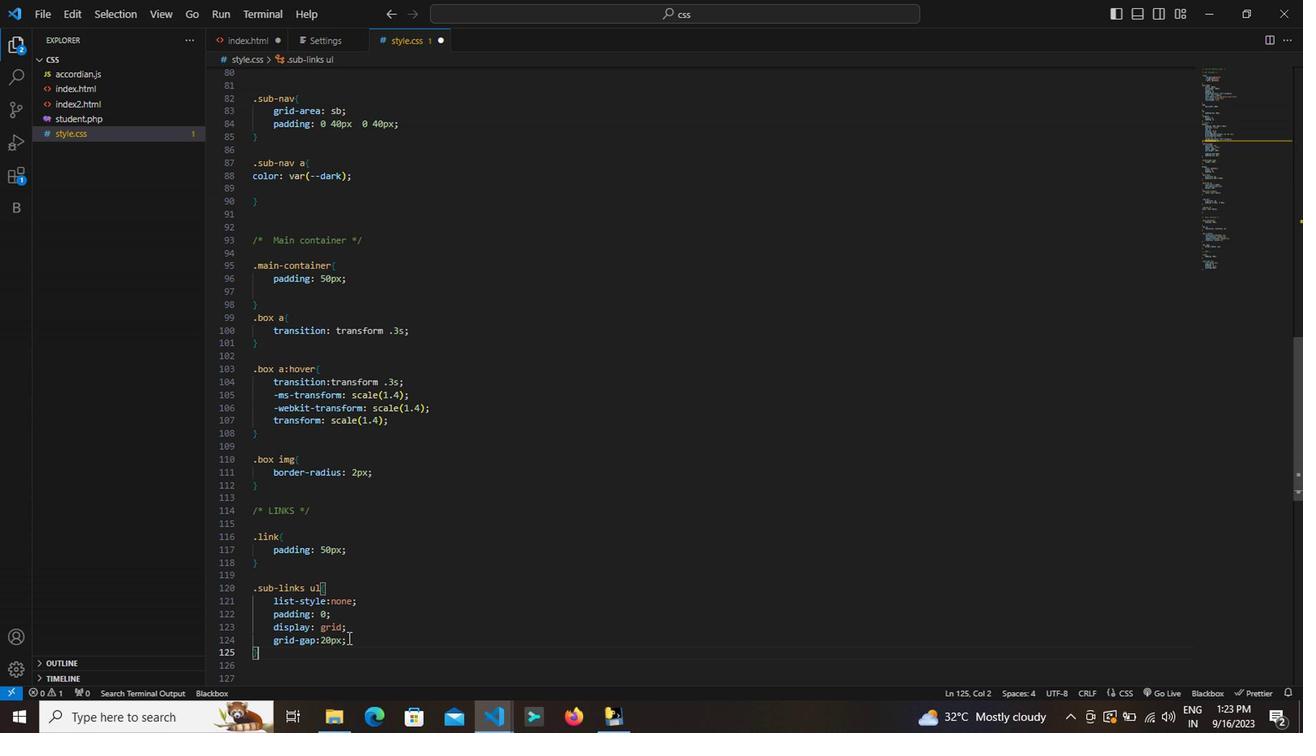 
Action: Mouse pressed left at (342, 633)
Screenshot: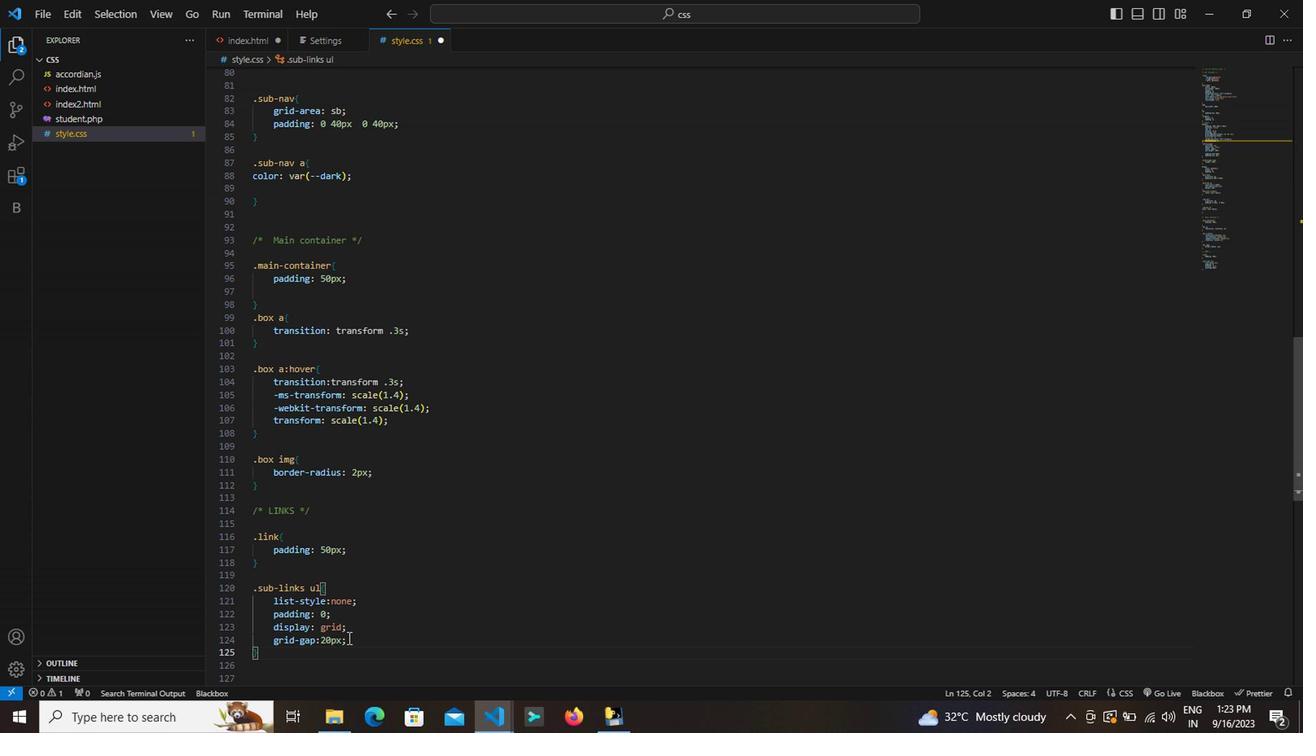 
Action: Key pressed ;<Key.down><Key.f9><Key.shift_r>
Screenshot: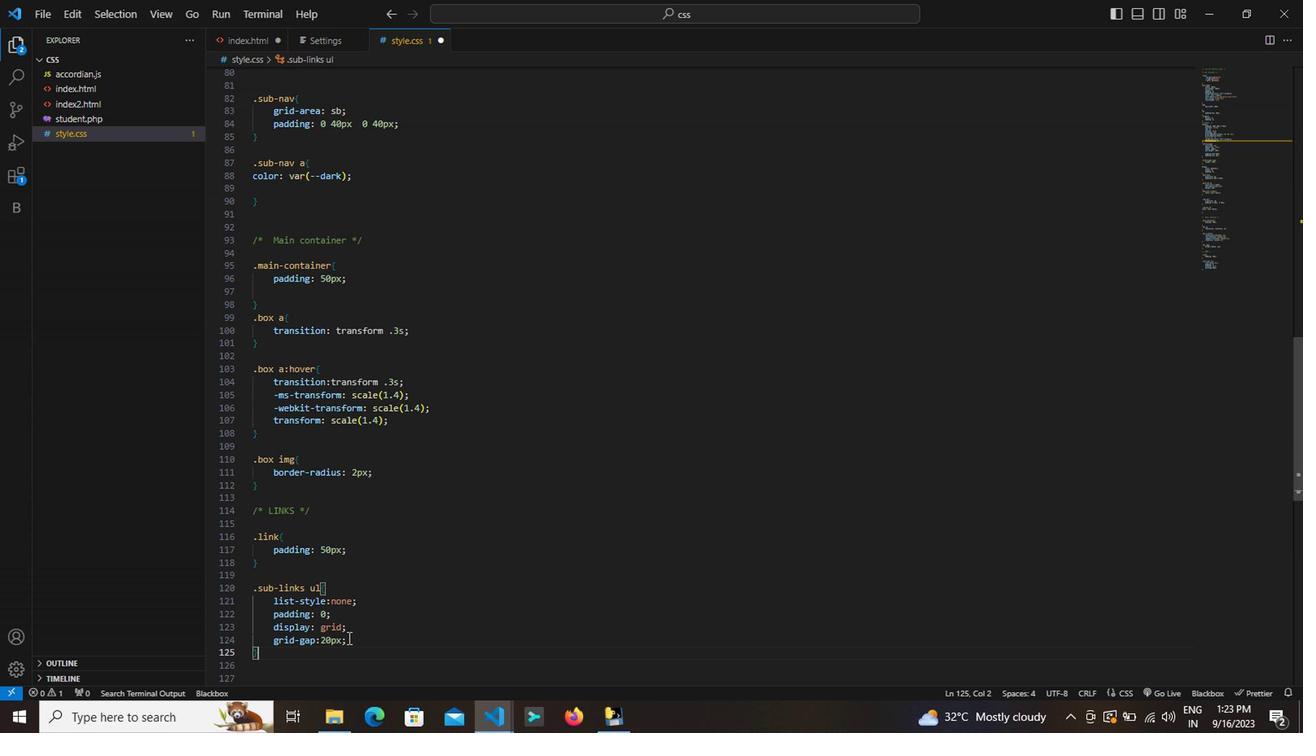 
